 Task: Find connections with filter location Sivakasi with filter topic #Startuplife with filter profile language Spanish with filter current company Arvind Limited with filter school Indira Gandhi Delhi Technical University for Women with filter industry Building Finishing Contractors with filter service category Copywriting with filter keywords title Assistant Manager
Action: Mouse moved to (534, 65)
Screenshot: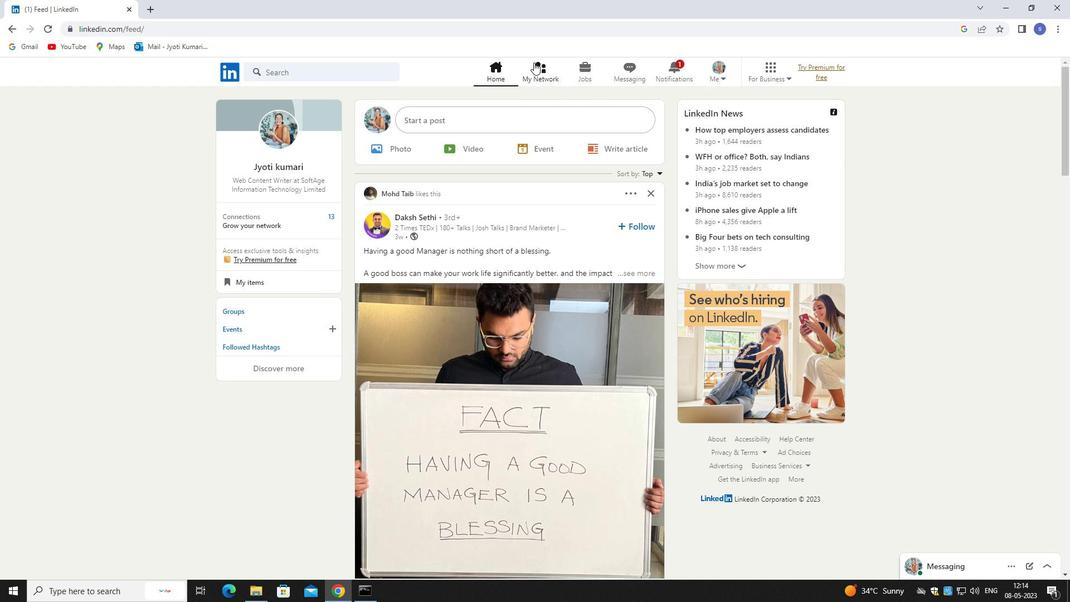 
Action: Mouse pressed left at (534, 65)
Screenshot: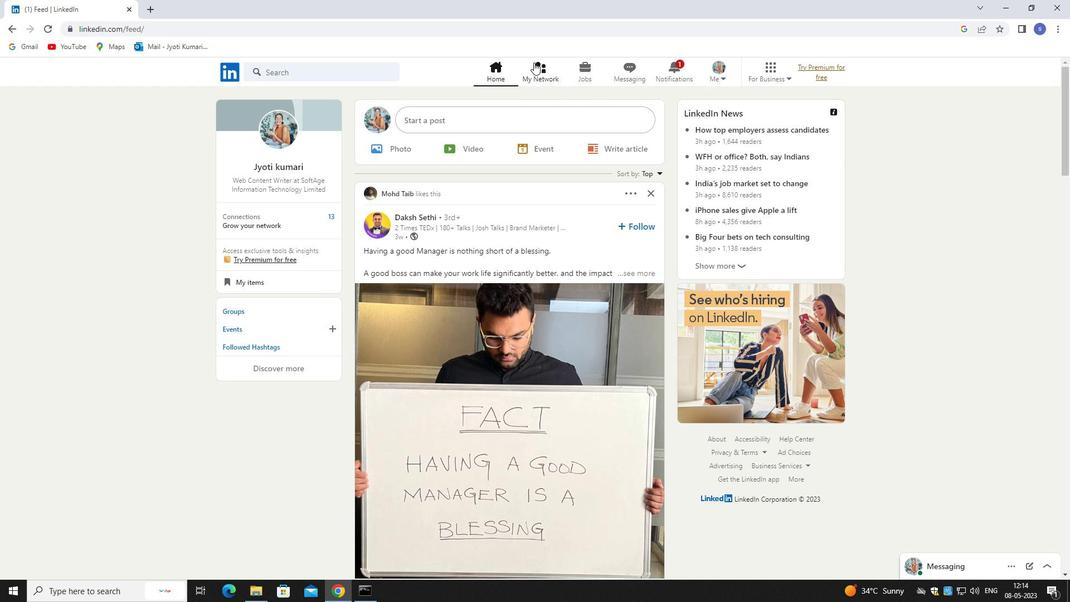 
Action: Mouse moved to (535, 65)
Screenshot: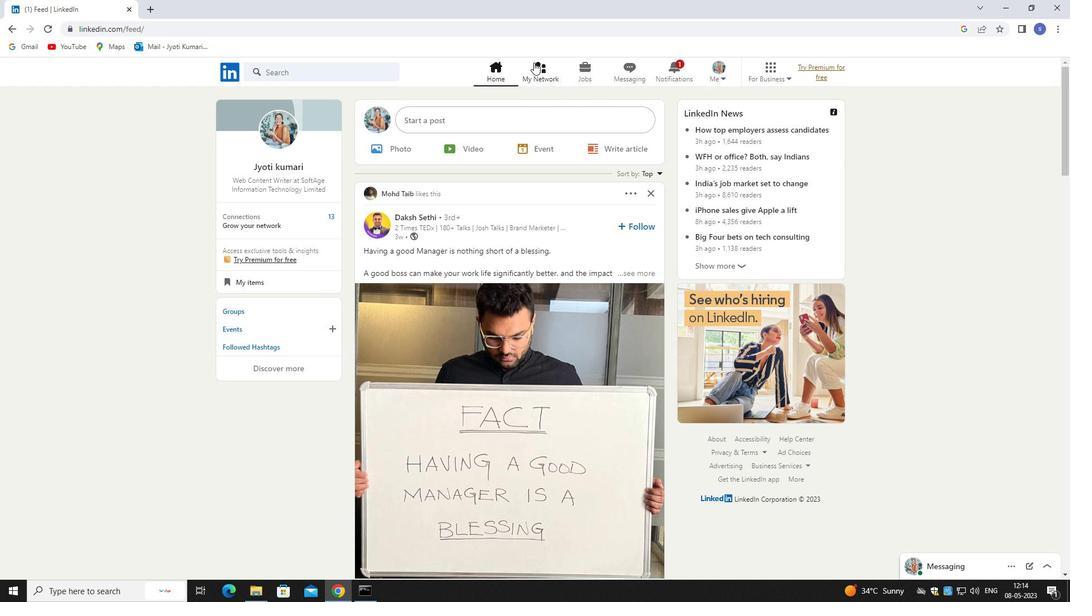 
Action: Mouse pressed left at (535, 65)
Screenshot: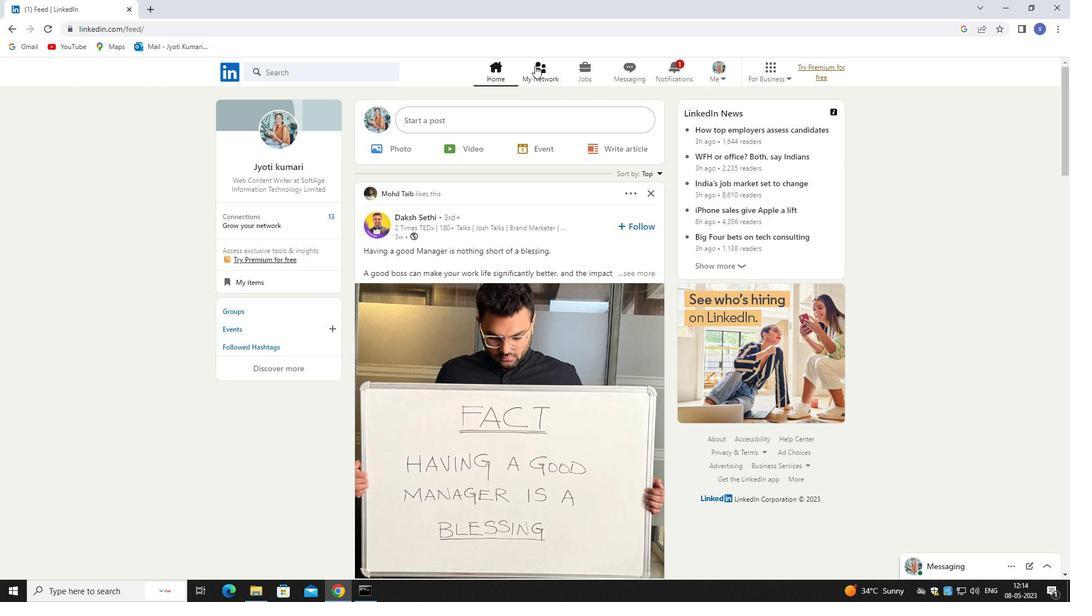 
Action: Mouse moved to (301, 124)
Screenshot: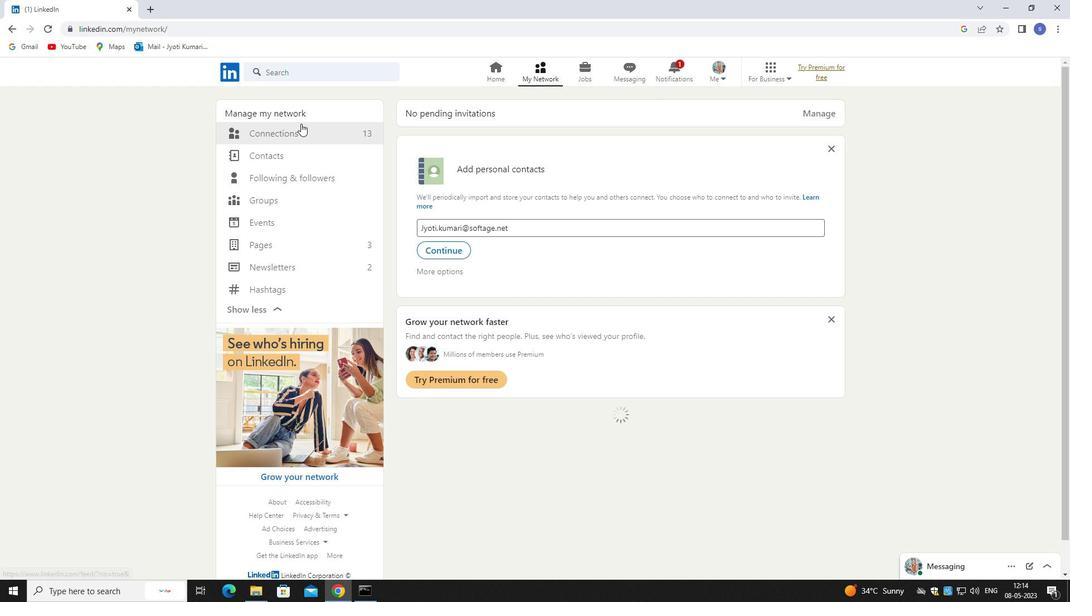 
Action: Mouse pressed left at (301, 124)
Screenshot: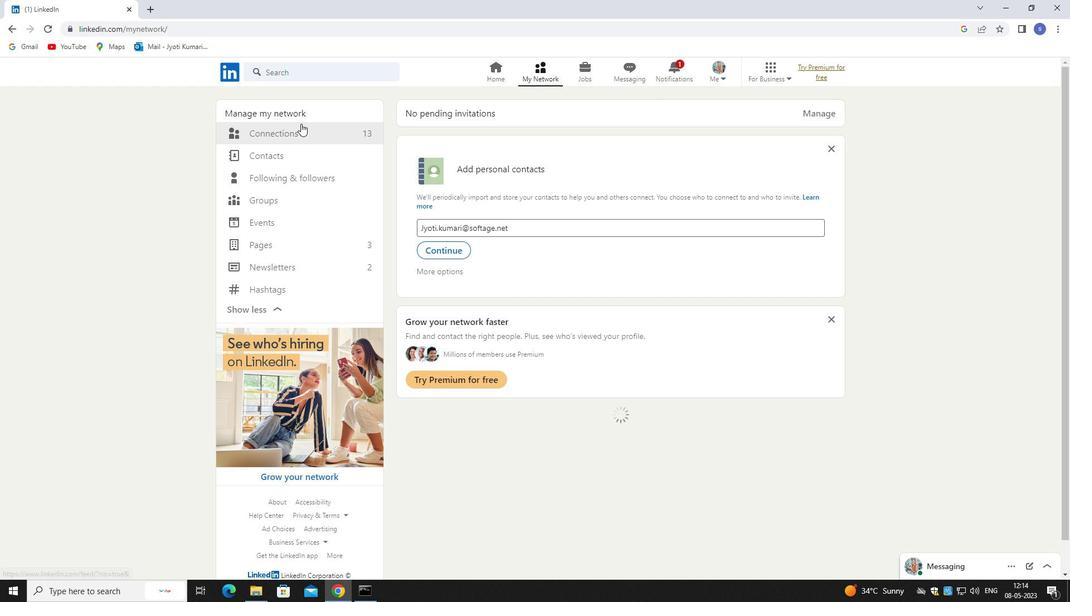 
Action: Mouse pressed left at (301, 124)
Screenshot: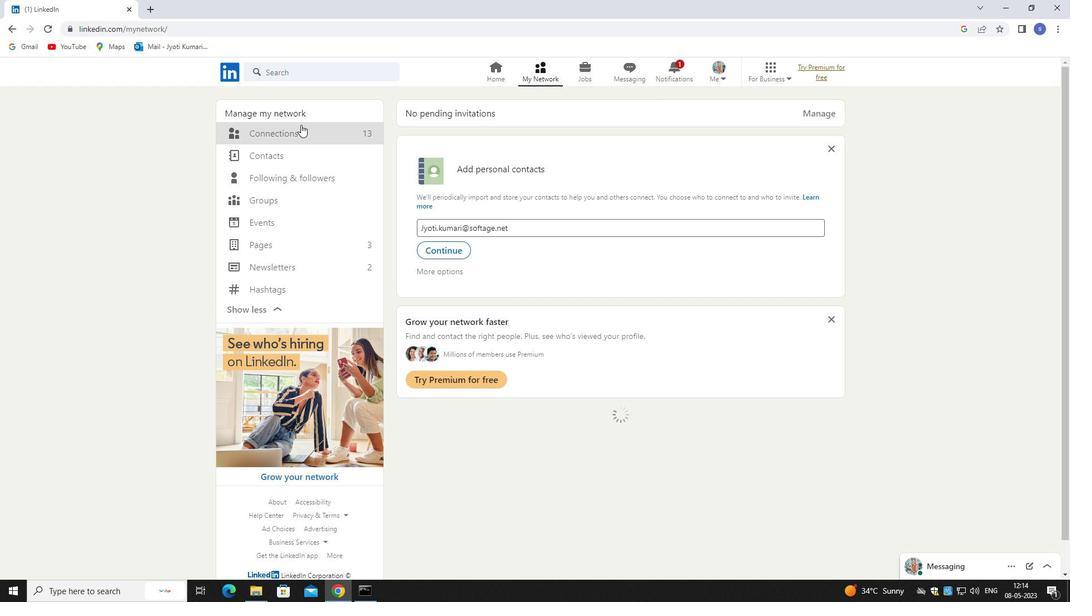 
Action: Mouse moved to (340, 141)
Screenshot: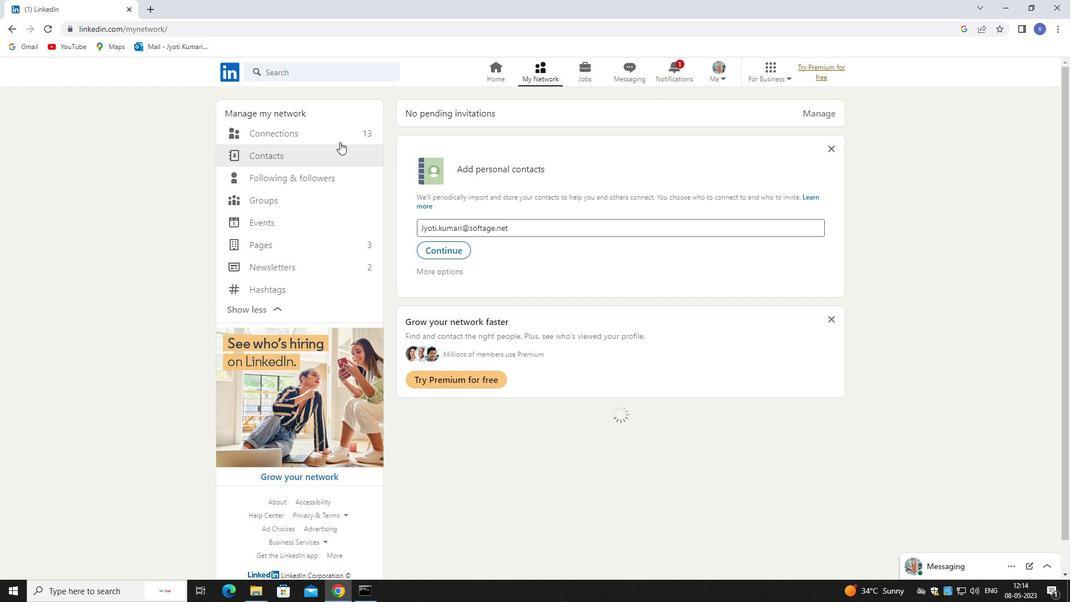 
Action: Mouse pressed left at (340, 141)
Screenshot: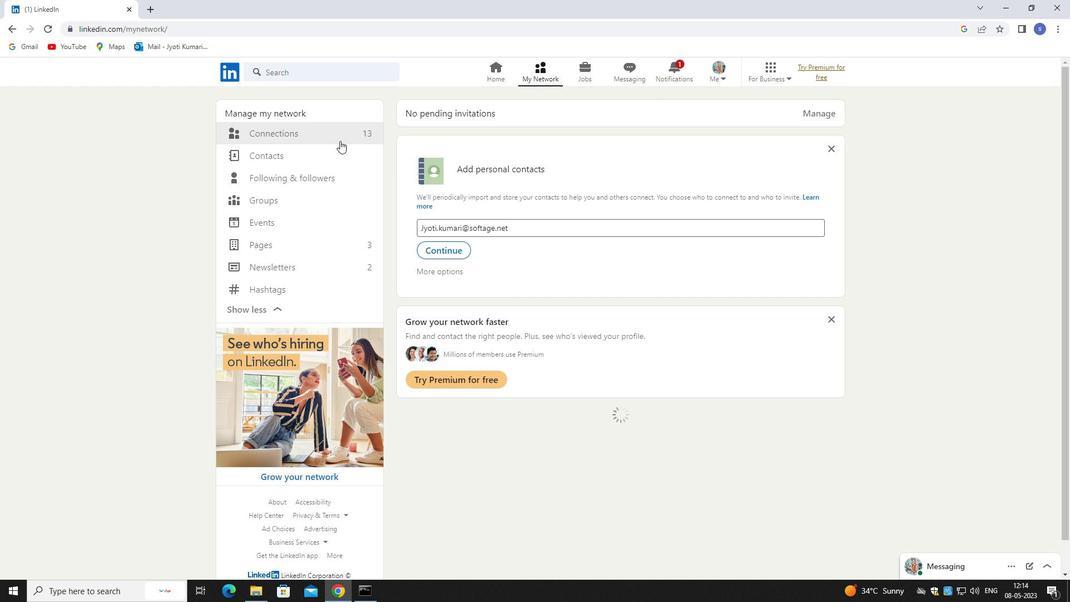 
Action: Mouse moved to (340, 141)
Screenshot: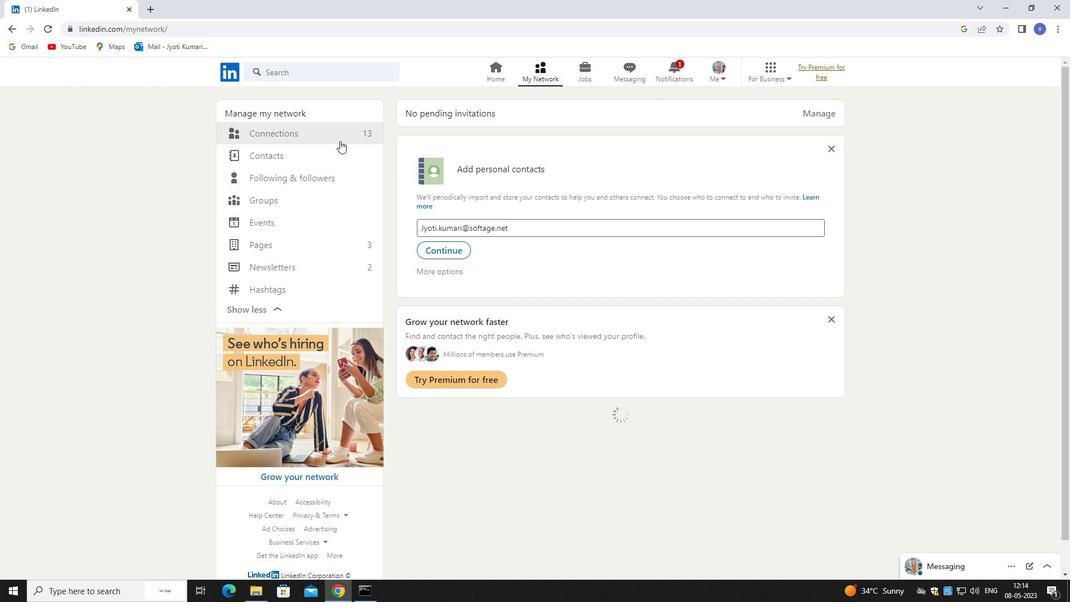
Action: Mouse pressed left at (340, 141)
Screenshot: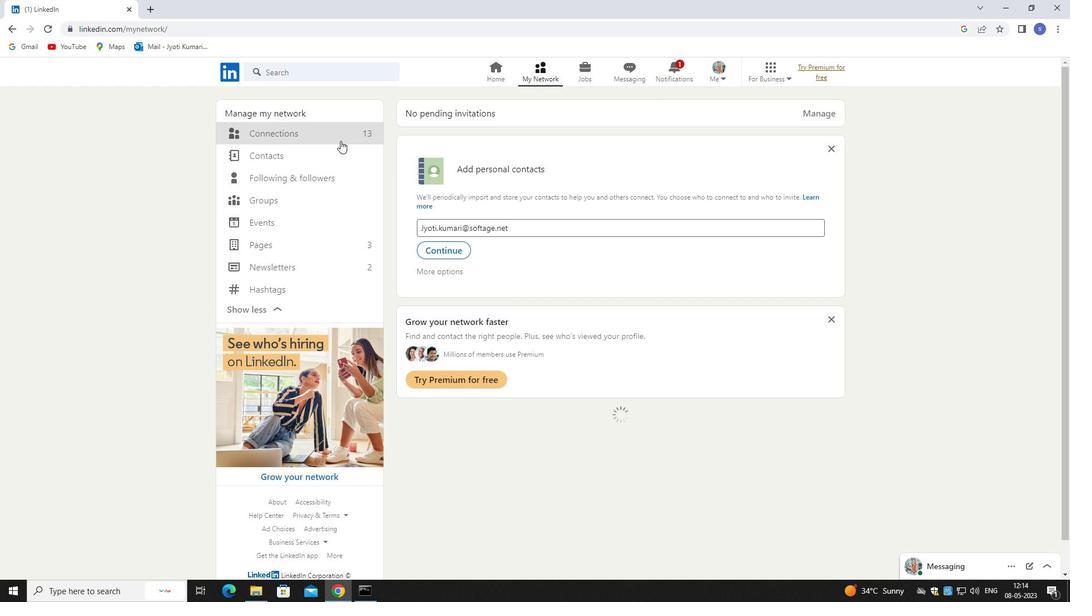 
Action: Mouse moved to (341, 140)
Screenshot: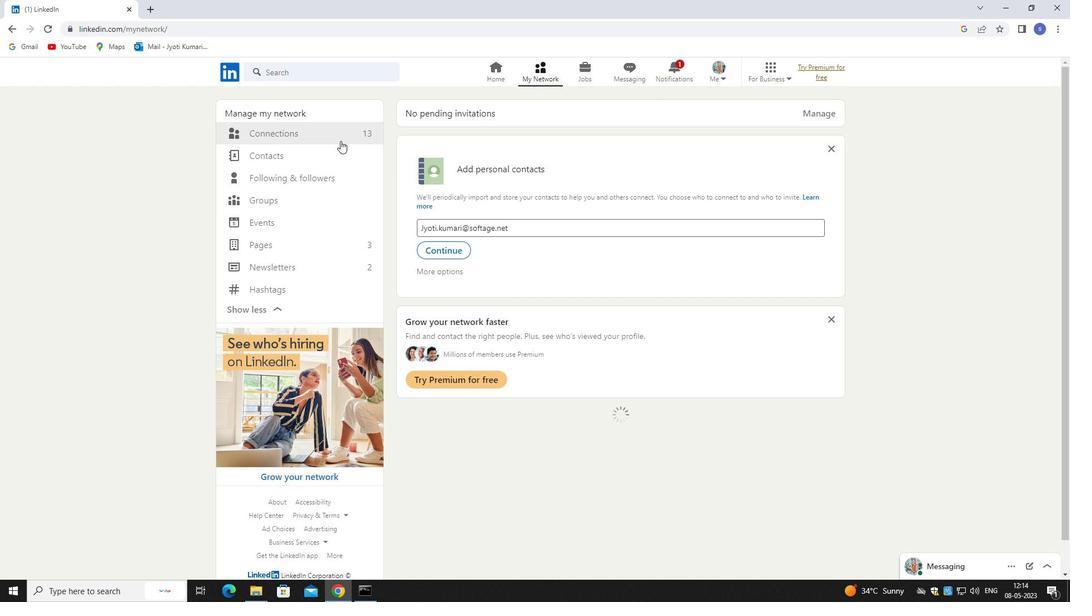 
Action: Mouse pressed left at (341, 140)
Screenshot: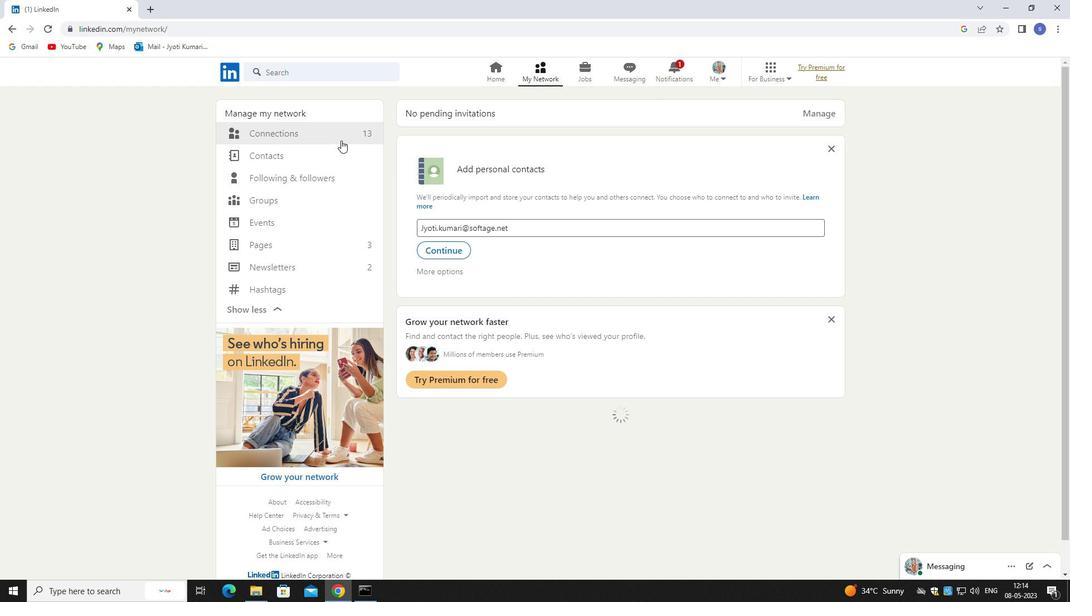 
Action: Mouse moved to (341, 139)
Screenshot: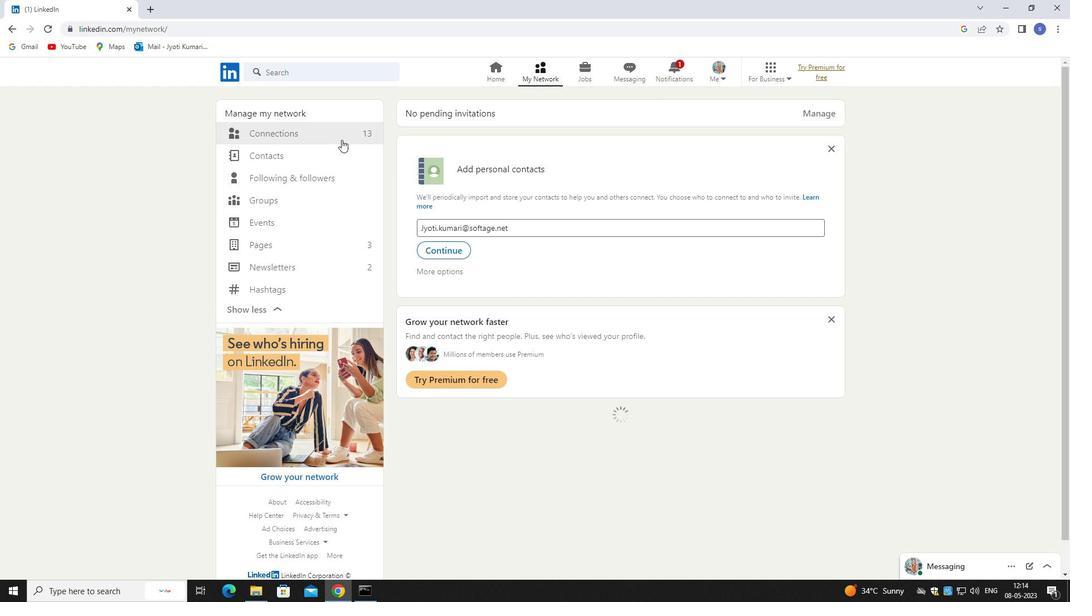 
Action: Mouse pressed left at (341, 139)
Screenshot: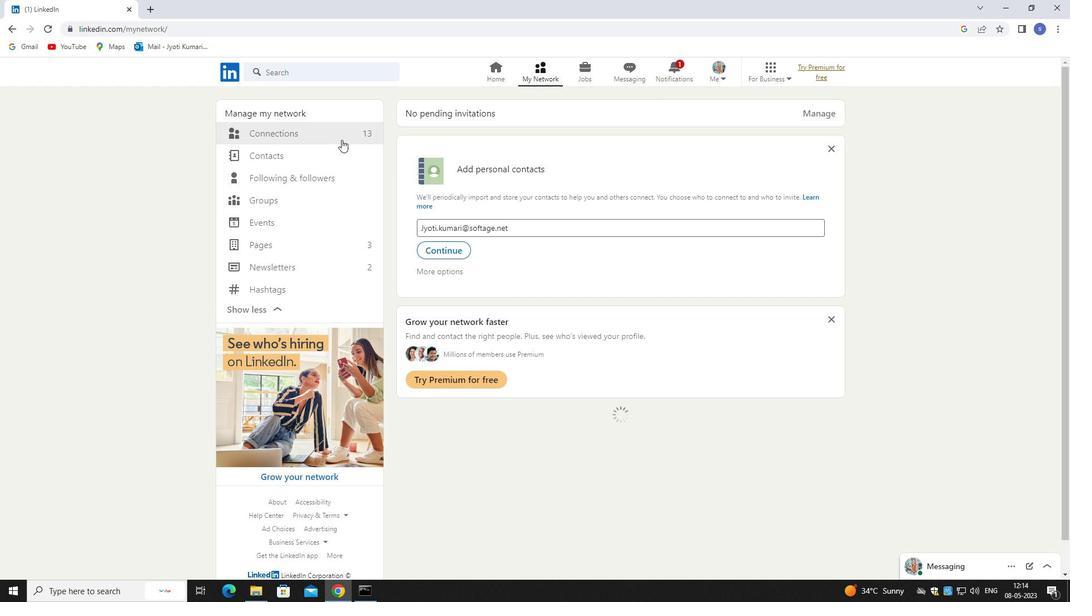 
Action: Mouse pressed left at (341, 139)
Screenshot: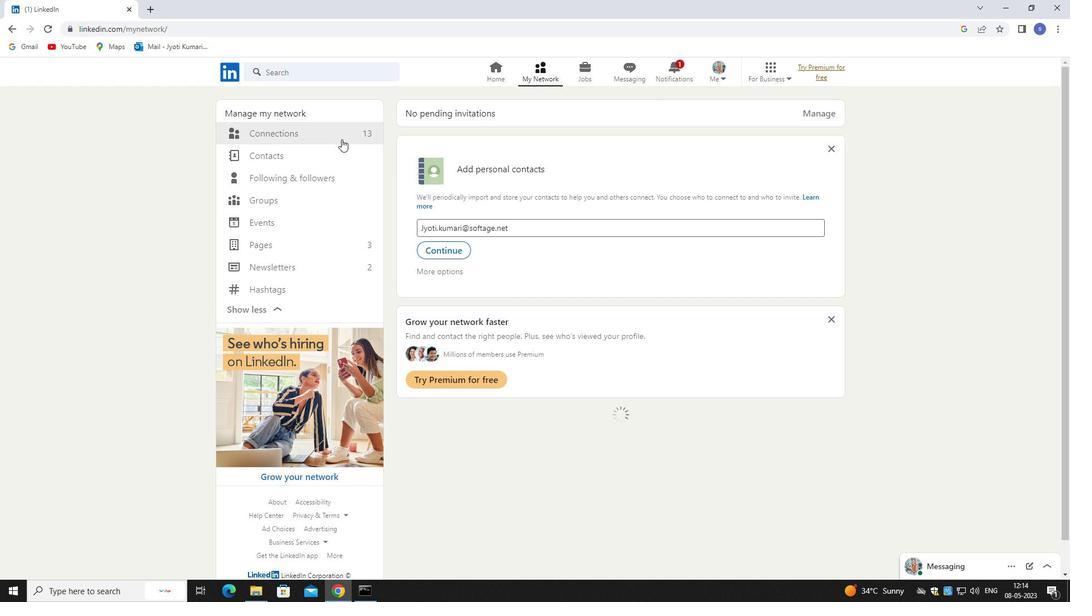 
Action: Mouse moved to (342, 138)
Screenshot: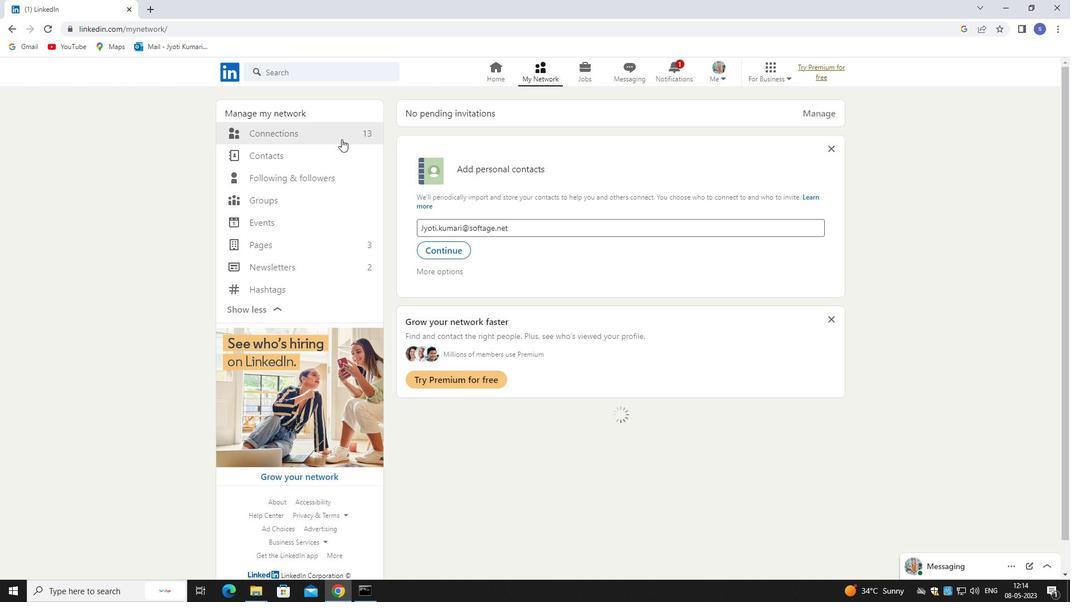 
Action: Mouse pressed left at (342, 138)
Screenshot: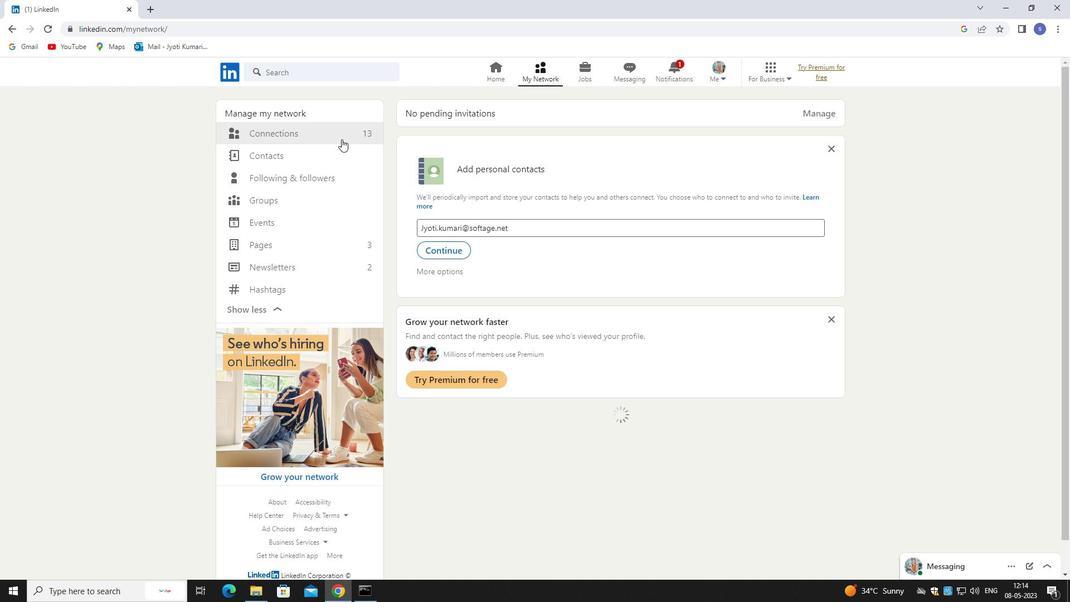 
Action: Mouse moved to (296, 131)
Screenshot: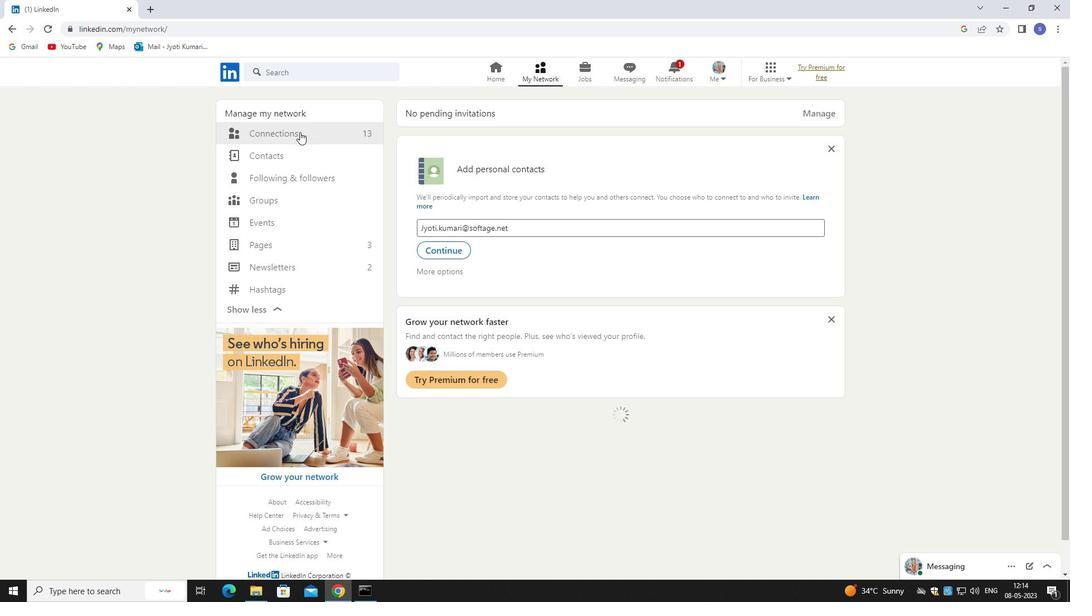 
Action: Mouse pressed left at (296, 131)
Screenshot: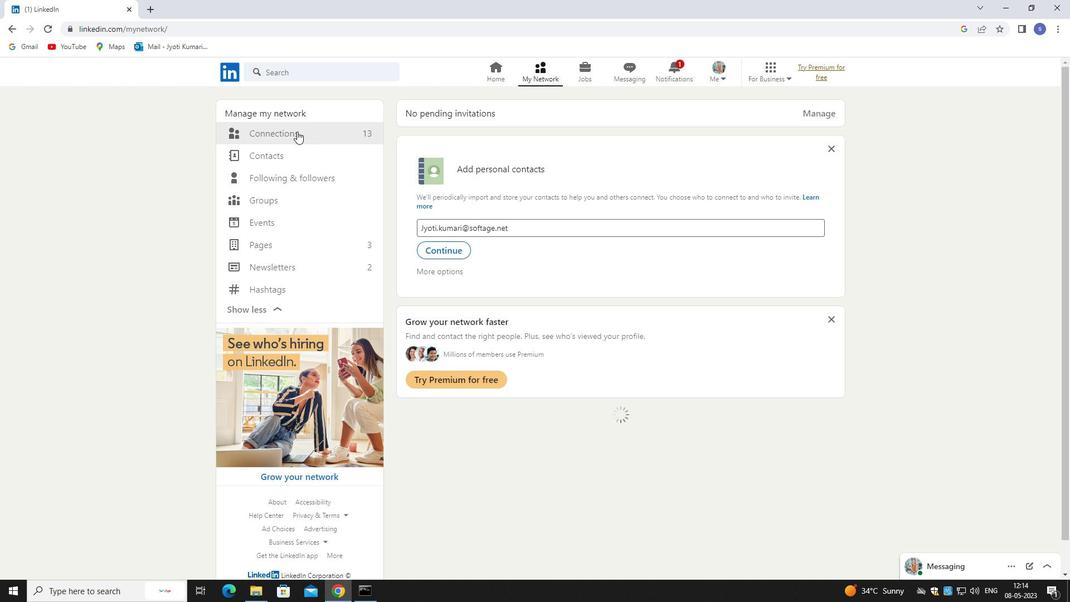 
Action: Mouse pressed left at (296, 131)
Screenshot: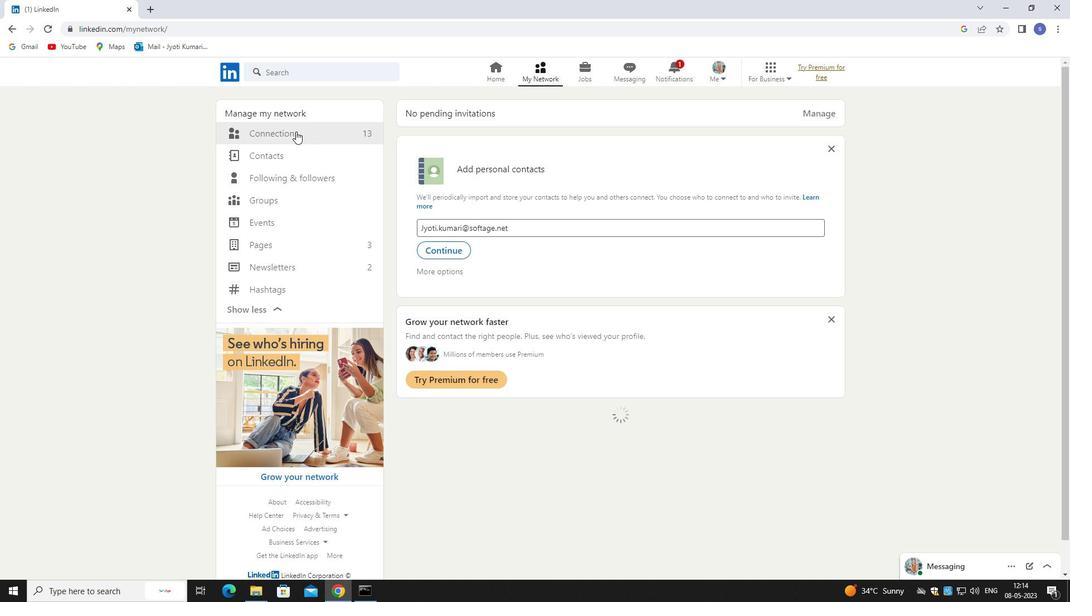 
Action: Mouse moved to (295, 131)
Screenshot: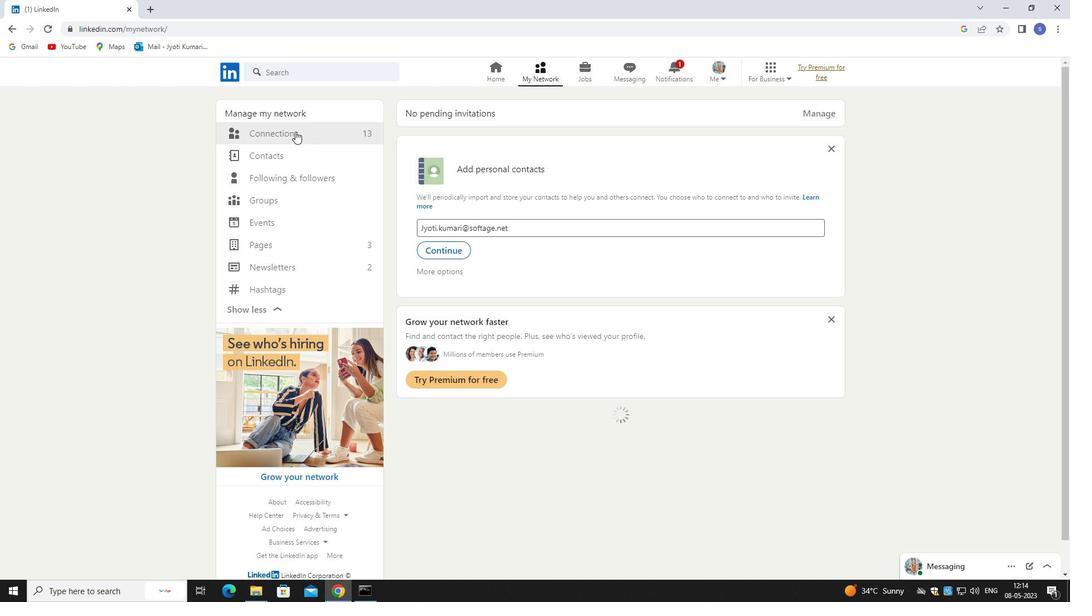 
Action: Mouse pressed left at (295, 131)
Screenshot: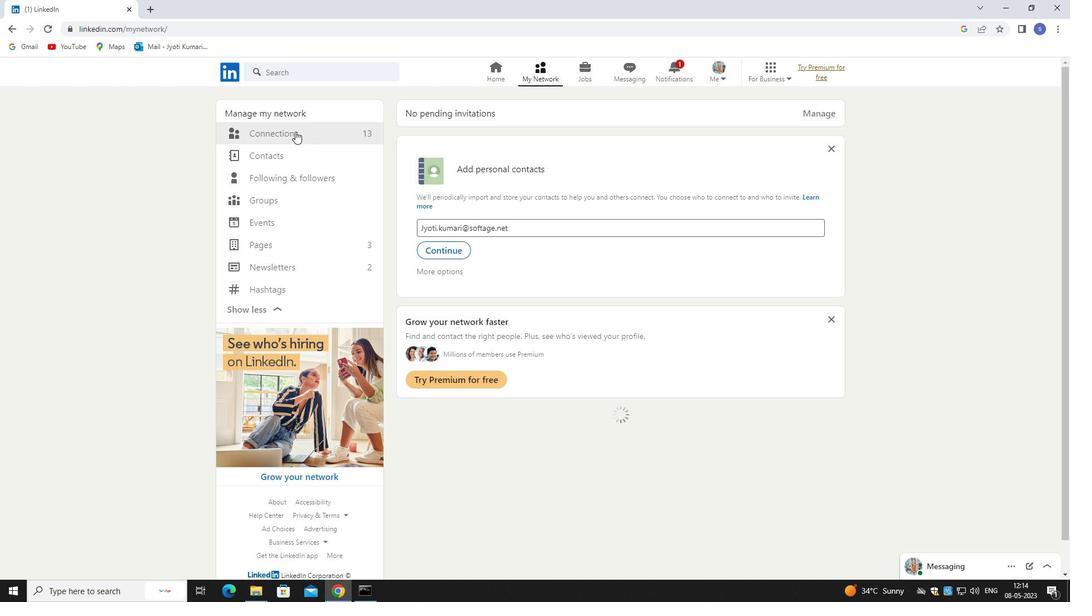 
Action: Mouse moved to (296, 131)
Screenshot: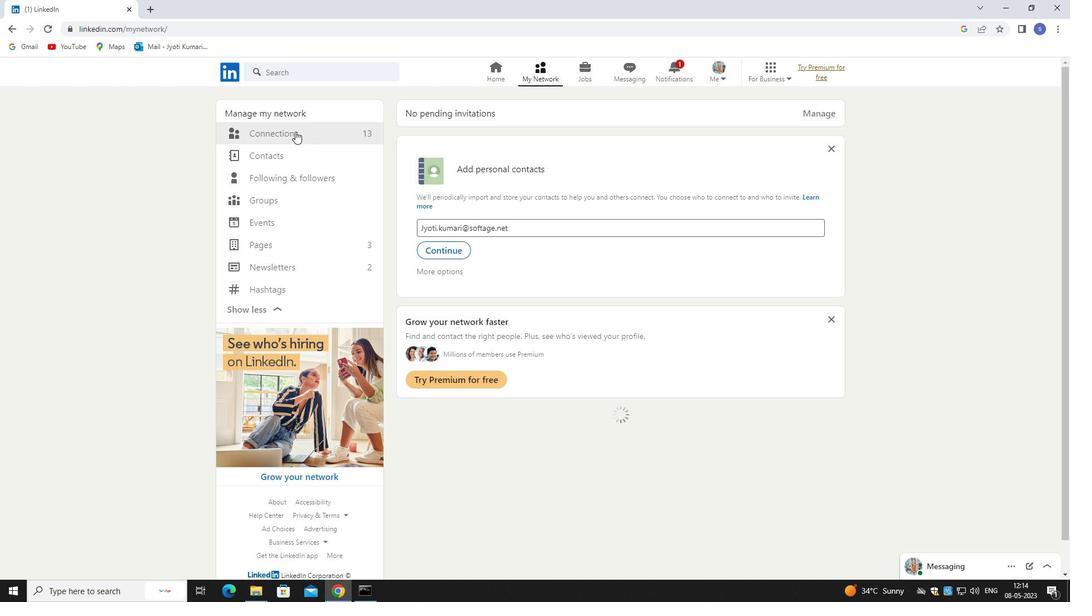 
Action: Mouse pressed left at (296, 131)
Screenshot: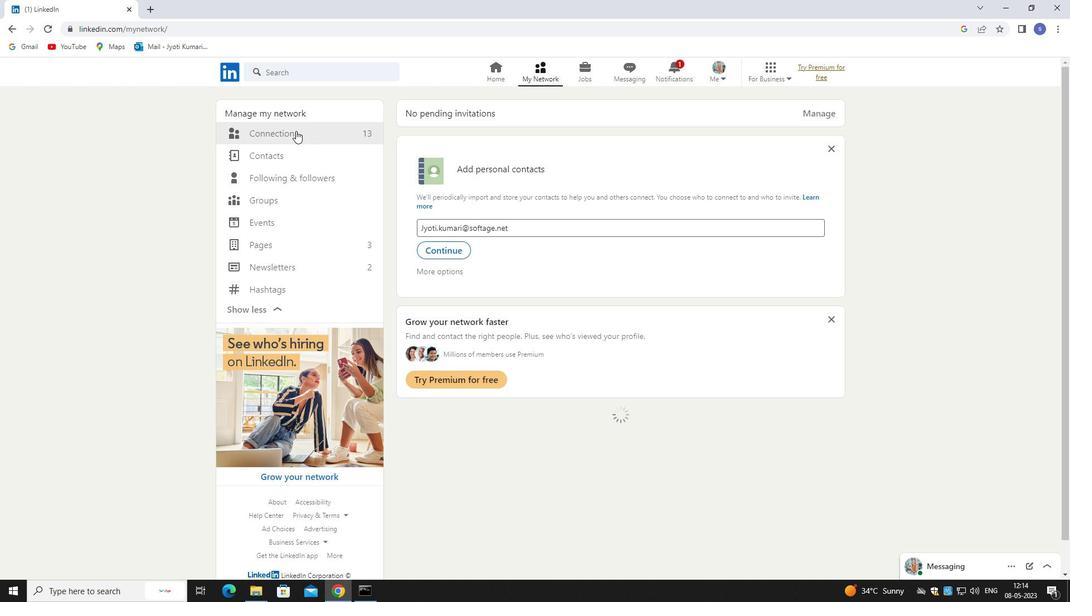 
Action: Mouse moved to (614, 133)
Screenshot: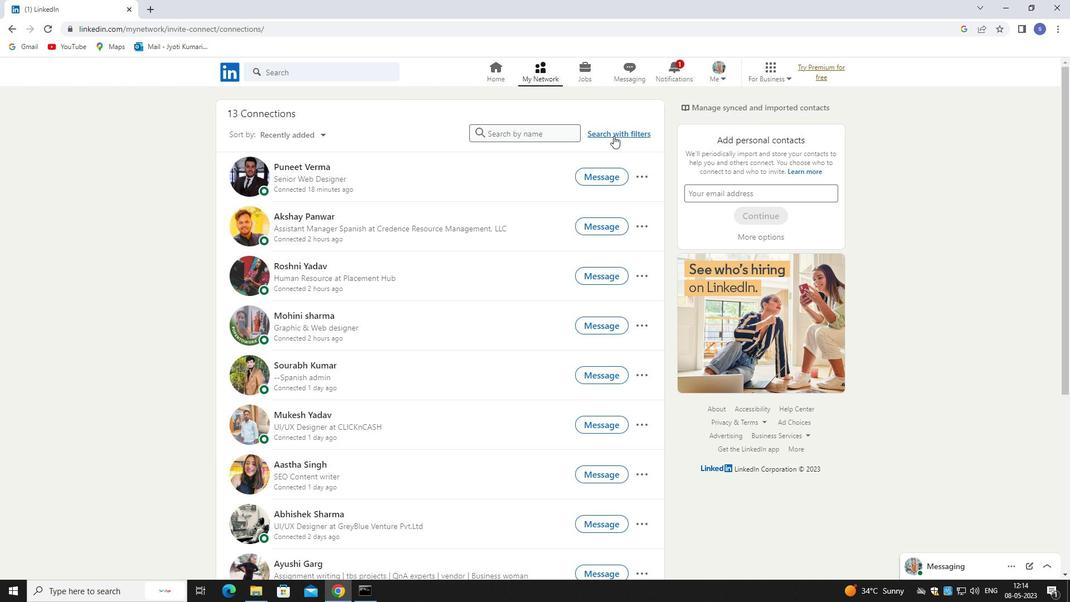 
Action: Mouse pressed left at (614, 133)
Screenshot: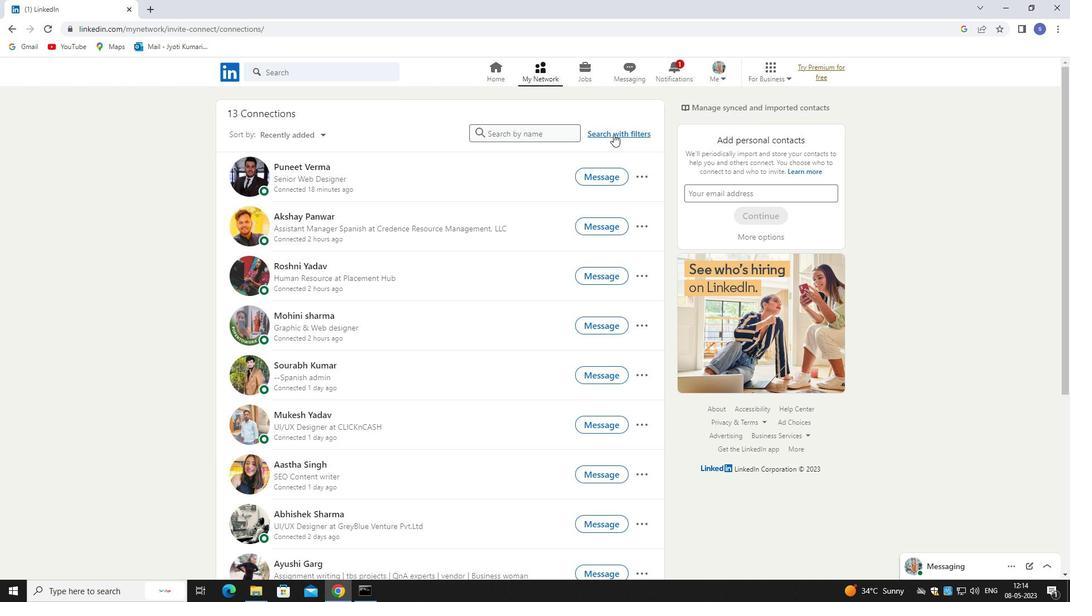 
Action: Mouse moved to (562, 99)
Screenshot: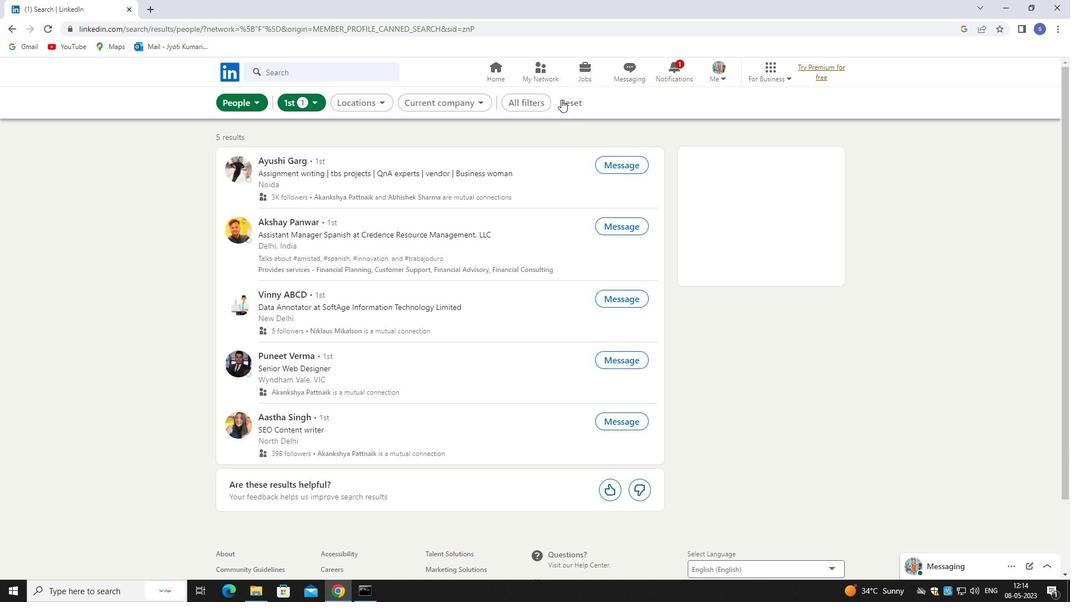
Action: Mouse pressed left at (562, 99)
Screenshot: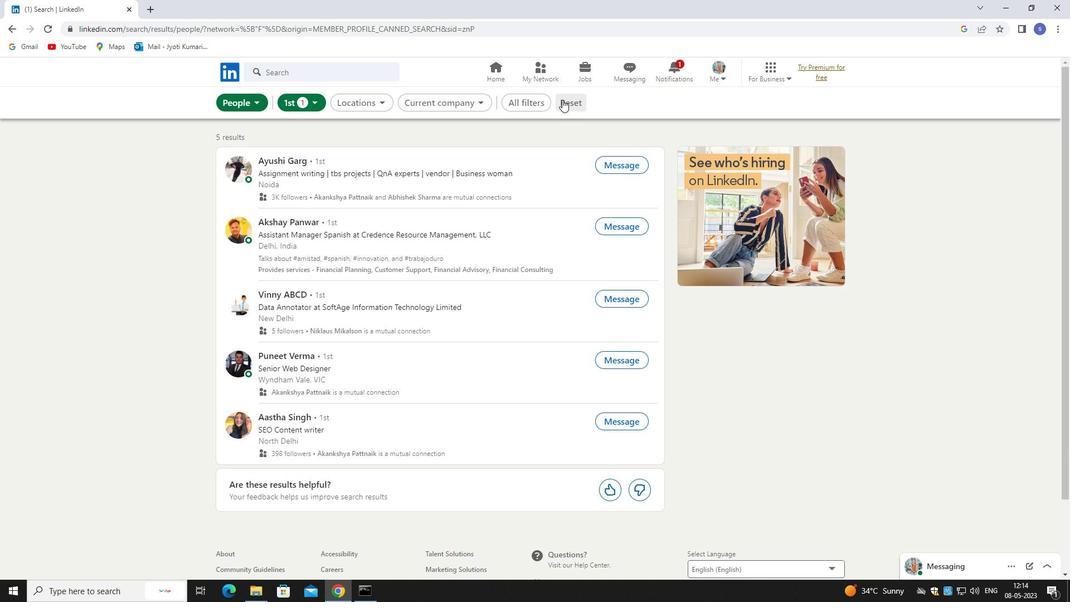 
Action: Mouse moved to (544, 98)
Screenshot: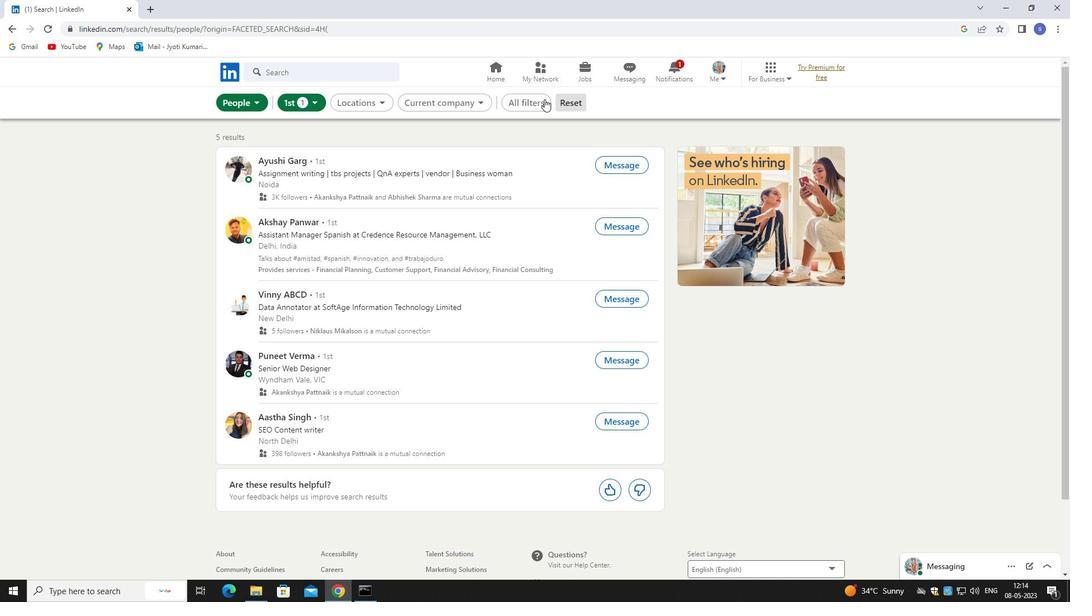 
Action: Mouse pressed left at (544, 98)
Screenshot: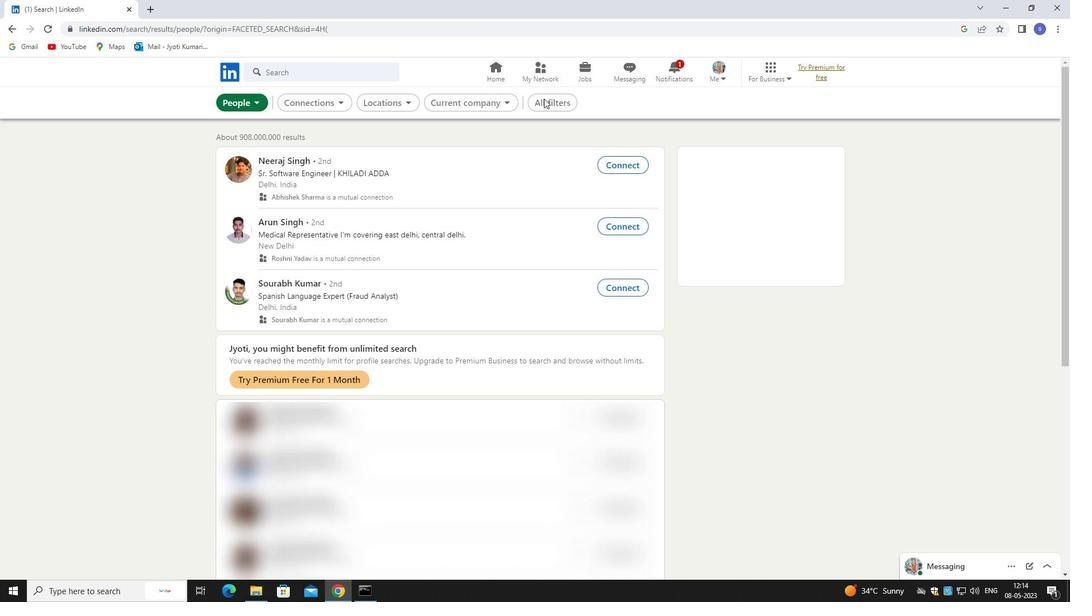 
Action: Mouse moved to (948, 436)
Screenshot: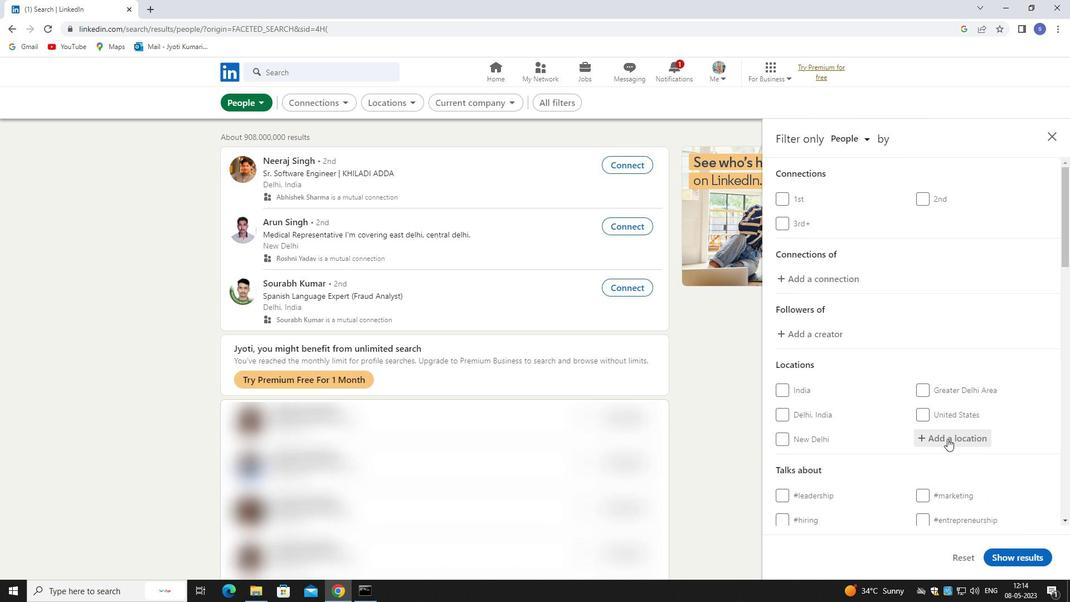 
Action: Mouse pressed left at (948, 436)
Screenshot: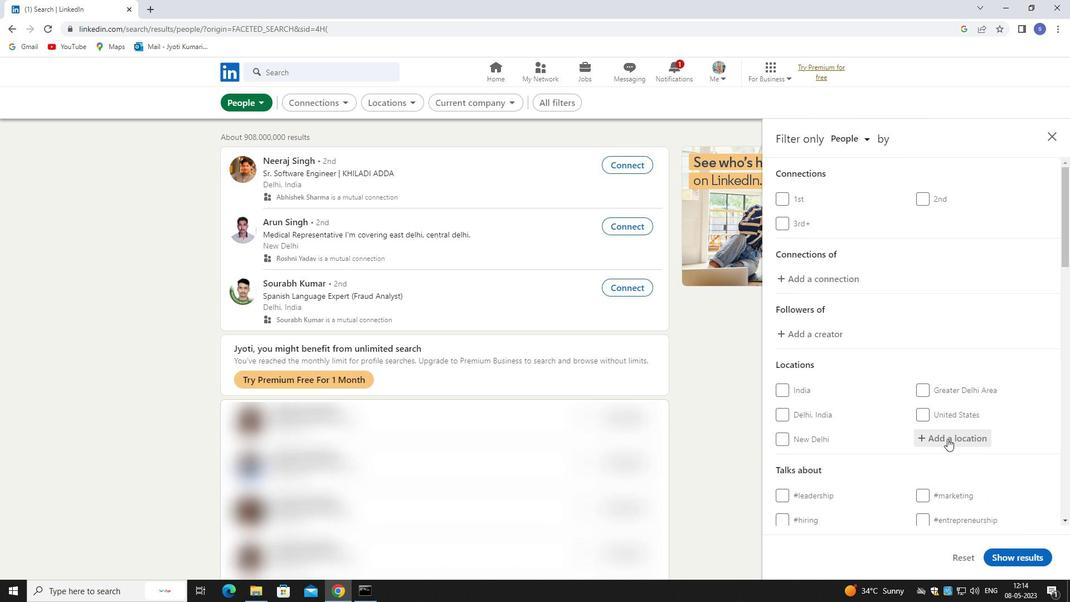 
Action: Mouse moved to (946, 434)
Screenshot: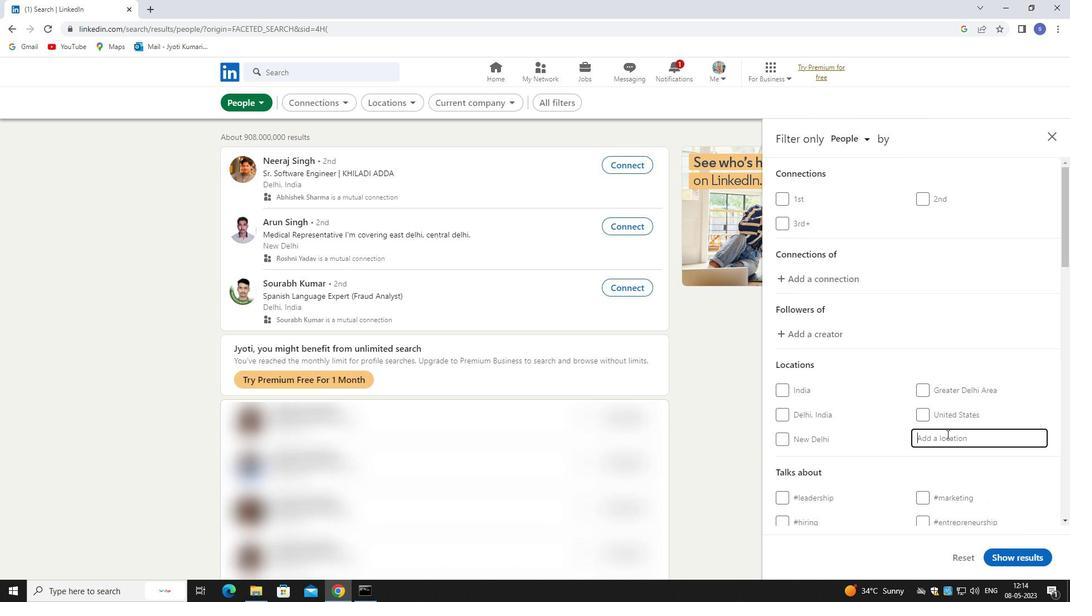 
Action: Key pressed shivkl<Key.backspace>asi
Screenshot: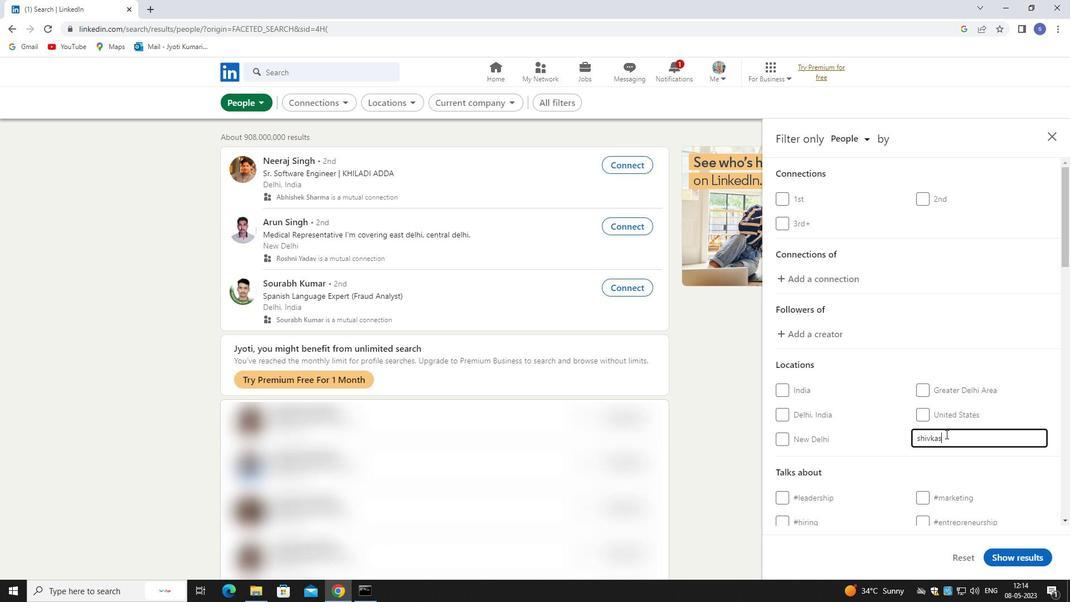 
Action: Mouse moved to (949, 442)
Screenshot: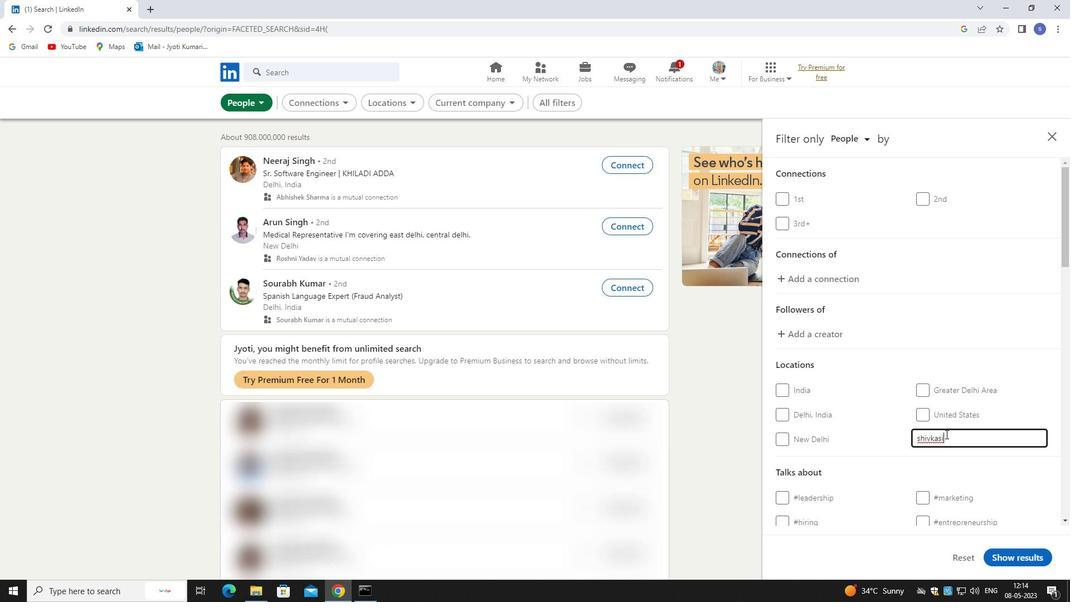 
Action: Mouse scrolled (949, 442) with delta (0, 0)
Screenshot: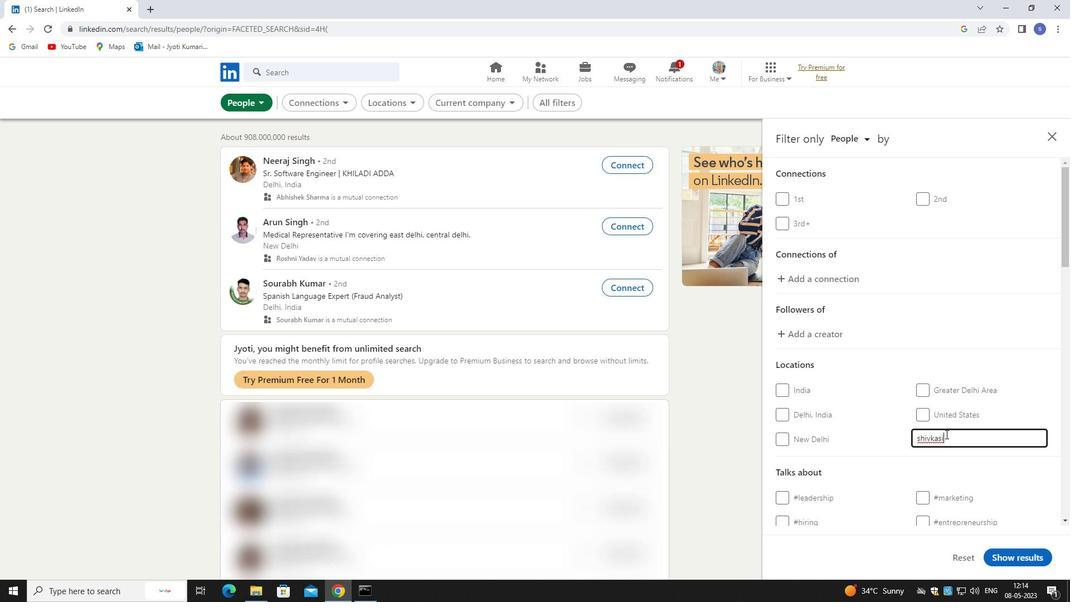 
Action: Mouse moved to (949, 443)
Screenshot: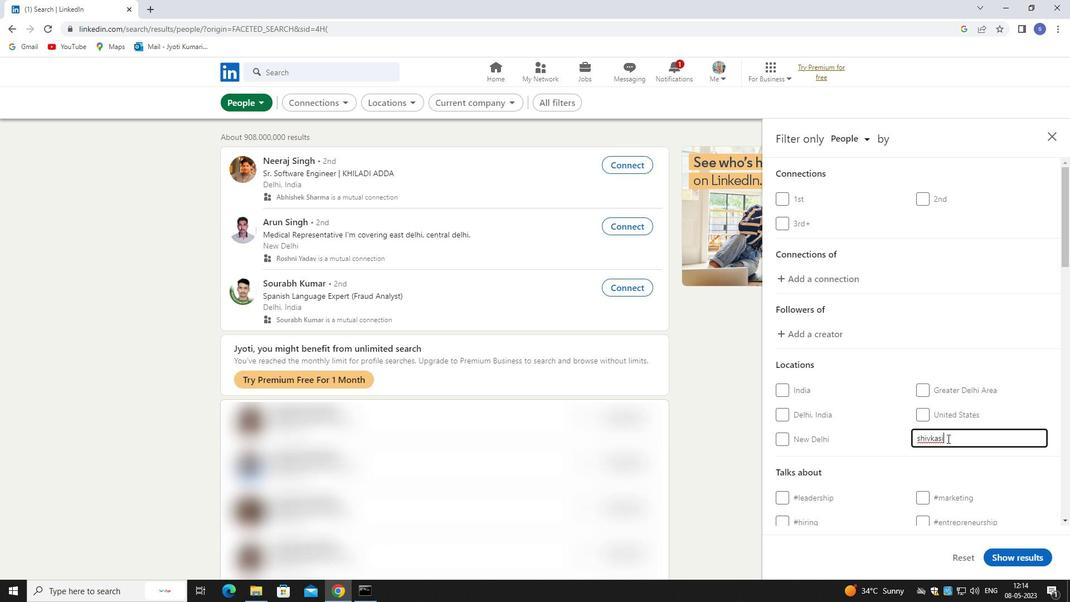 
Action: Mouse scrolled (949, 442) with delta (0, 0)
Screenshot: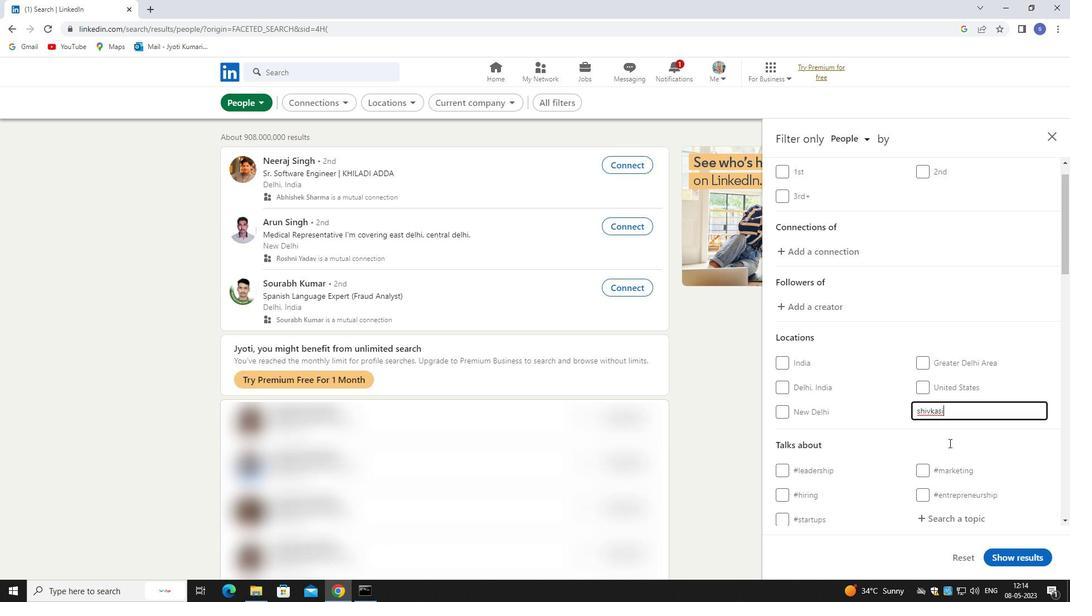 
Action: Mouse scrolled (949, 442) with delta (0, 0)
Screenshot: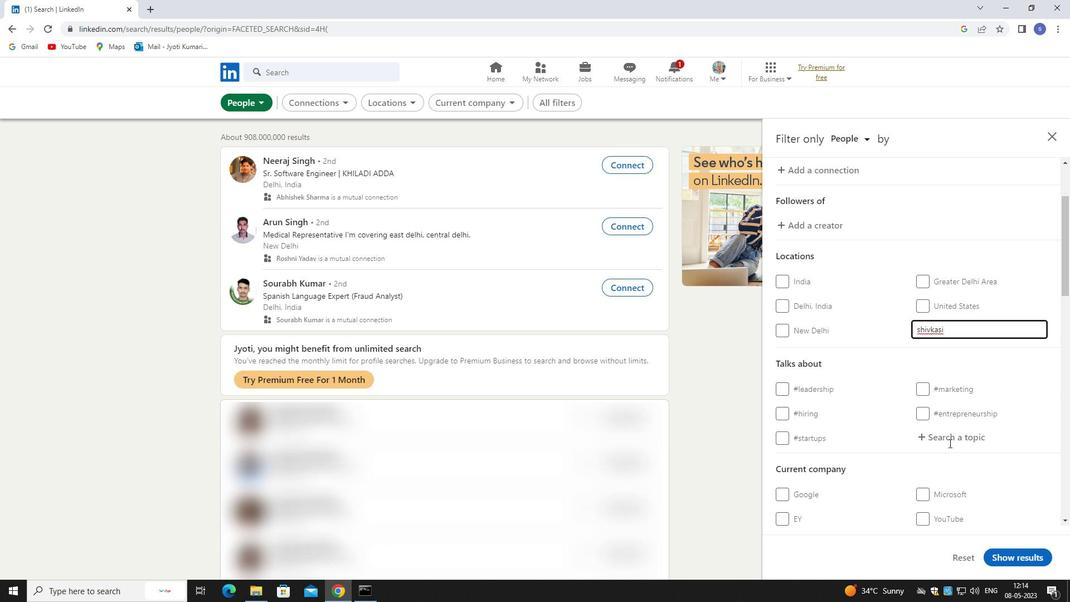 
Action: Mouse moved to (947, 379)
Screenshot: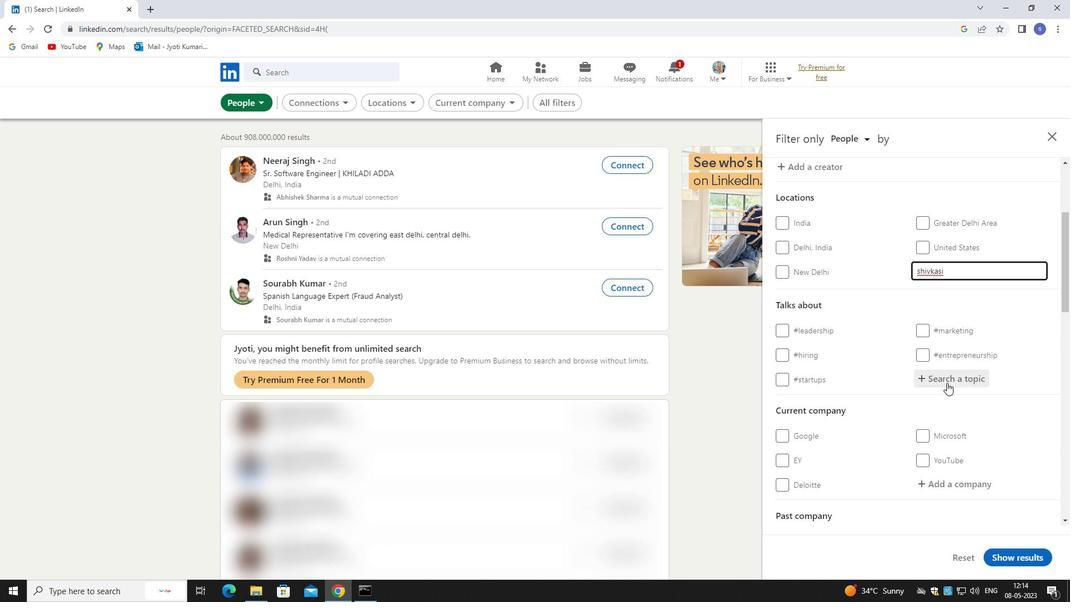 
Action: Mouse pressed left at (947, 379)
Screenshot: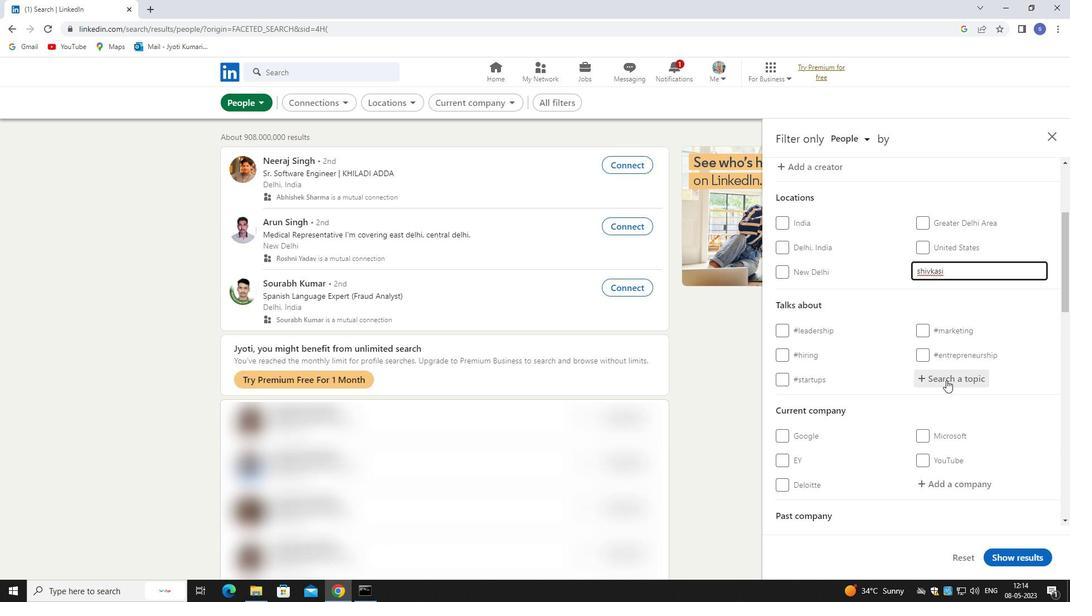 
Action: Key pressed startup
Screenshot: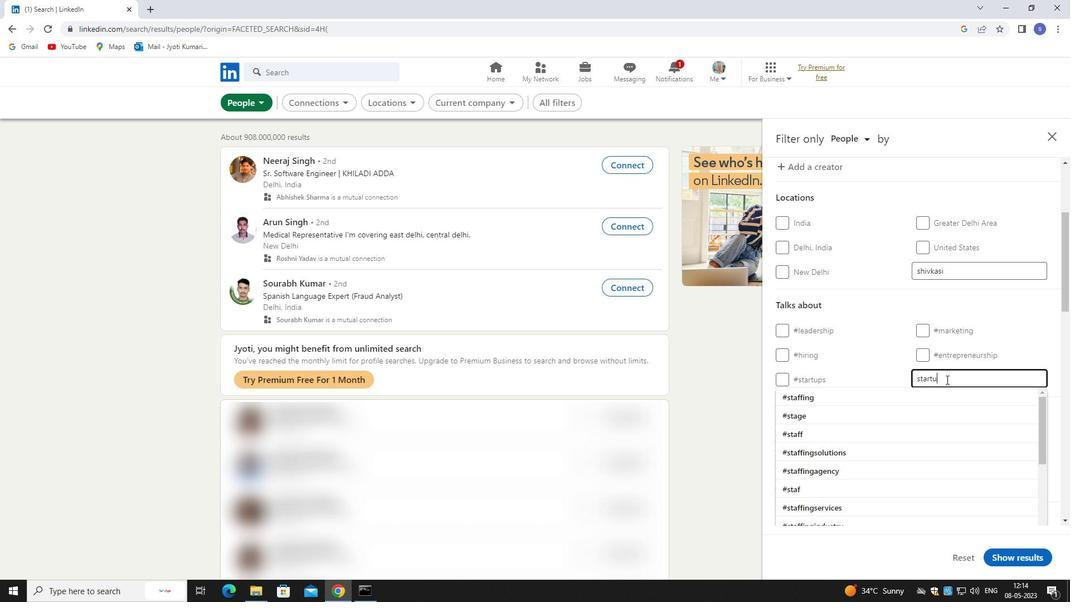 
Action: Mouse moved to (940, 399)
Screenshot: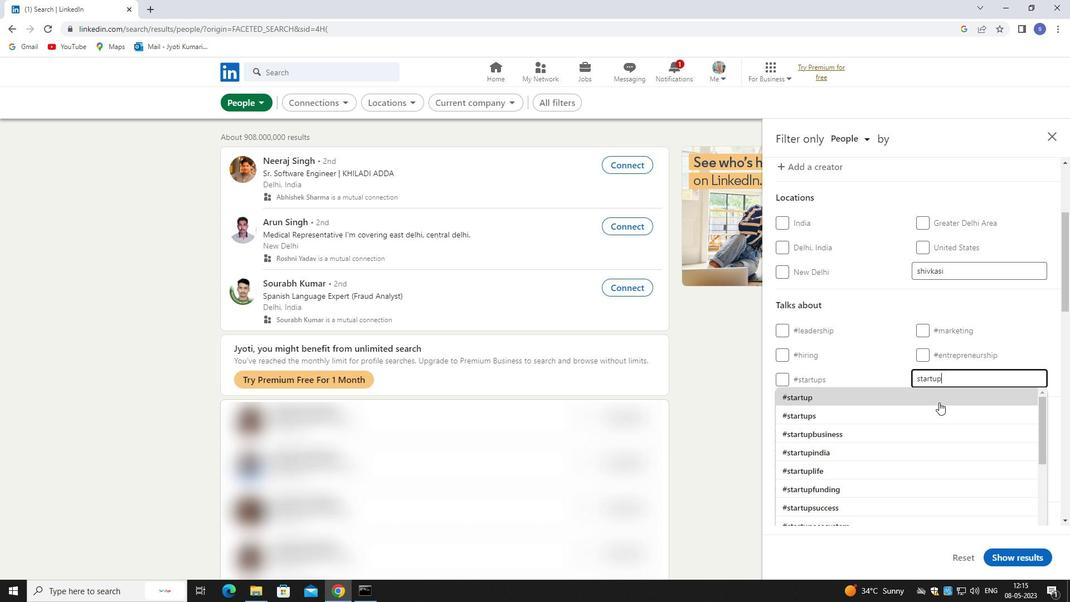 
Action: Mouse pressed left at (940, 399)
Screenshot: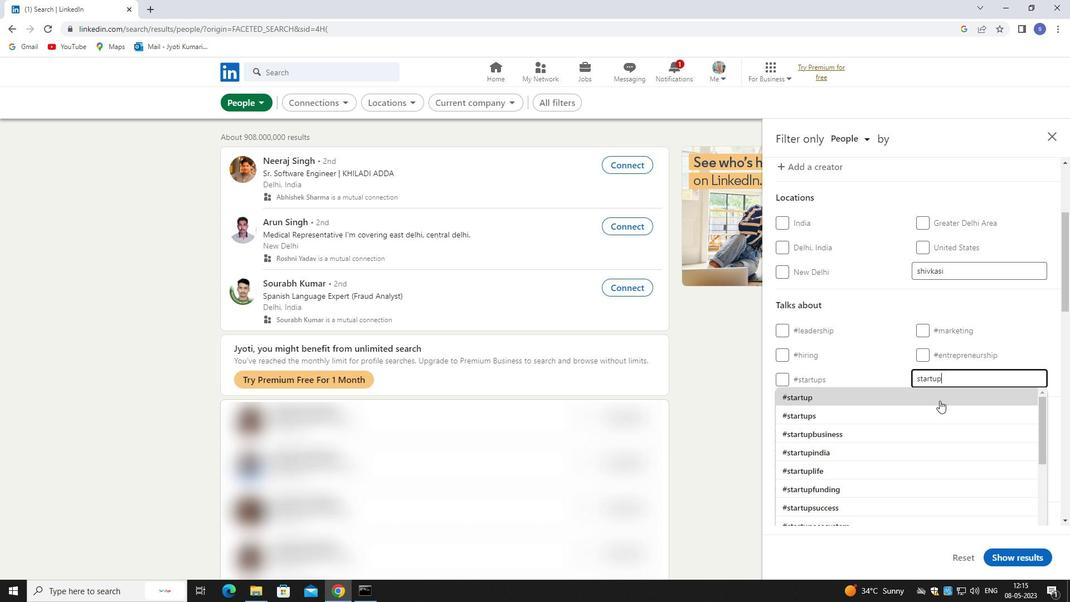 
Action: Mouse scrolled (940, 399) with delta (0, 0)
Screenshot: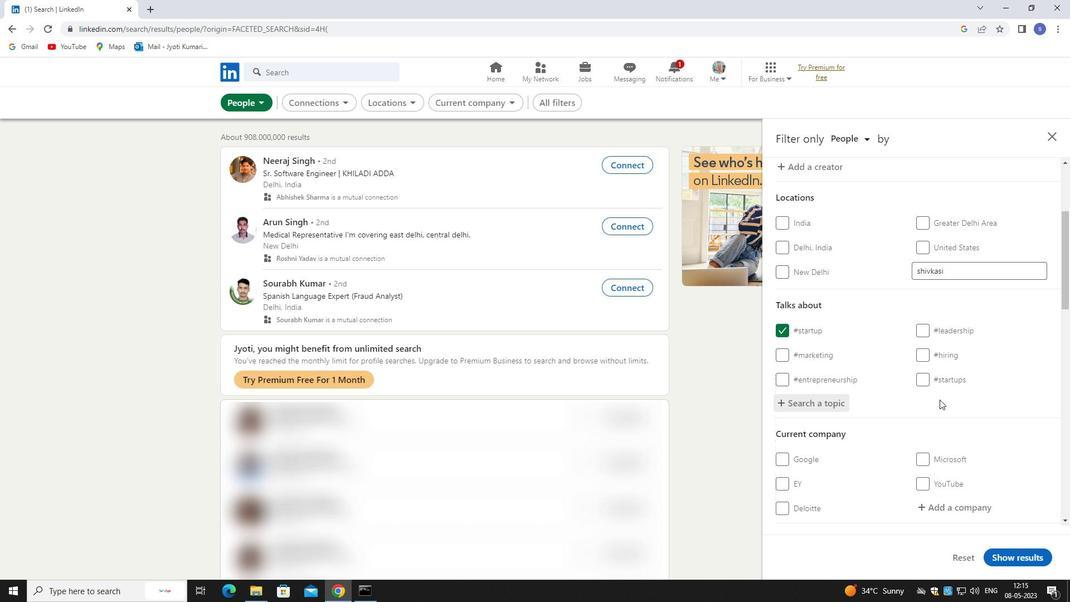 
Action: Mouse scrolled (940, 399) with delta (0, 0)
Screenshot: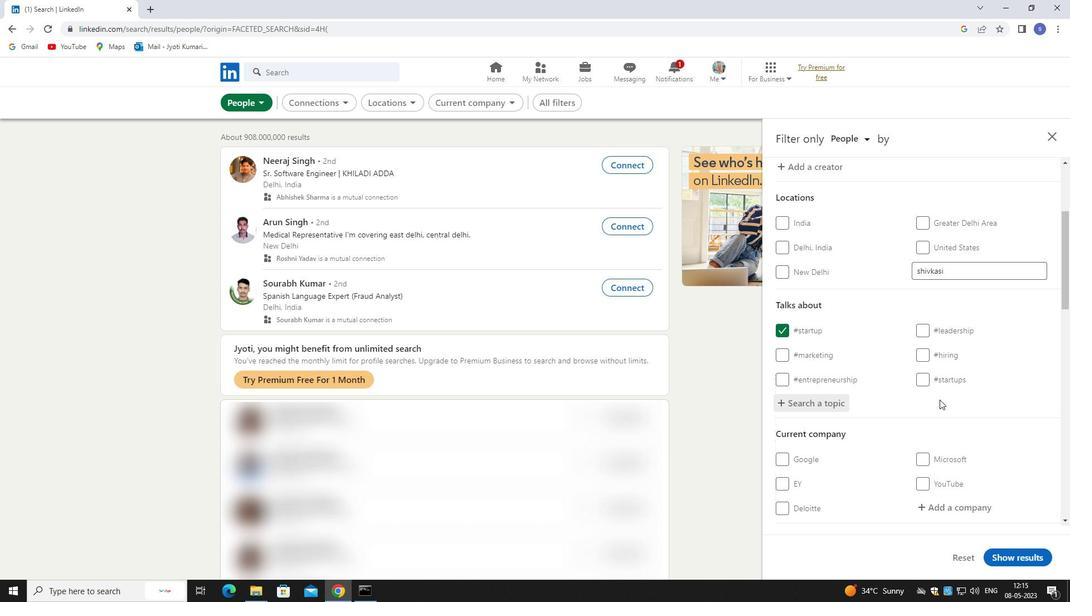 
Action: Mouse scrolled (940, 399) with delta (0, 0)
Screenshot: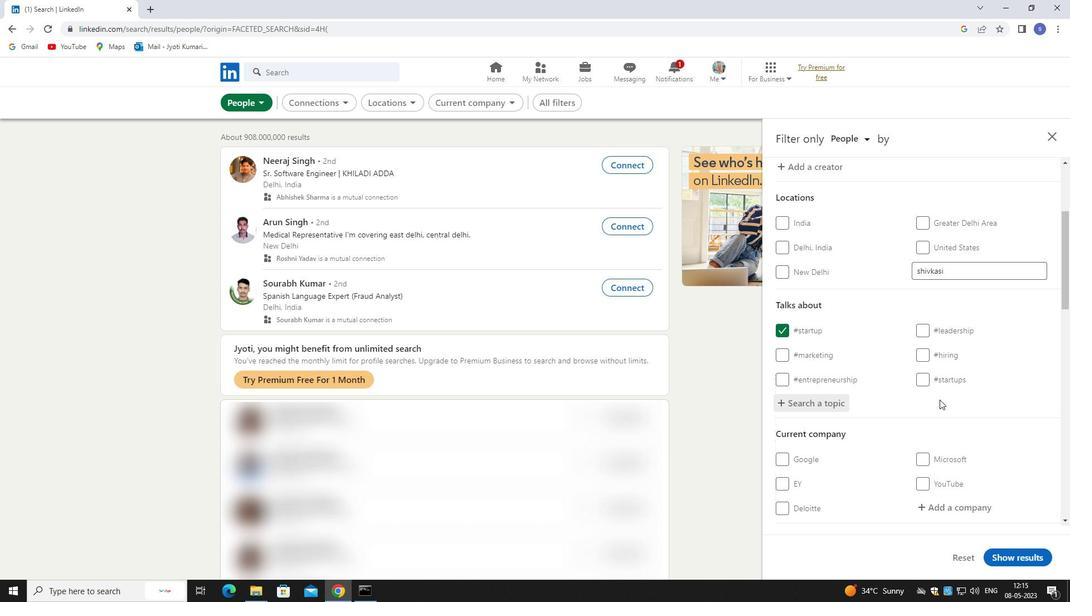 
Action: Mouse scrolled (940, 399) with delta (0, 0)
Screenshot: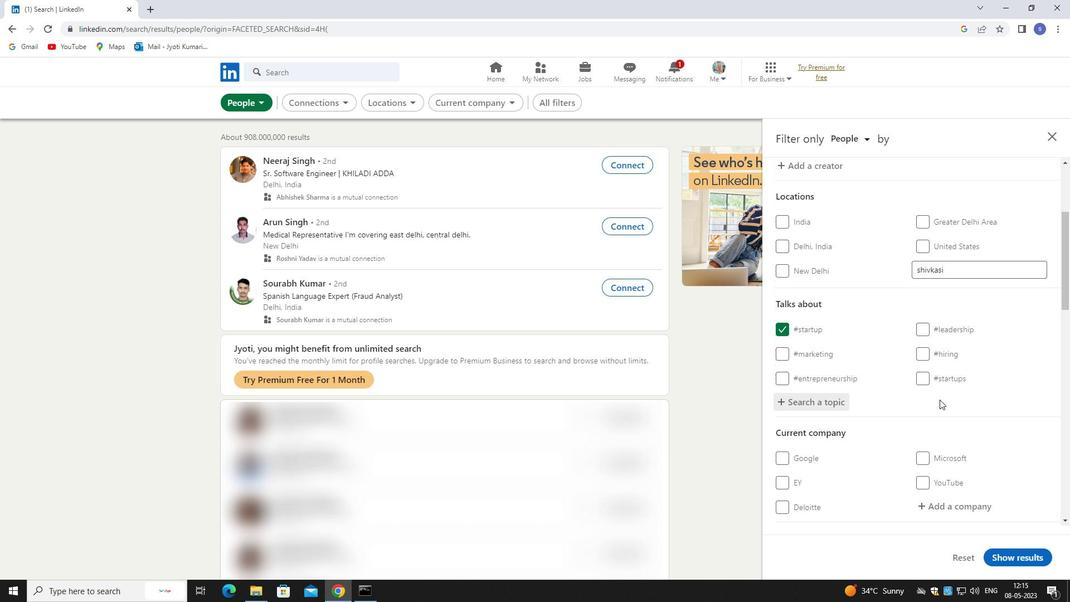 
Action: Mouse moved to (952, 282)
Screenshot: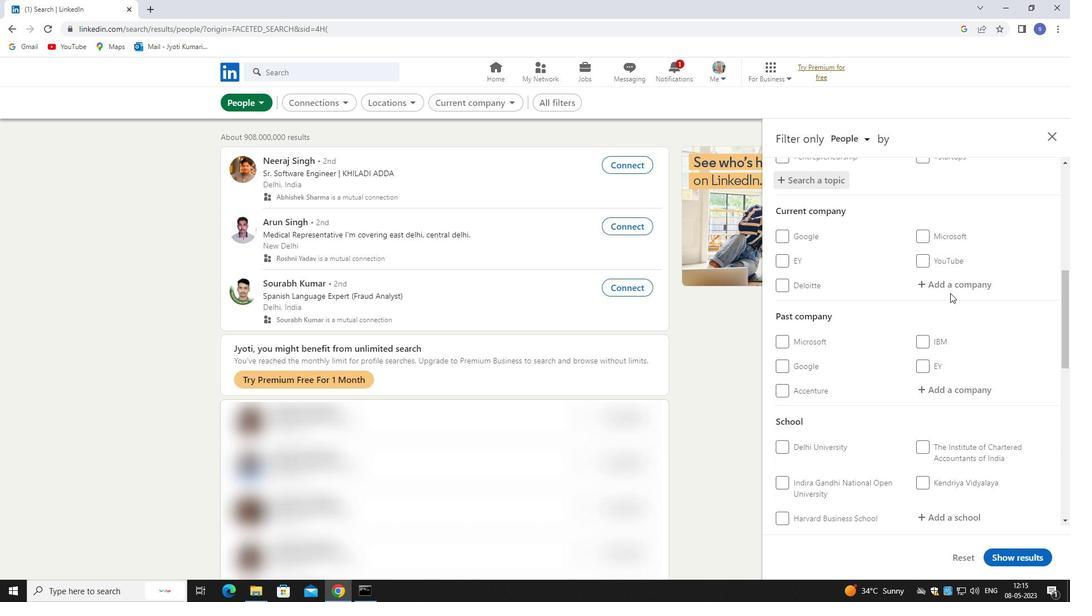 
Action: Mouse pressed left at (952, 282)
Screenshot: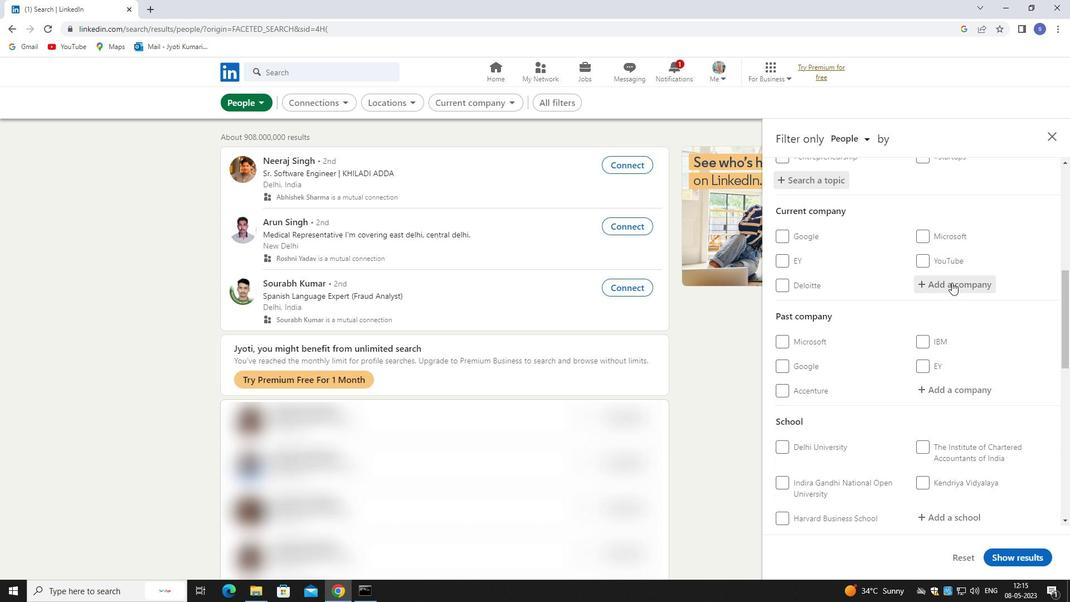 
Action: Key pressed arvind
Screenshot: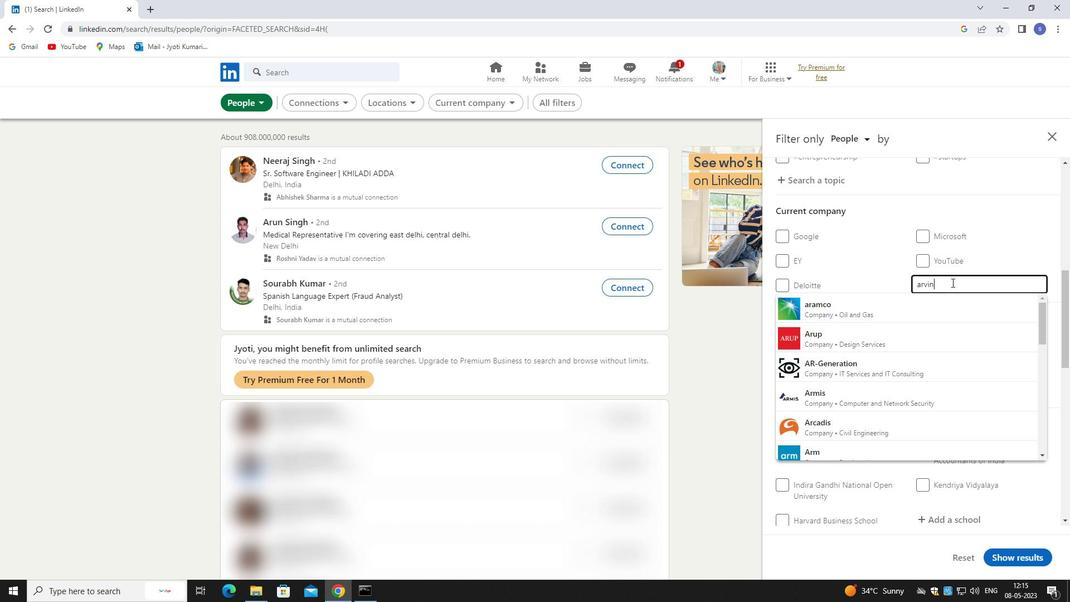 
Action: Mouse moved to (953, 293)
Screenshot: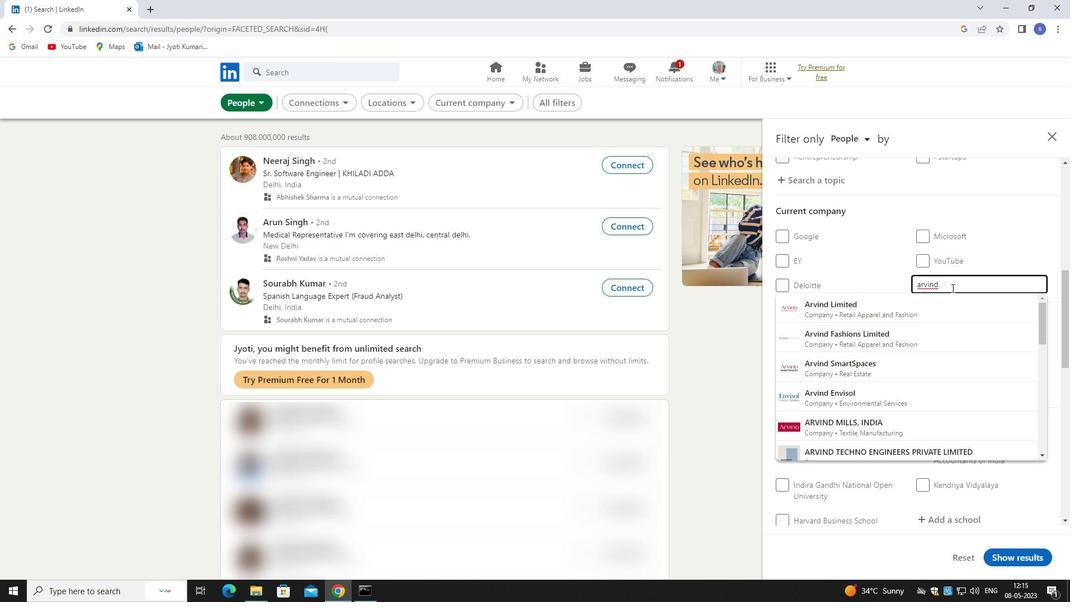 
Action: Mouse pressed left at (953, 293)
Screenshot: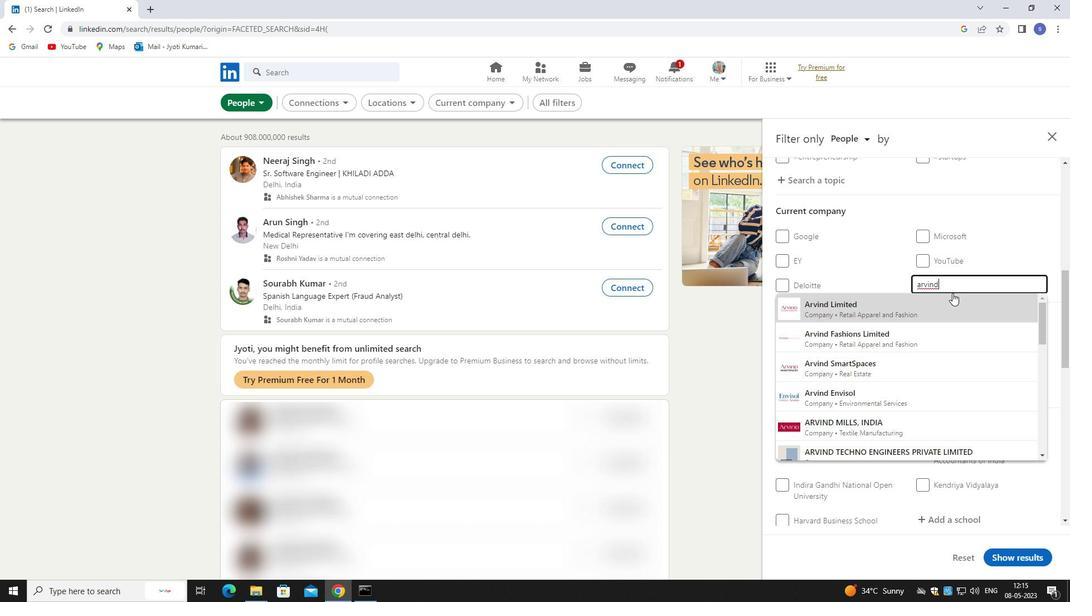 
Action: Mouse moved to (954, 296)
Screenshot: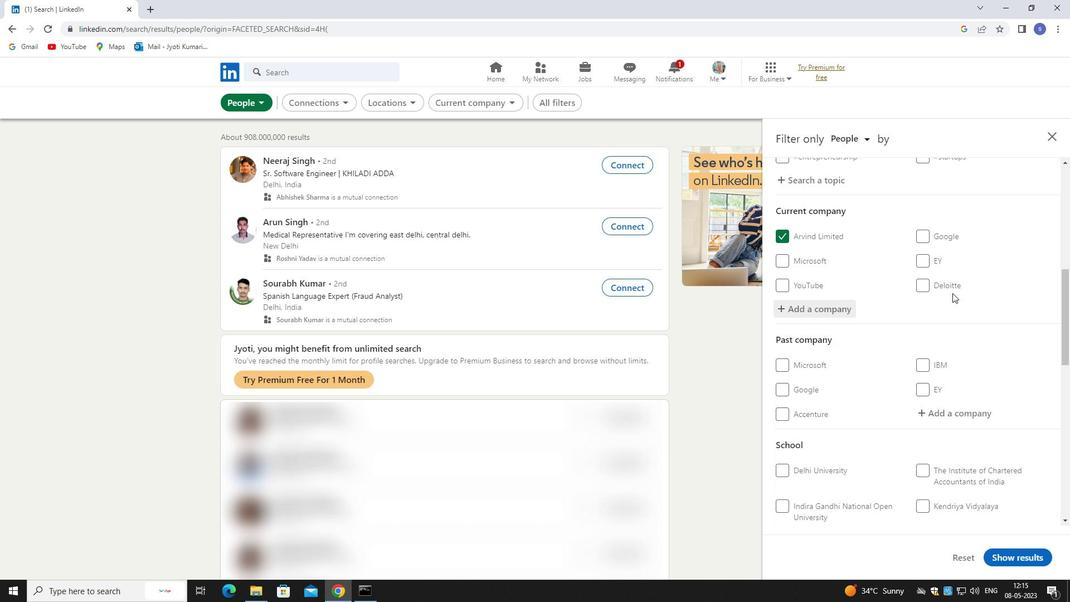 
Action: Mouse scrolled (954, 295) with delta (0, 0)
Screenshot: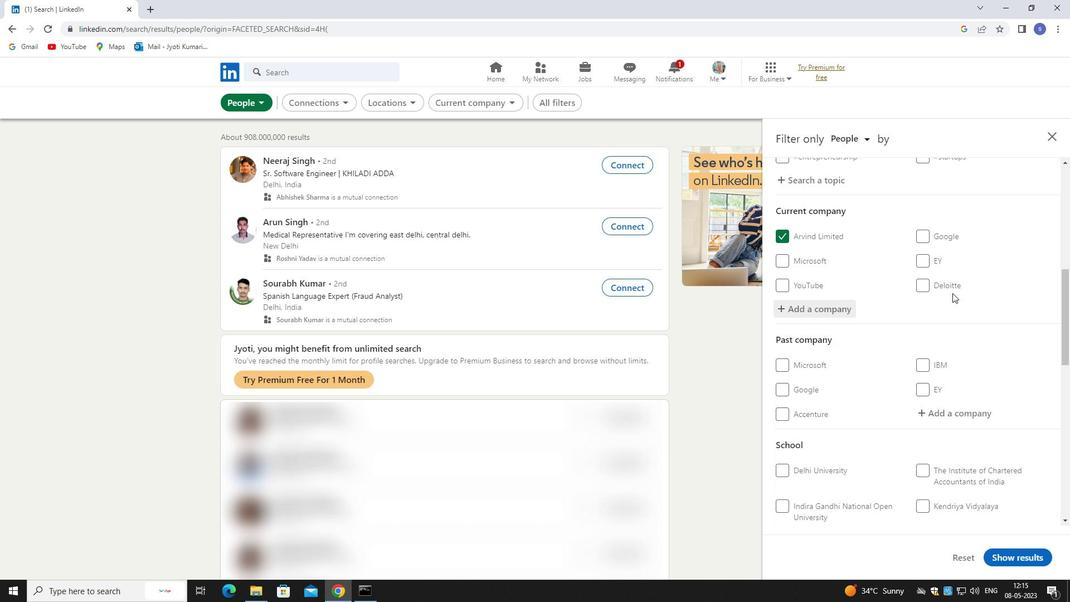 
Action: Mouse moved to (956, 298)
Screenshot: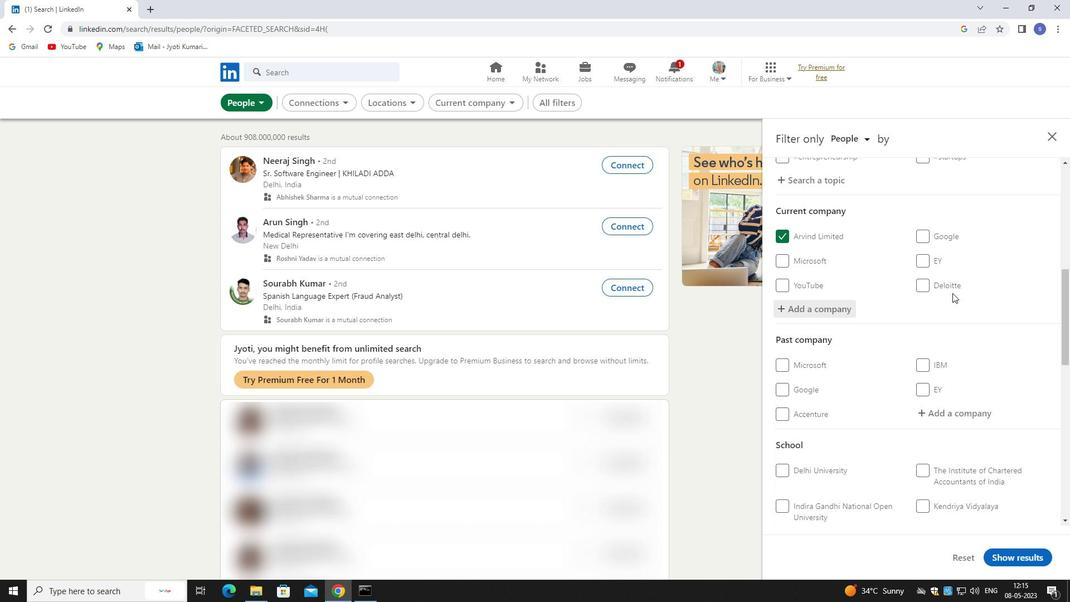 
Action: Mouse scrolled (956, 297) with delta (0, 0)
Screenshot: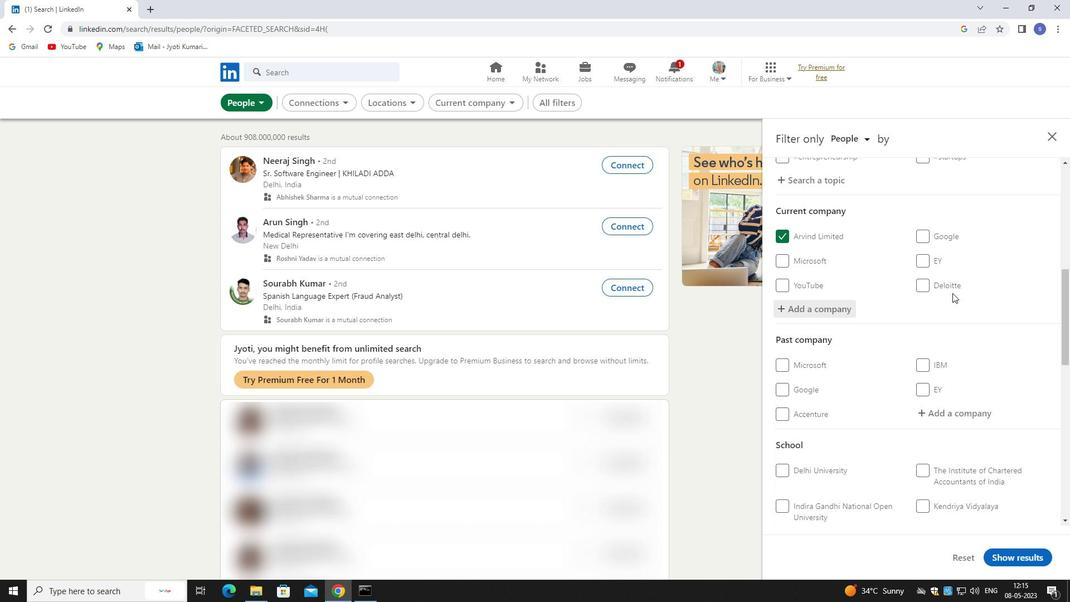 
Action: Mouse moved to (957, 299)
Screenshot: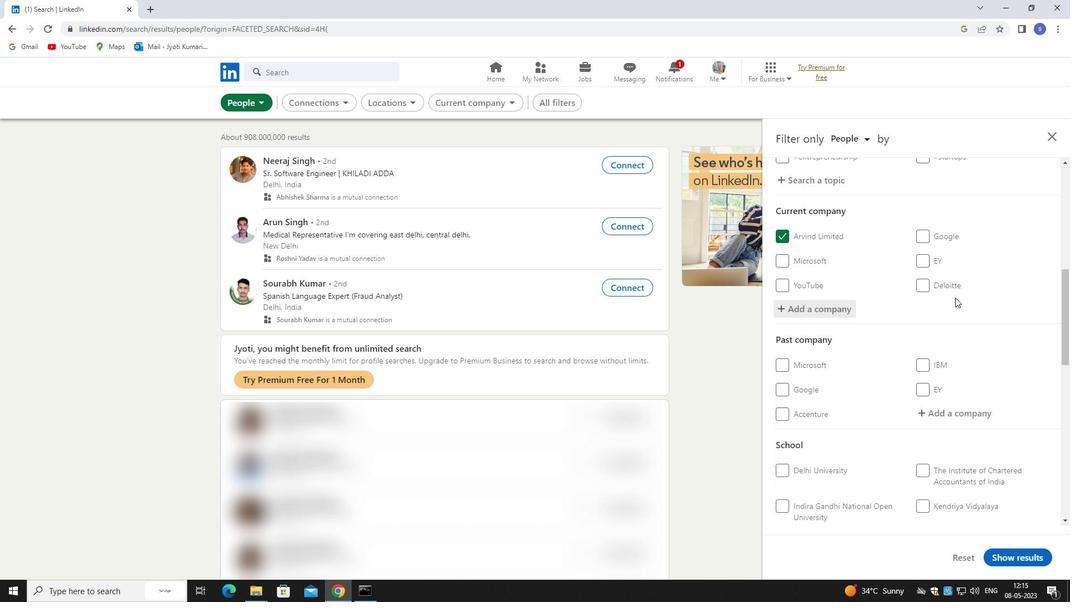 
Action: Mouse scrolled (957, 298) with delta (0, 0)
Screenshot: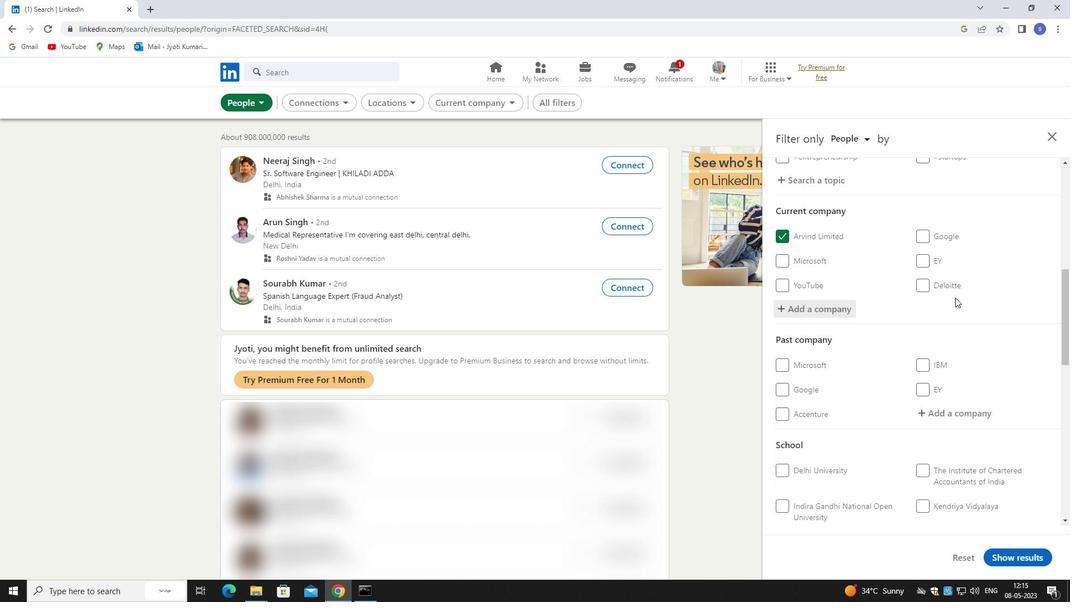 
Action: Mouse moved to (944, 379)
Screenshot: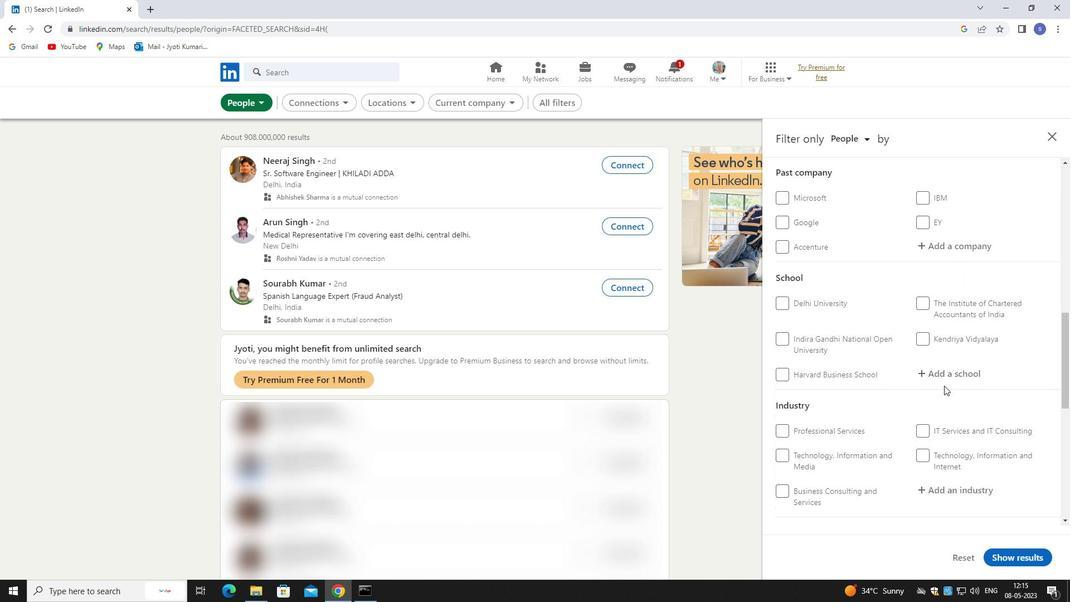 
Action: Mouse pressed left at (944, 379)
Screenshot: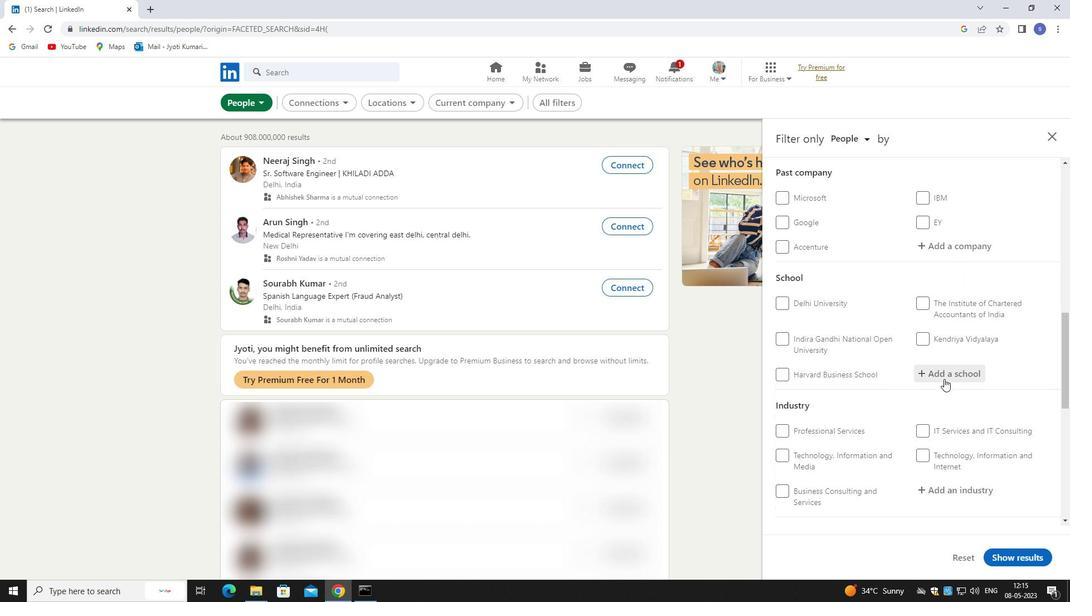 
Action: Mouse moved to (945, 375)
Screenshot: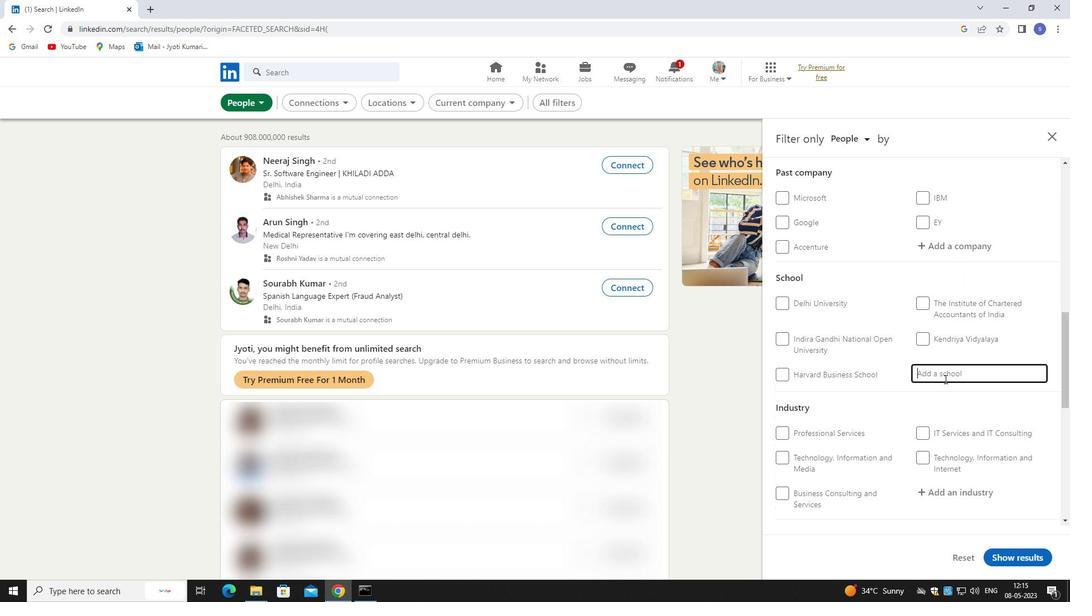 
Action: Key pressed indira
Screenshot: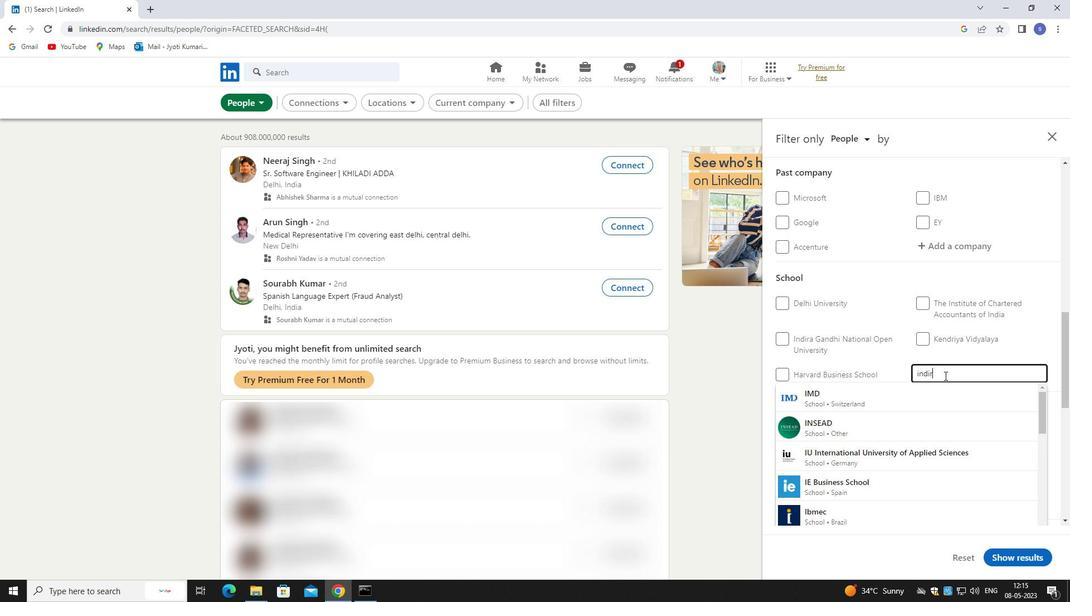 
Action: Mouse moved to (956, 505)
Screenshot: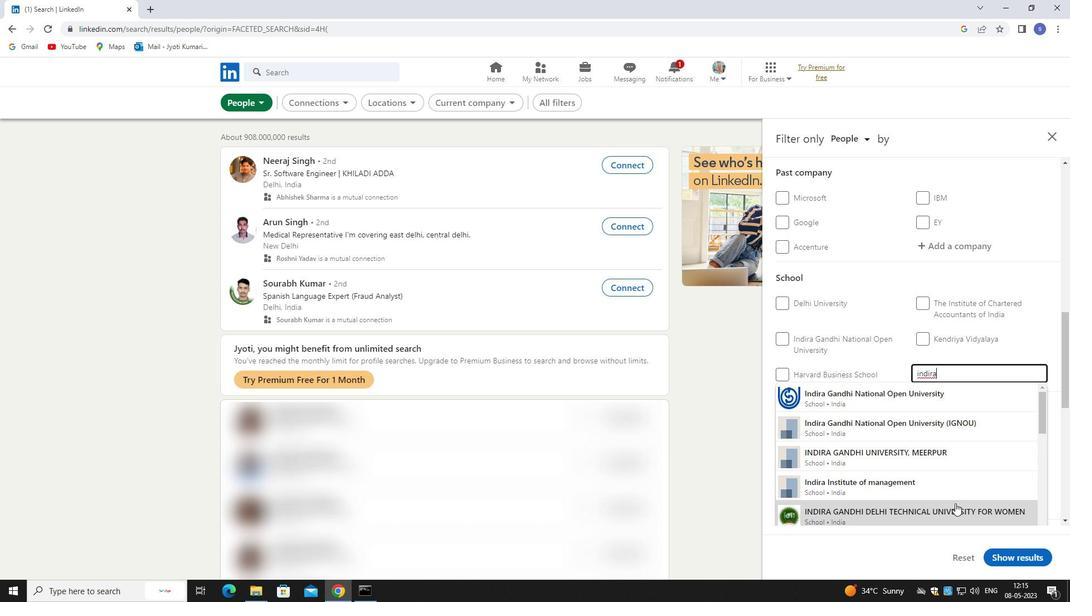 
Action: Mouse pressed left at (956, 505)
Screenshot: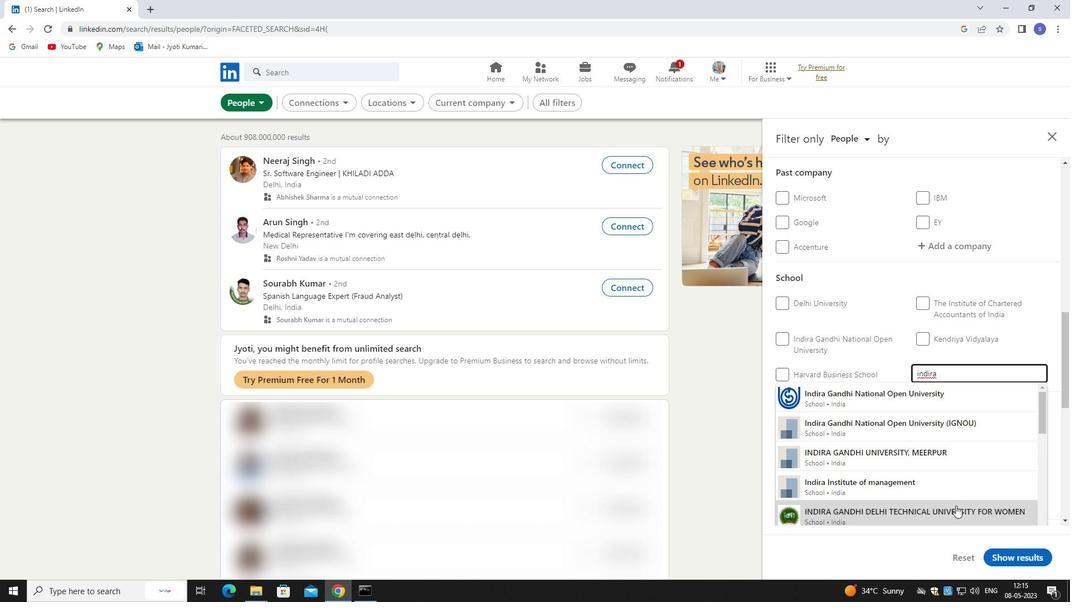 
Action: Mouse scrolled (956, 505) with delta (0, 0)
Screenshot: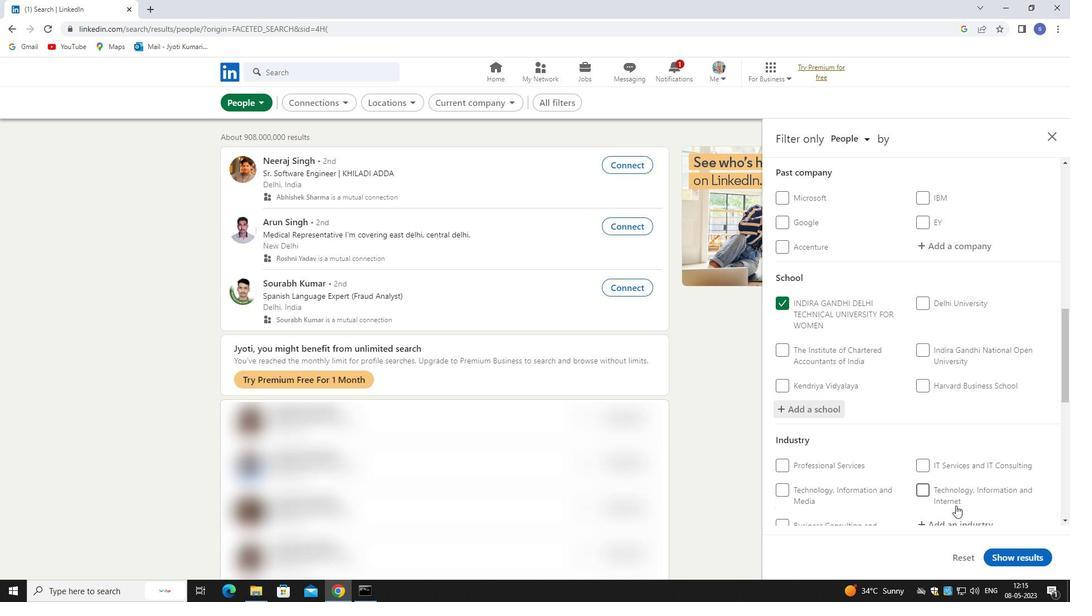 
Action: Mouse scrolled (956, 505) with delta (0, 0)
Screenshot: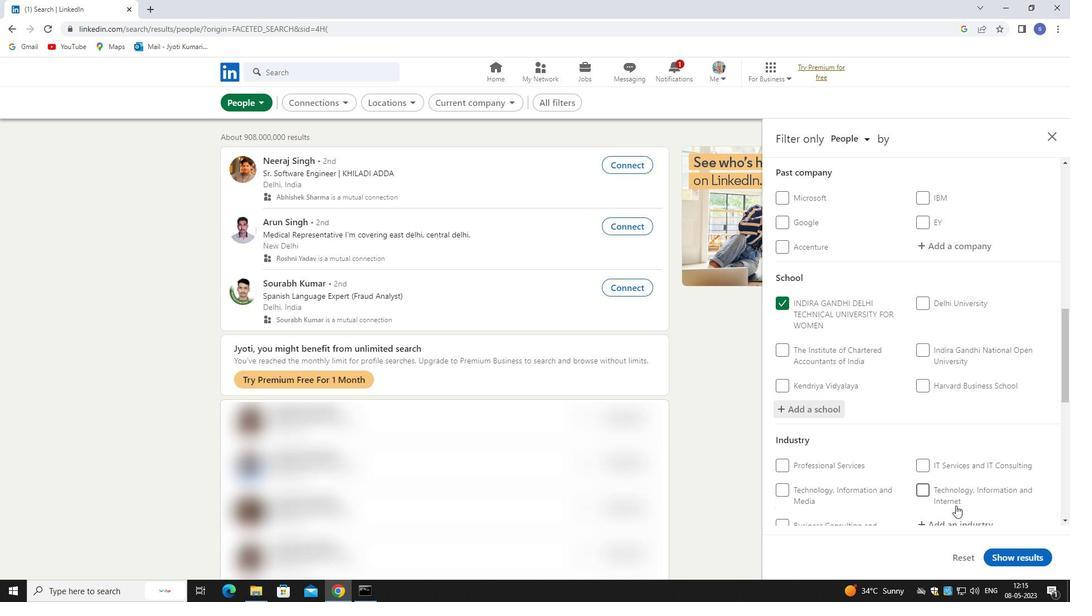 
Action: Mouse moved to (957, 413)
Screenshot: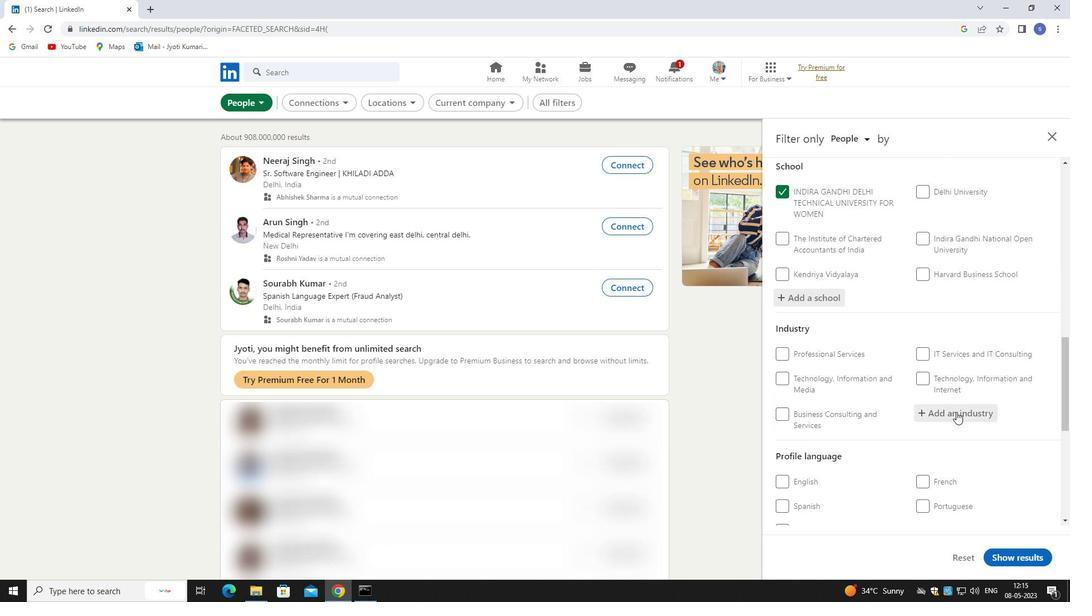 
Action: Mouse pressed left at (957, 413)
Screenshot: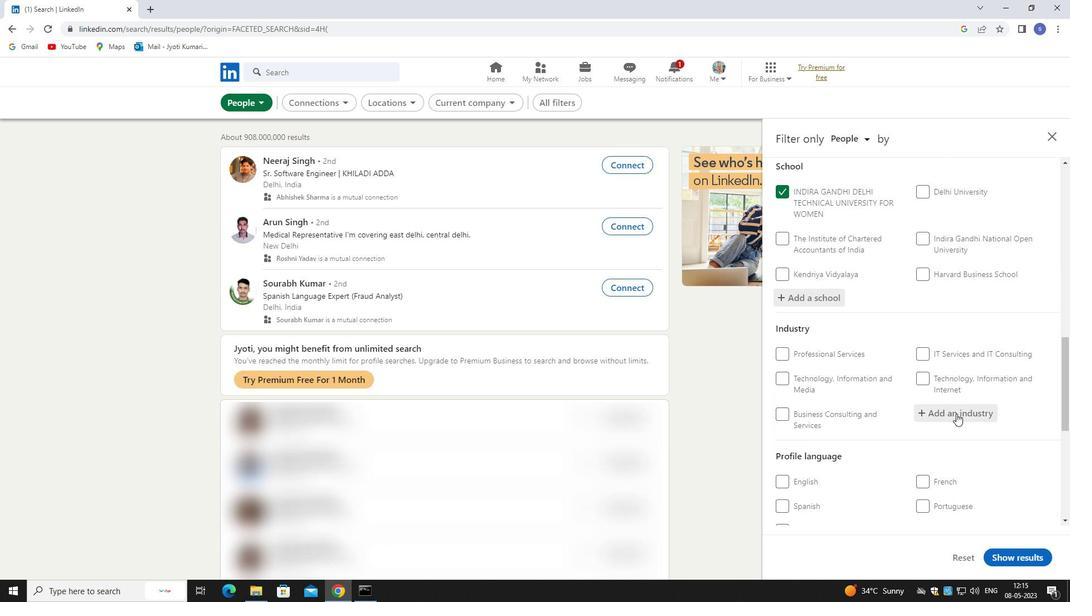 
Action: Mouse moved to (957, 414)
Screenshot: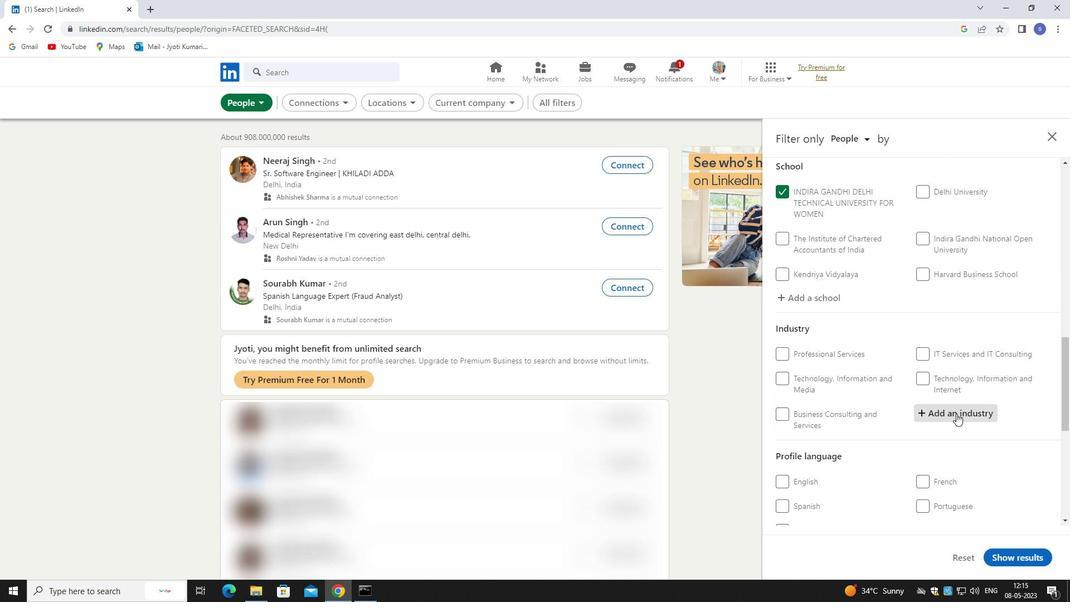 
Action: Key pressed buildi<Key.backspace><Key.backspace><Key.backspace><Key.backspace>ild
Screenshot: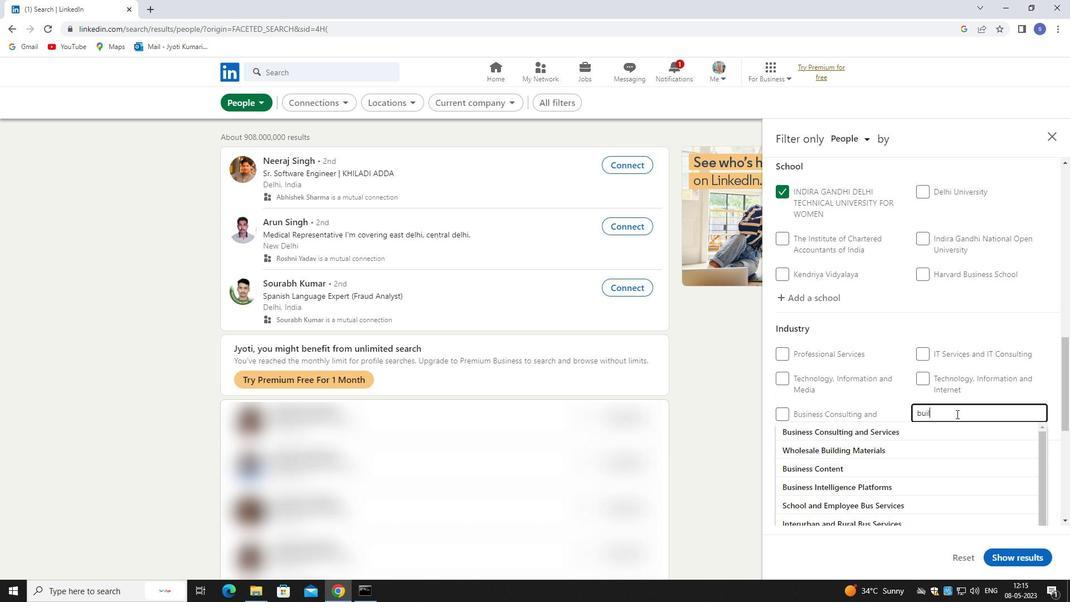 
Action: Mouse moved to (981, 462)
Screenshot: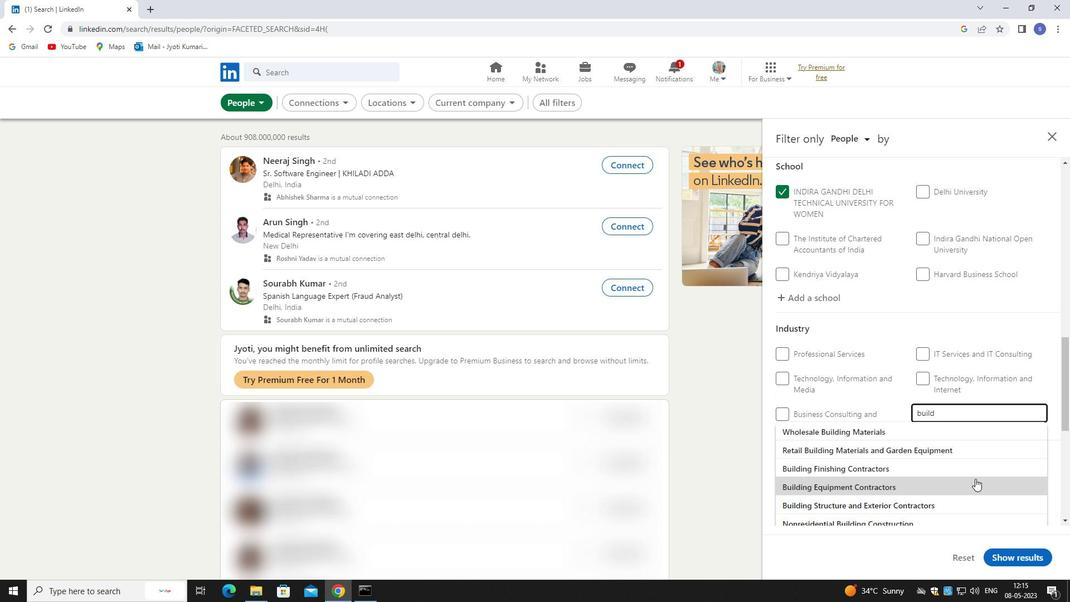 
Action: Mouse pressed left at (981, 462)
Screenshot: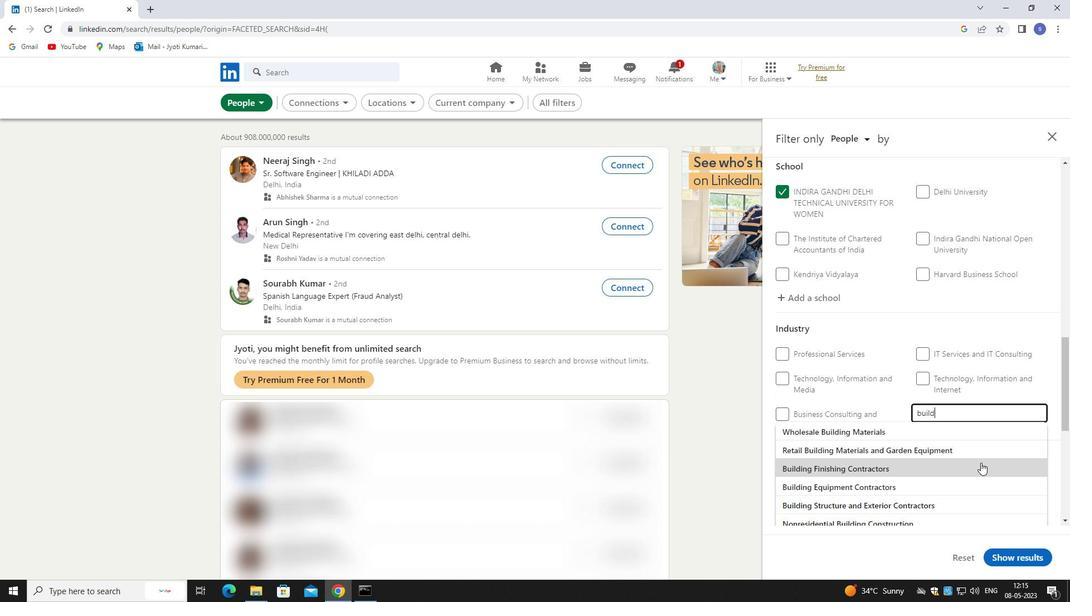 
Action: Mouse scrolled (981, 462) with delta (0, 0)
Screenshot: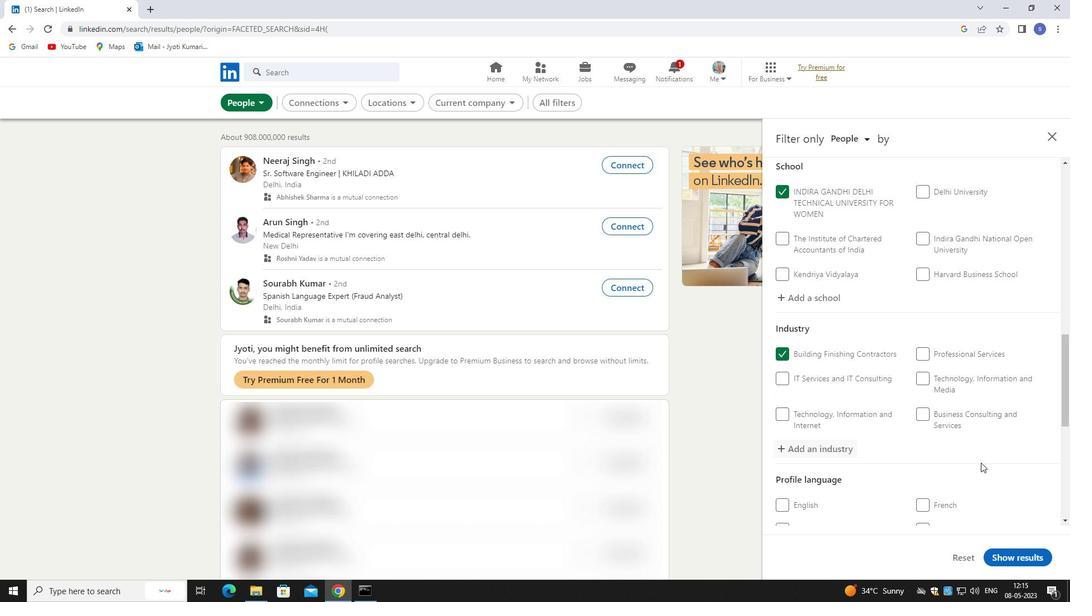 
Action: Mouse scrolled (981, 462) with delta (0, 0)
Screenshot: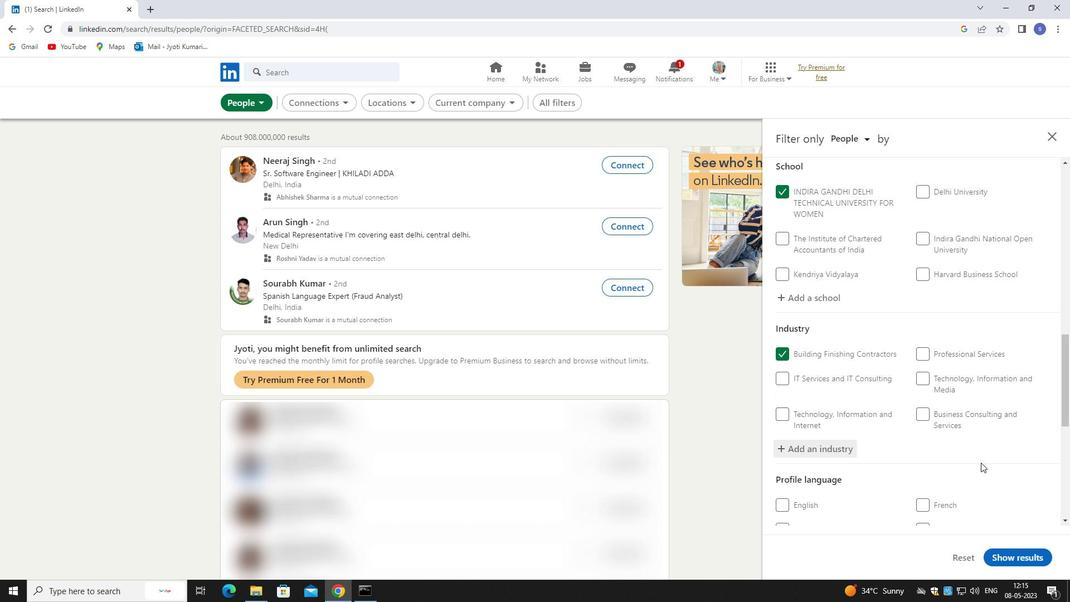 
Action: Mouse scrolled (981, 462) with delta (0, 0)
Screenshot: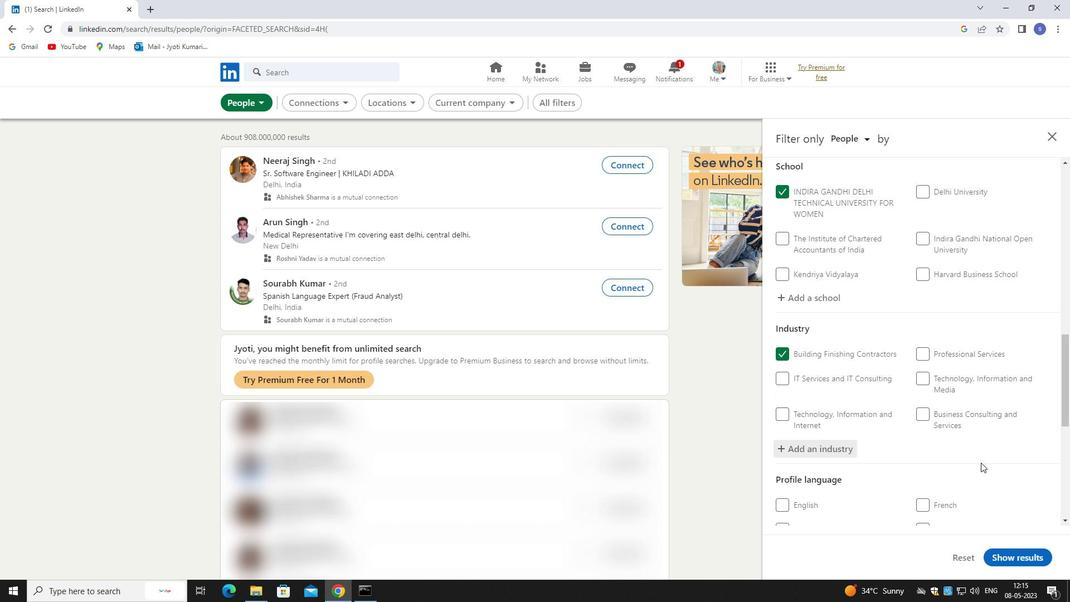 
Action: Mouse scrolled (981, 462) with delta (0, 0)
Screenshot: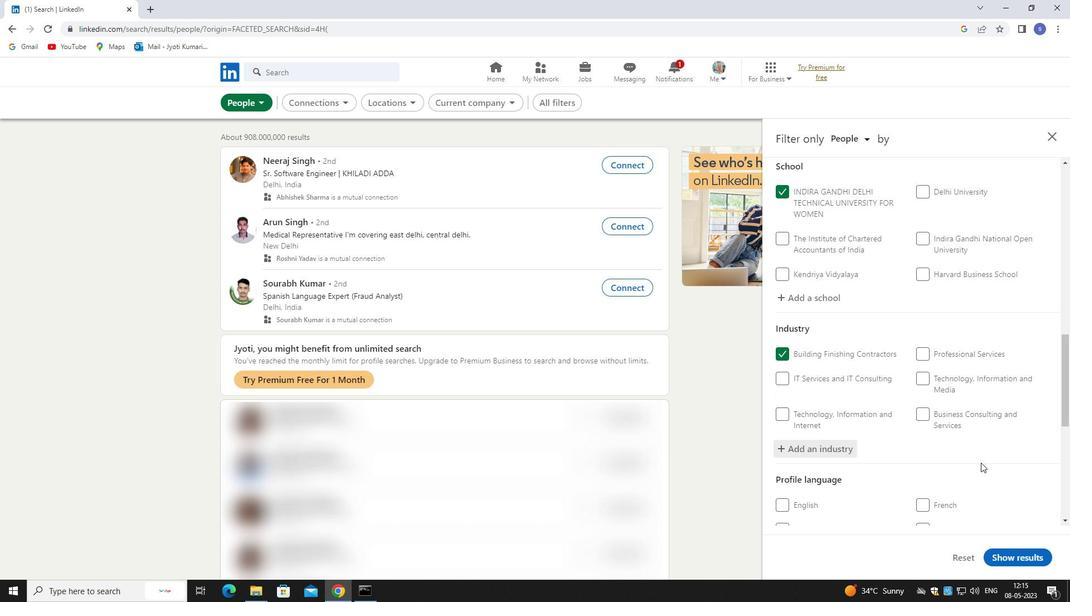 
Action: Mouse moved to (795, 305)
Screenshot: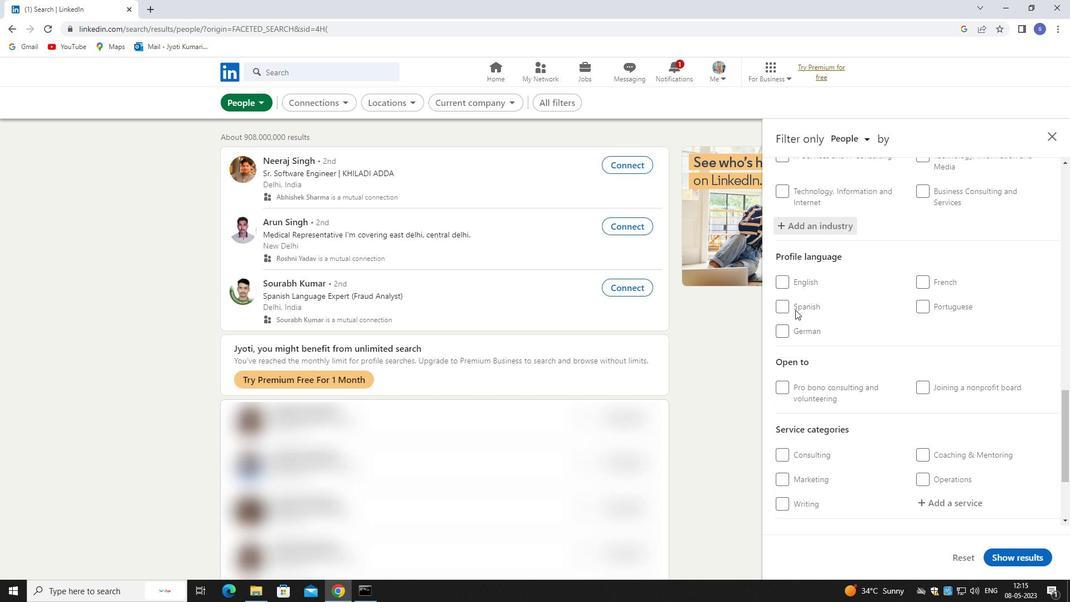 
Action: Mouse pressed left at (795, 305)
Screenshot: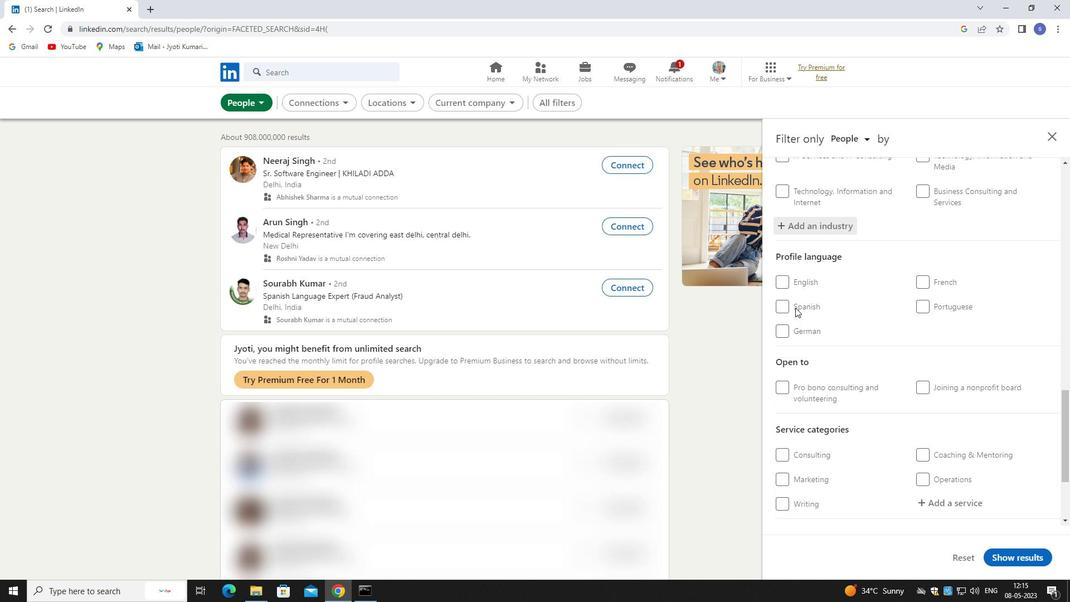 
Action: Mouse moved to (784, 307)
Screenshot: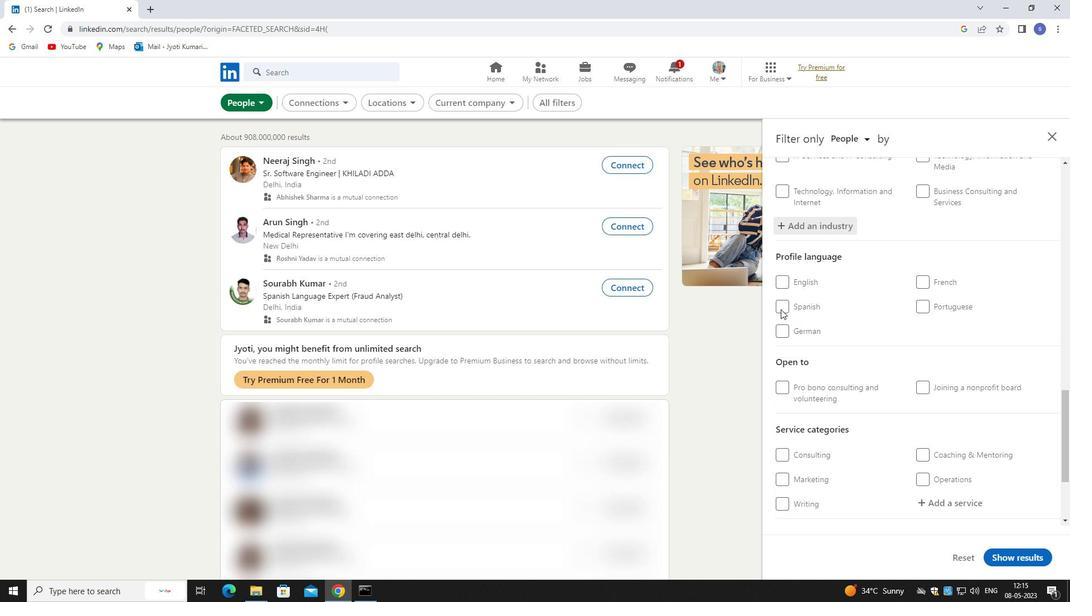 
Action: Mouse pressed left at (784, 307)
Screenshot: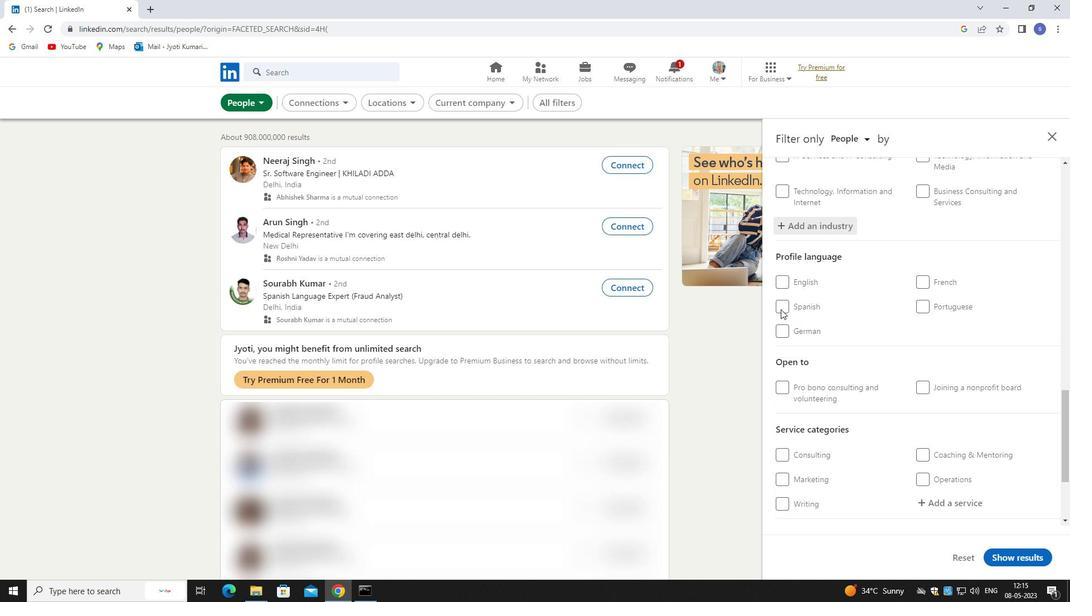 
Action: Mouse moved to (783, 303)
Screenshot: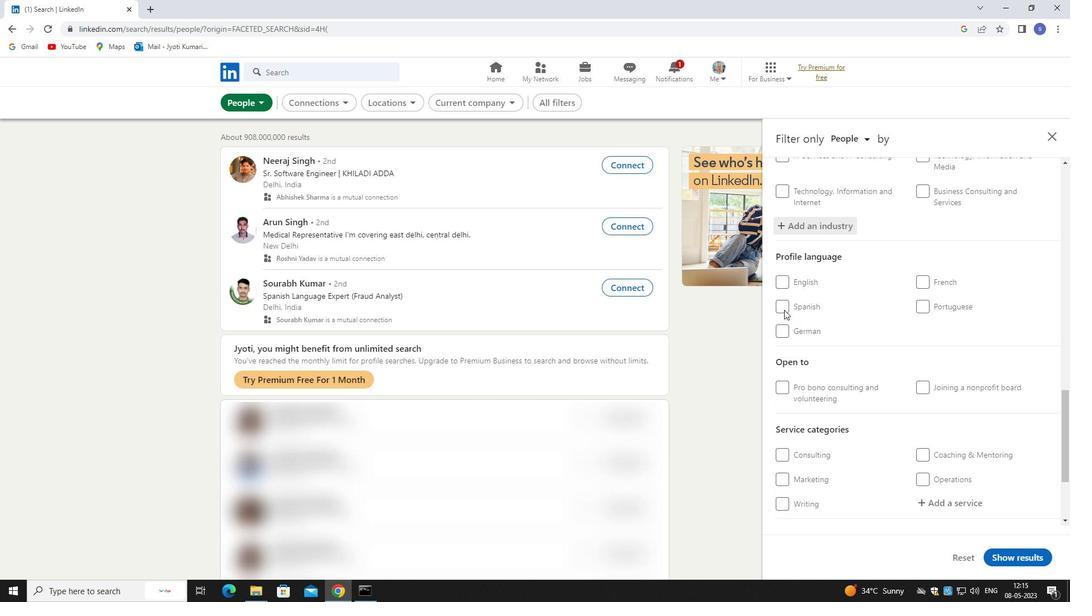 
Action: Mouse pressed left at (783, 303)
Screenshot: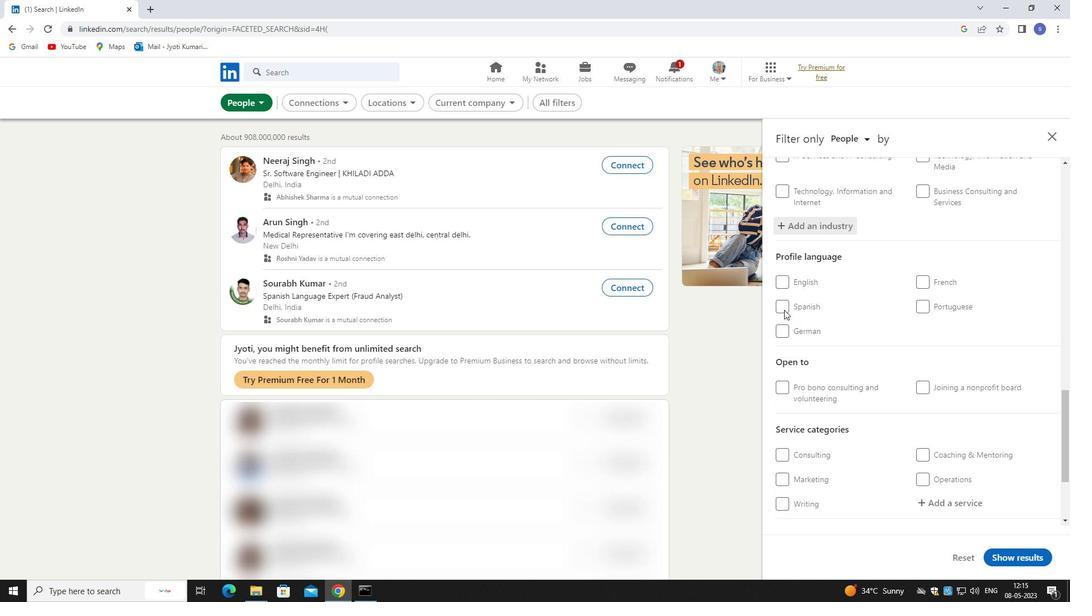 
Action: Mouse pressed left at (783, 303)
Screenshot: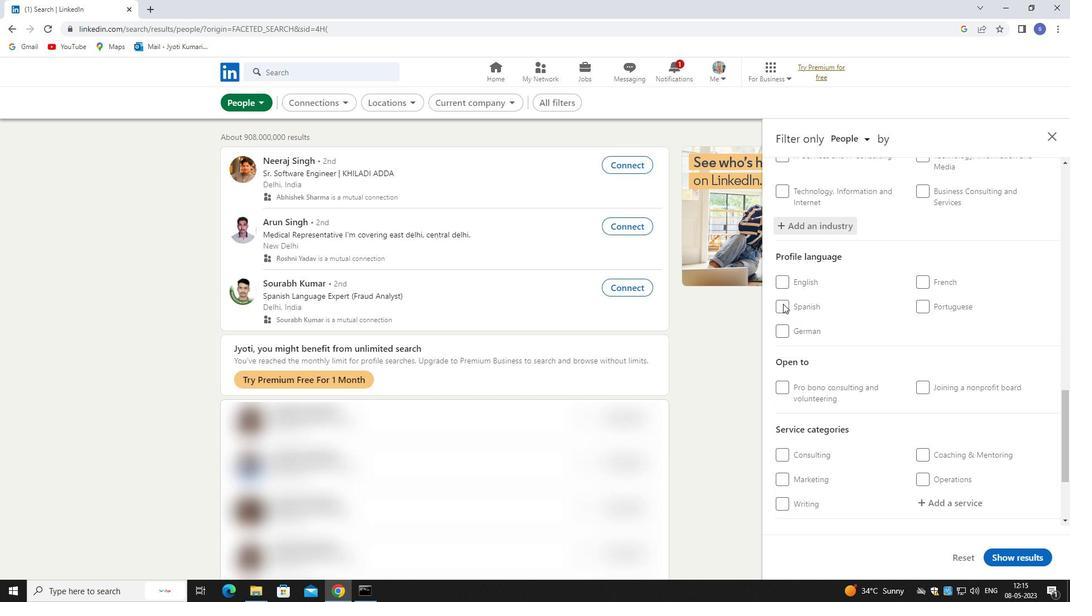 
Action: Mouse moved to (785, 303)
Screenshot: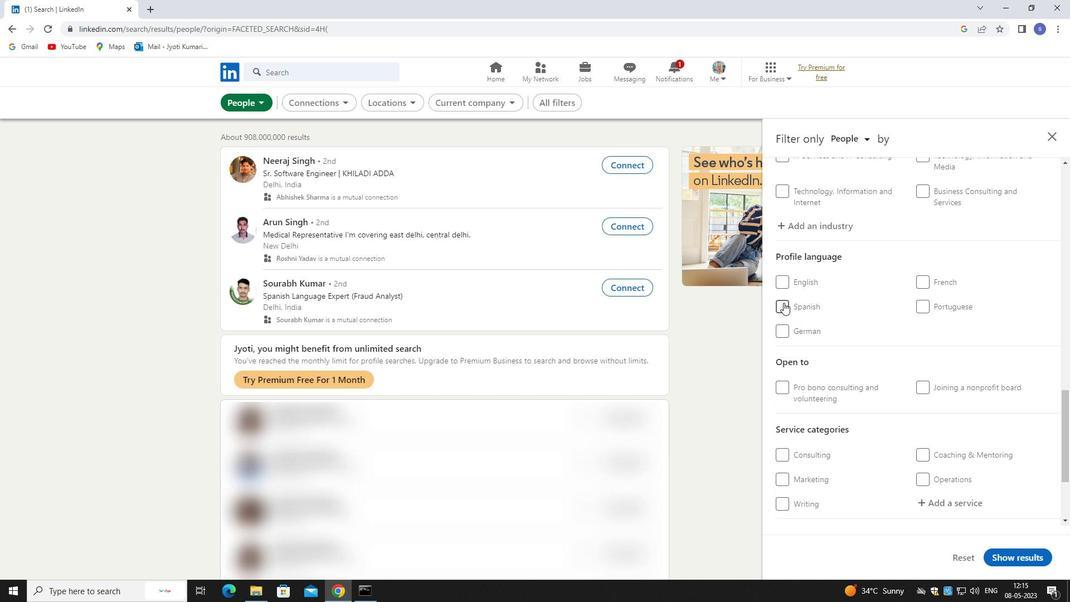 
Action: Mouse pressed left at (785, 303)
Screenshot: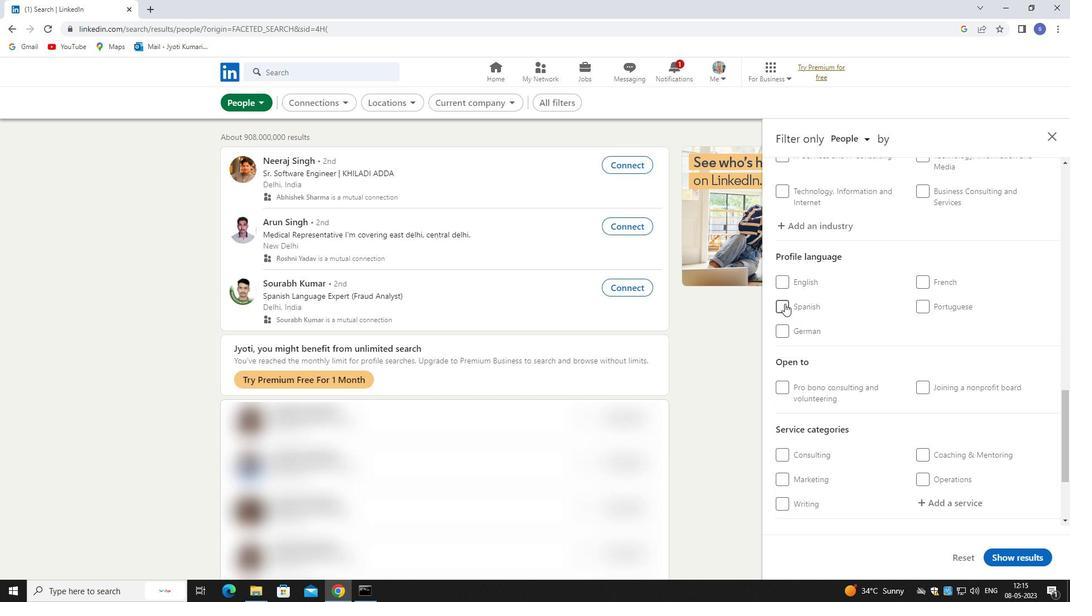
Action: Mouse moved to (851, 356)
Screenshot: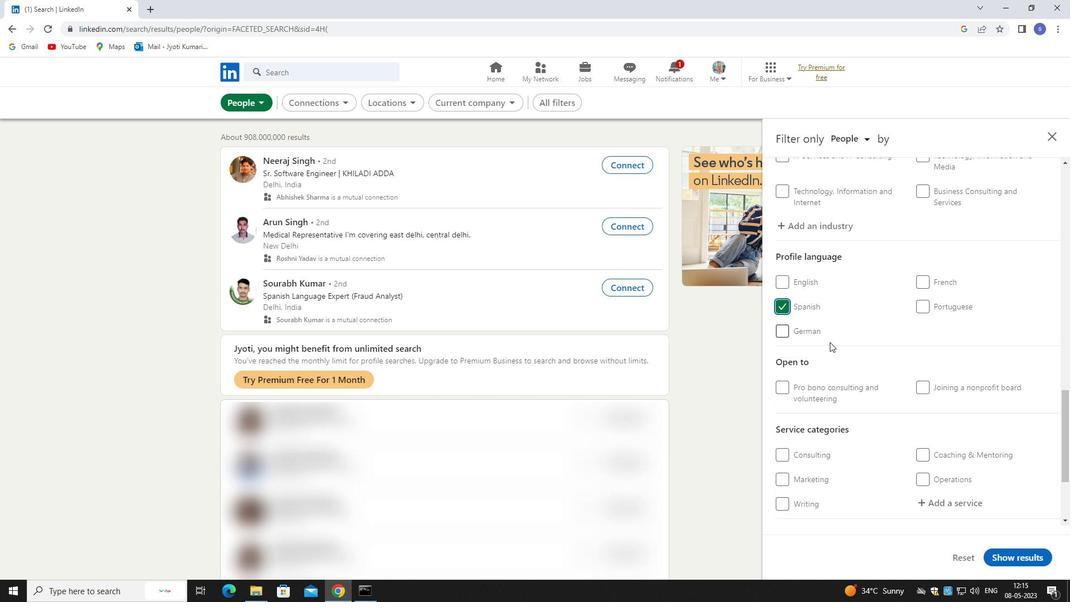 
Action: Mouse scrolled (851, 356) with delta (0, 0)
Screenshot: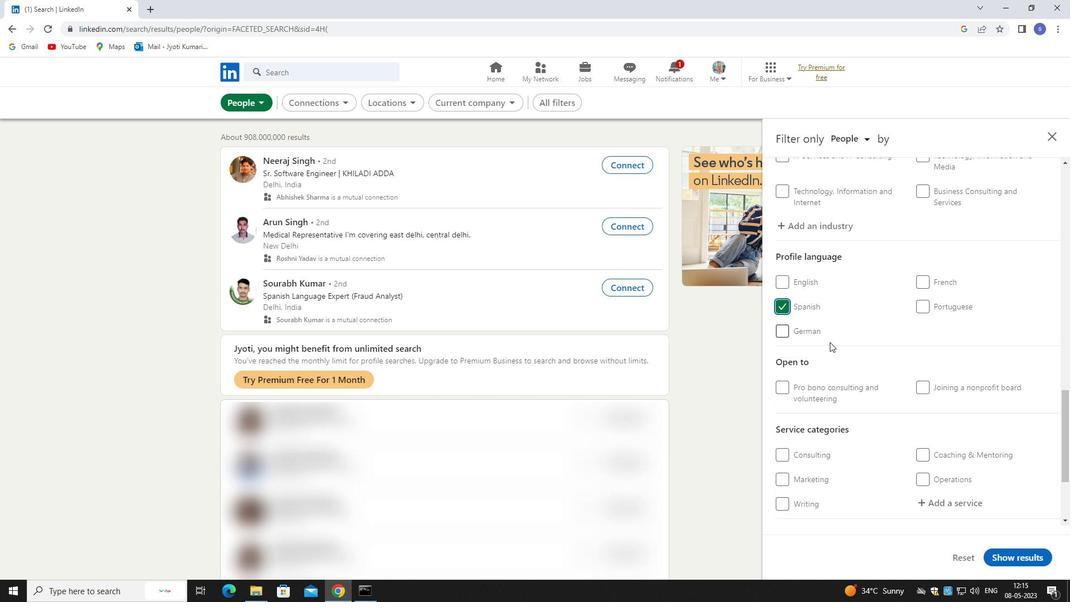 
Action: Mouse moved to (859, 362)
Screenshot: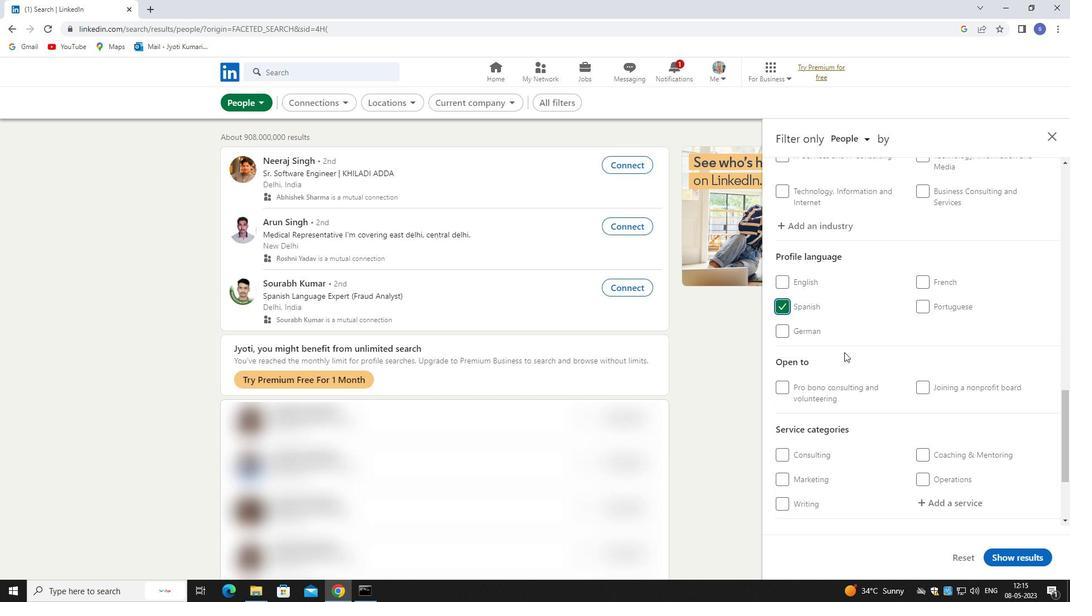 
Action: Mouse scrolled (859, 361) with delta (0, 0)
Screenshot: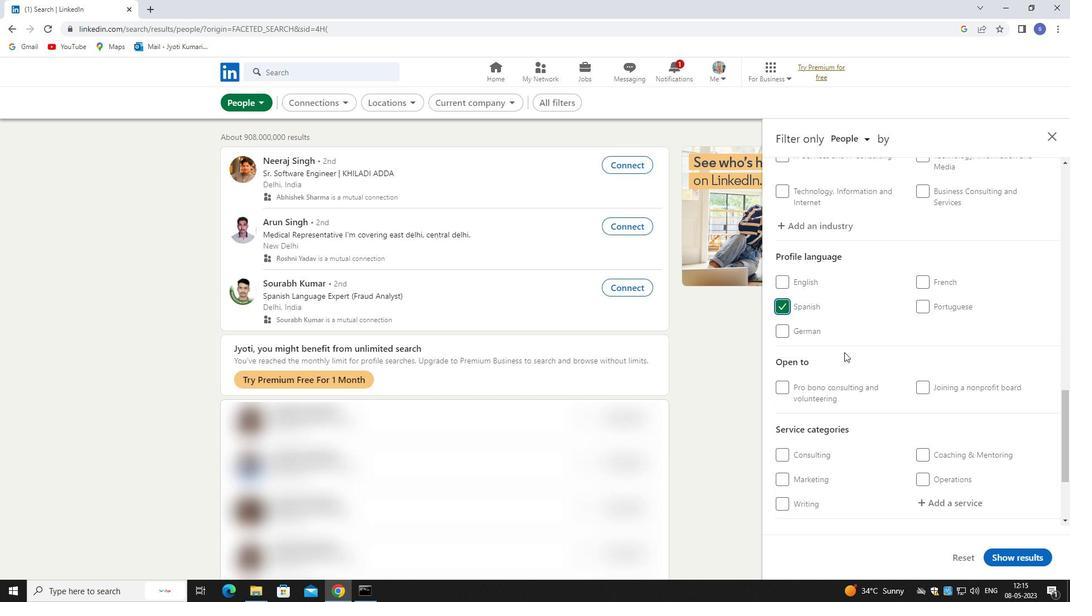 
Action: Mouse moved to (862, 363)
Screenshot: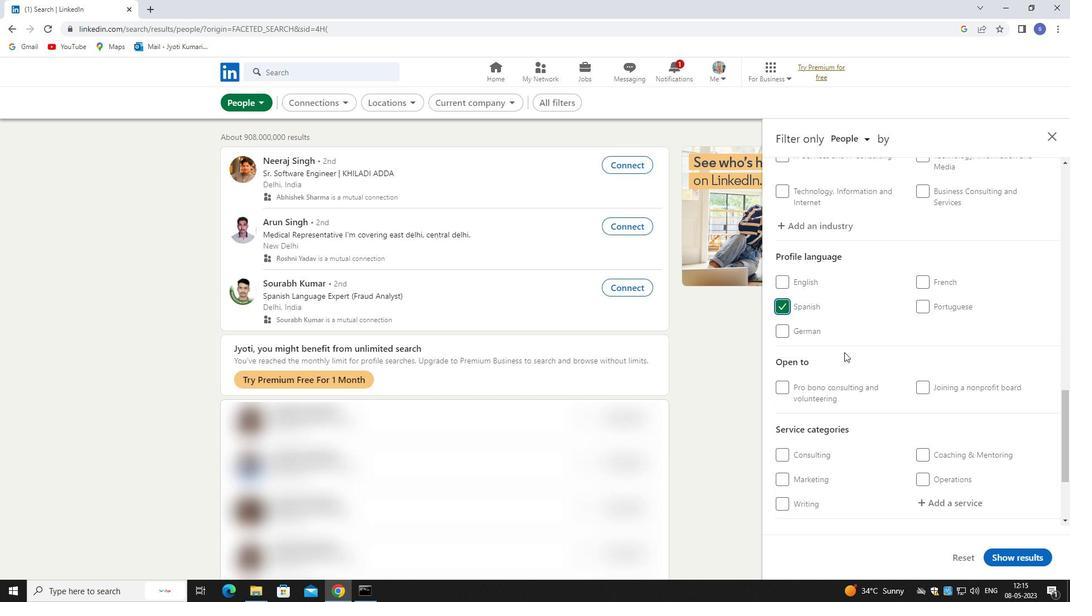 
Action: Mouse scrolled (862, 363) with delta (0, 0)
Screenshot: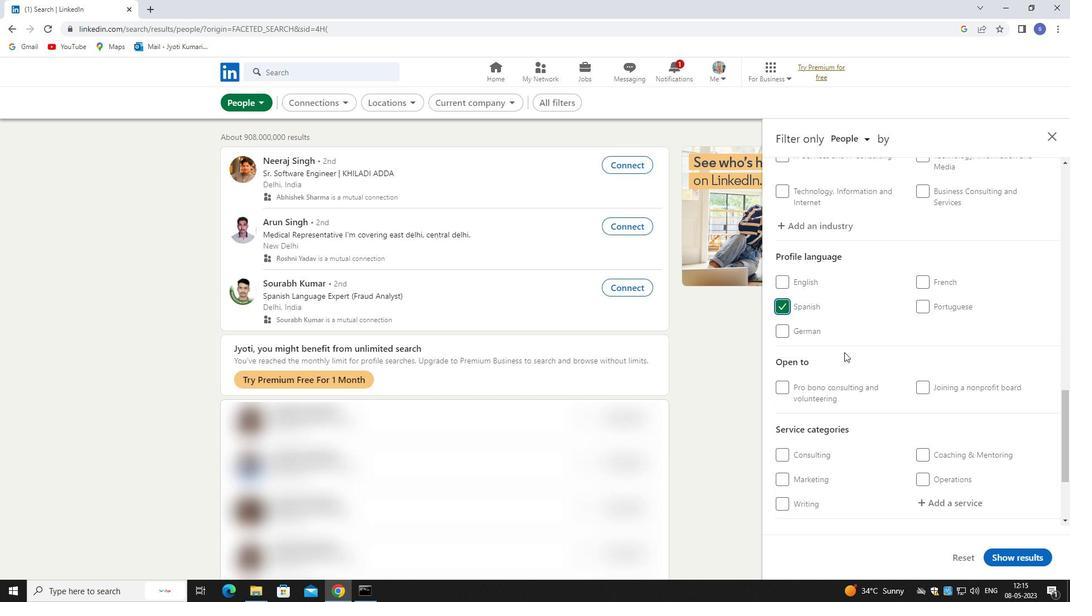 
Action: Mouse moved to (975, 484)
Screenshot: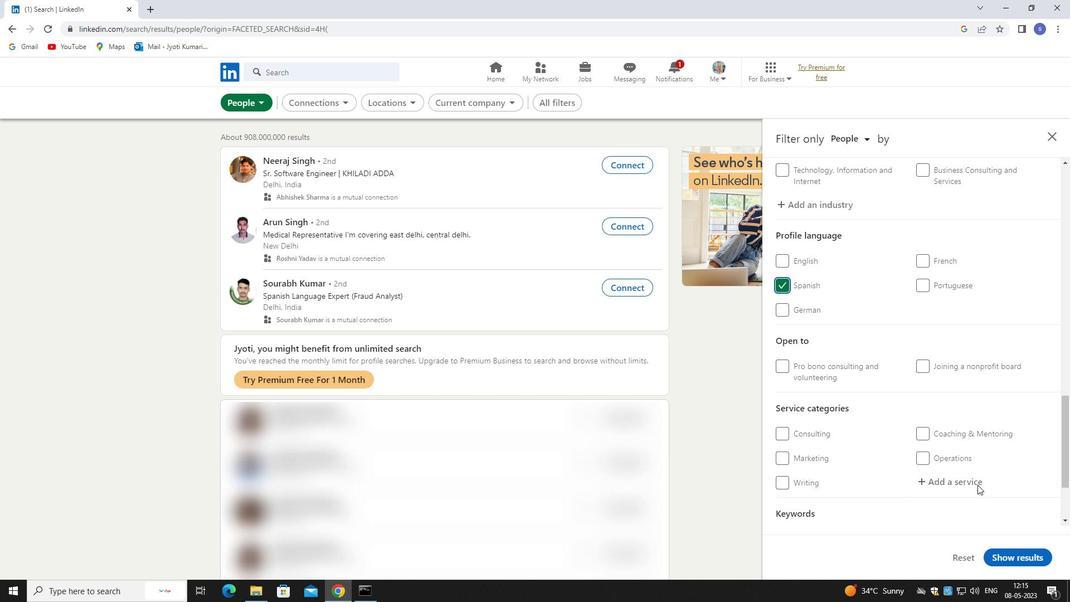 
Action: Mouse pressed left at (975, 484)
Screenshot: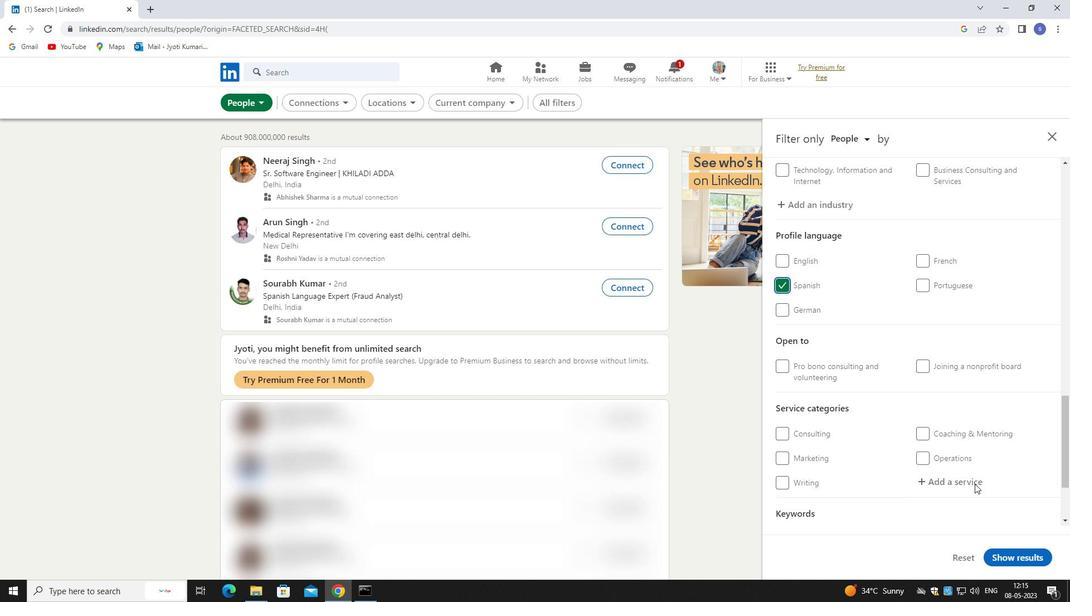 
Action: Mouse moved to (975, 483)
Screenshot: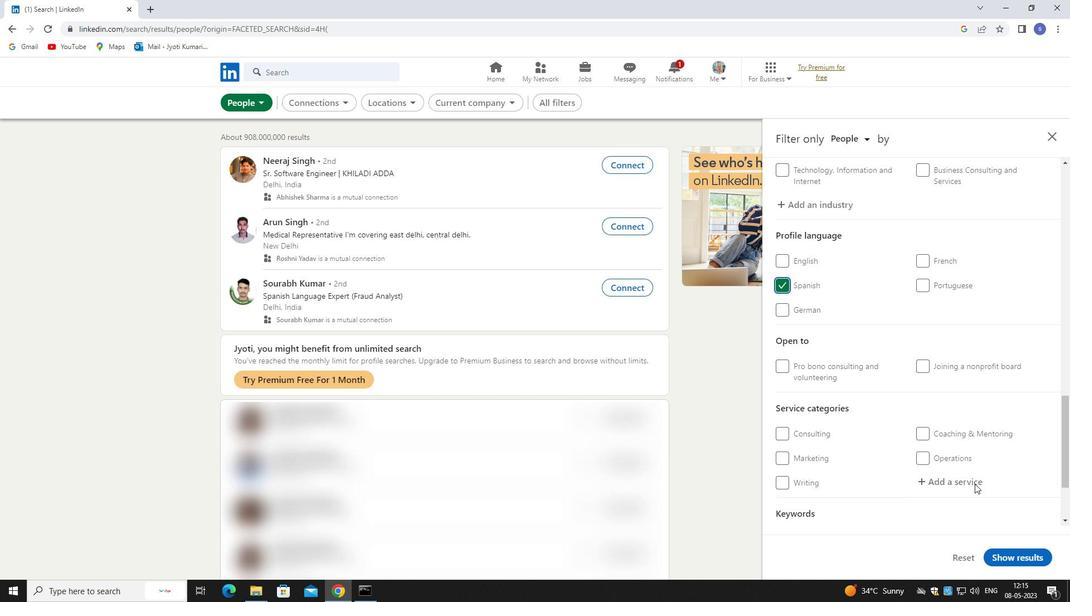 
Action: Key pressed copywrit
Screenshot: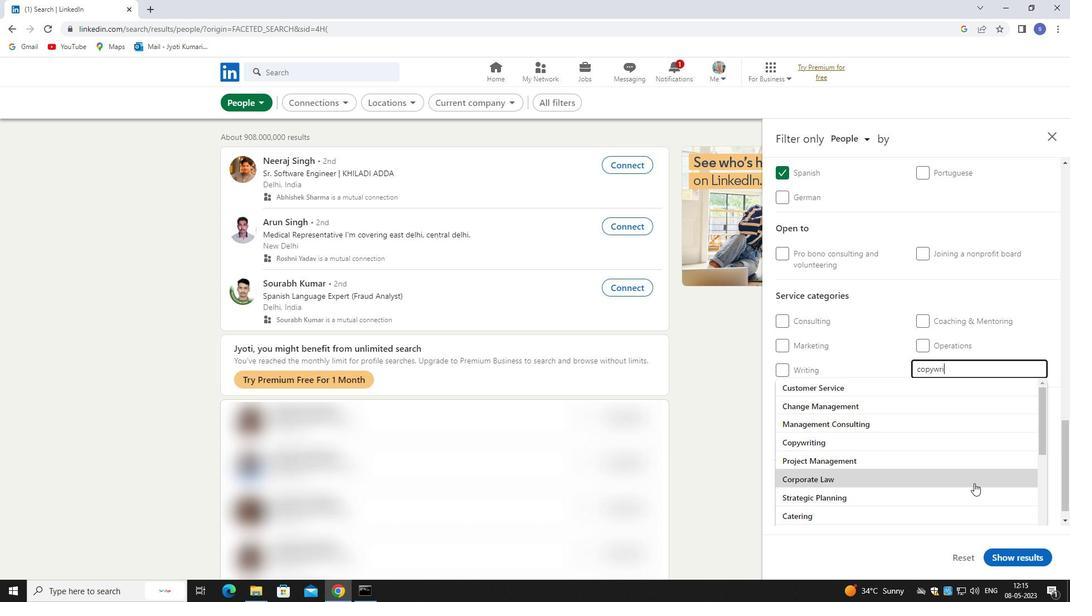 
Action: Mouse moved to (909, 391)
Screenshot: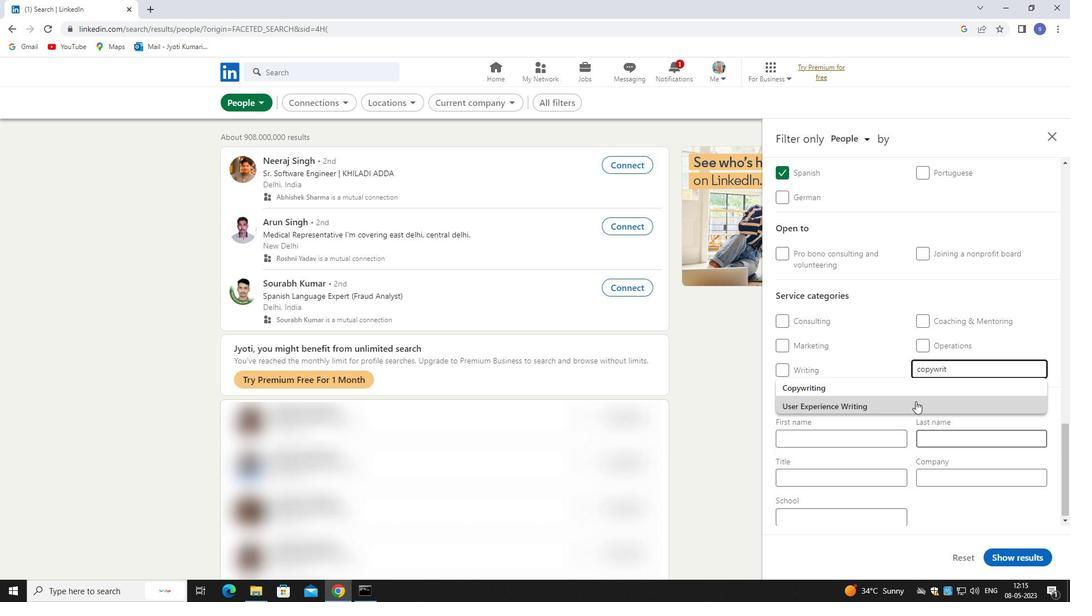 
Action: Mouse pressed left at (909, 391)
Screenshot: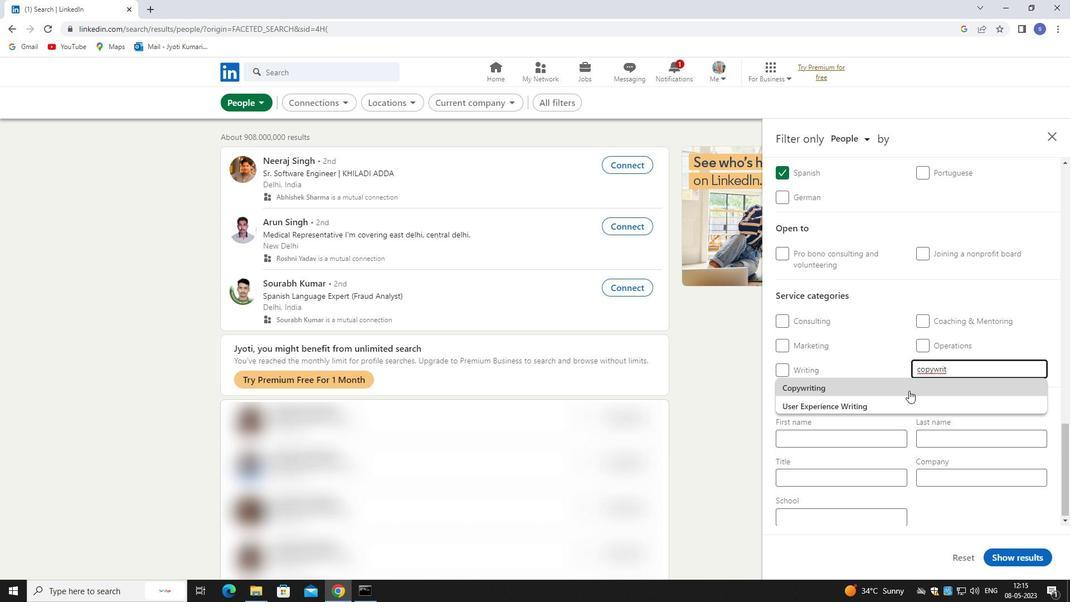 
Action: Mouse moved to (912, 441)
Screenshot: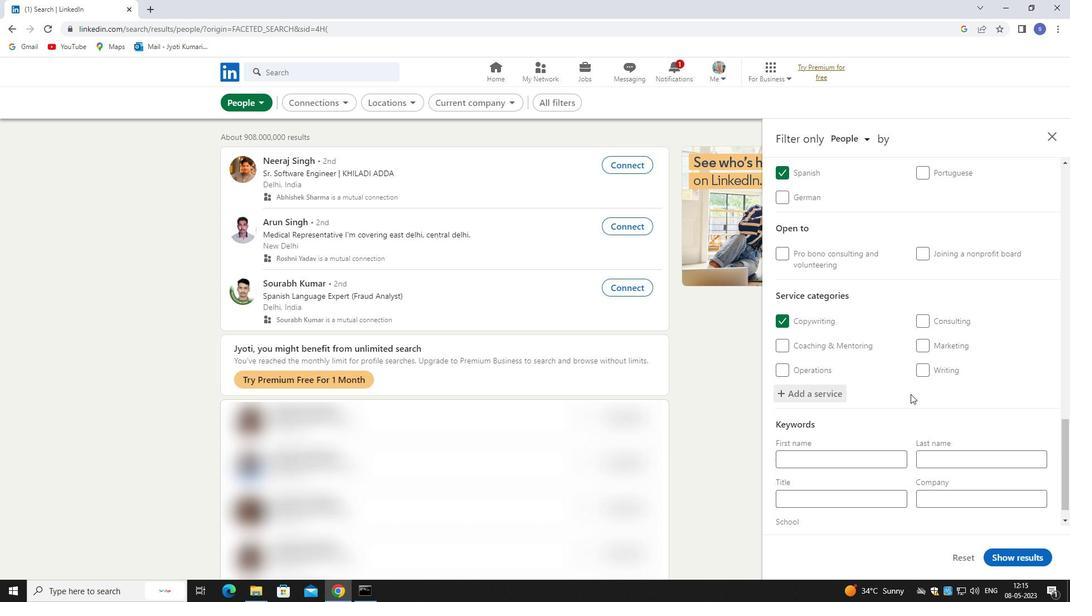 
Action: Mouse scrolled (912, 441) with delta (0, 0)
Screenshot: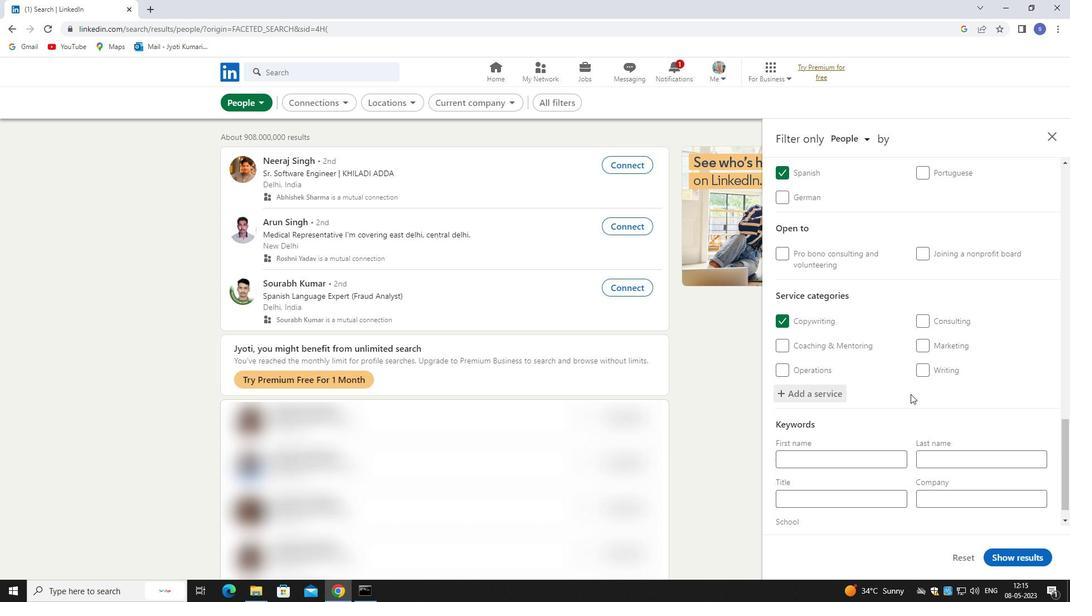 
Action: Mouse moved to (891, 479)
Screenshot: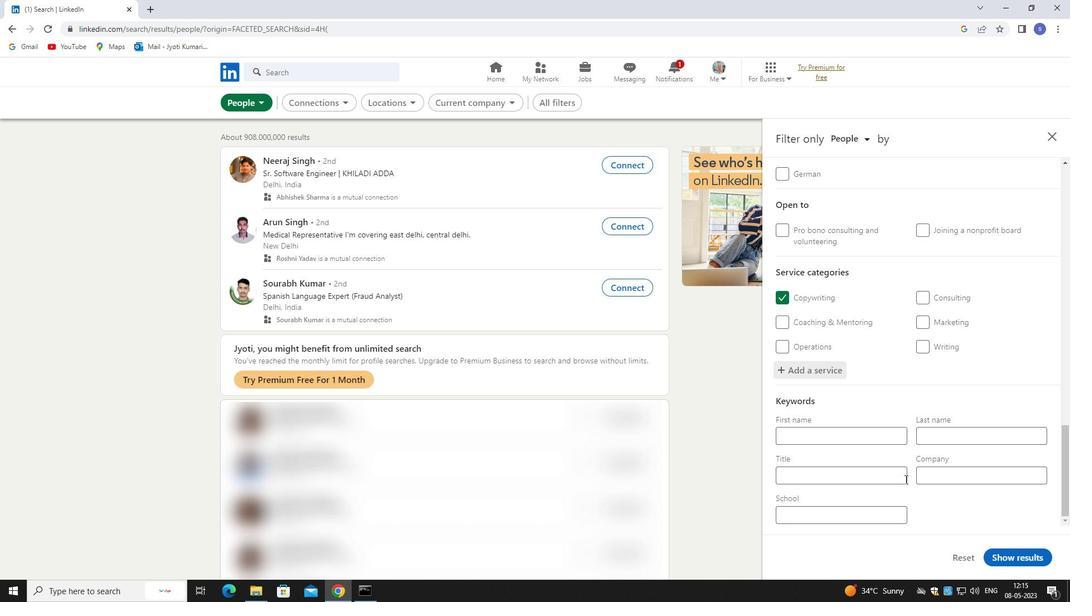 
Action: Mouse pressed left at (891, 479)
Screenshot: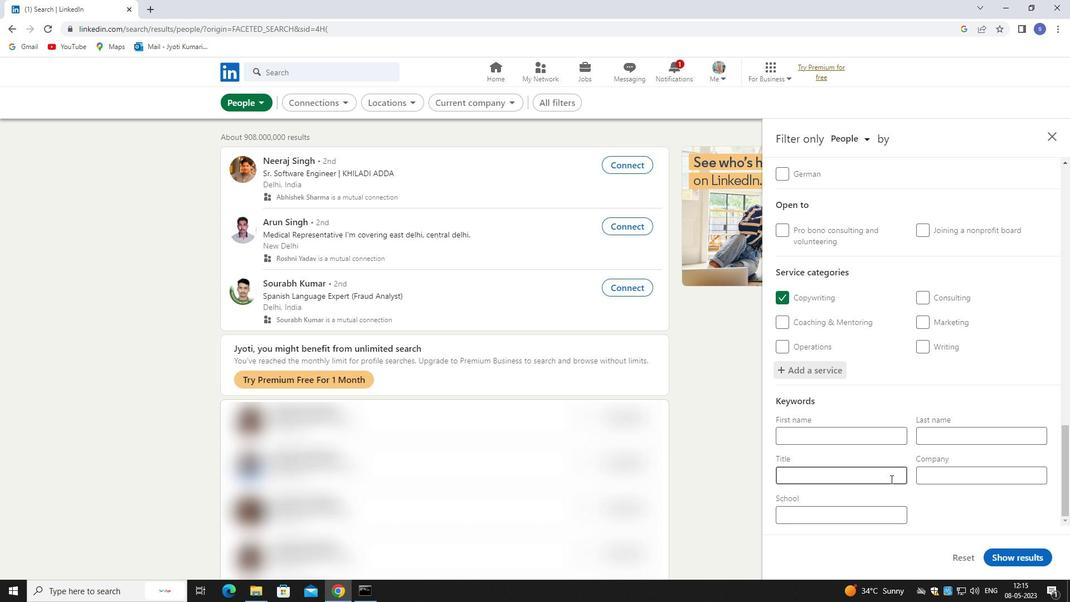 
Action: Mouse moved to (890, 483)
Screenshot: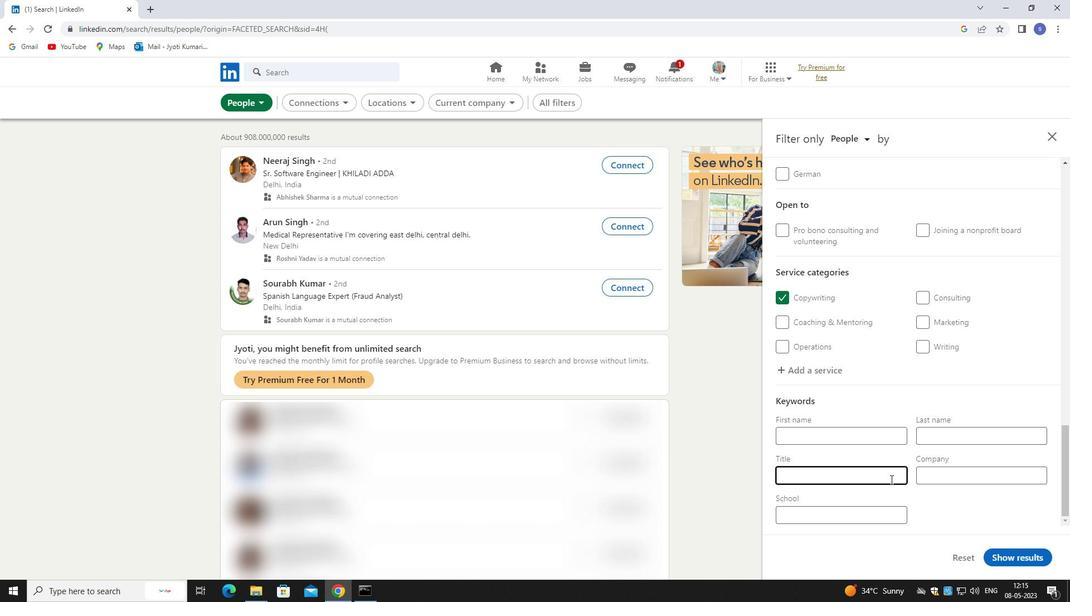 
Action: Key pressed <Key.shift>ASSISTANT<Key.space><Key.shift><Key.shift><Key.shift><Key.shift><Key.shift><Key.shift>MANAGER
Screenshot: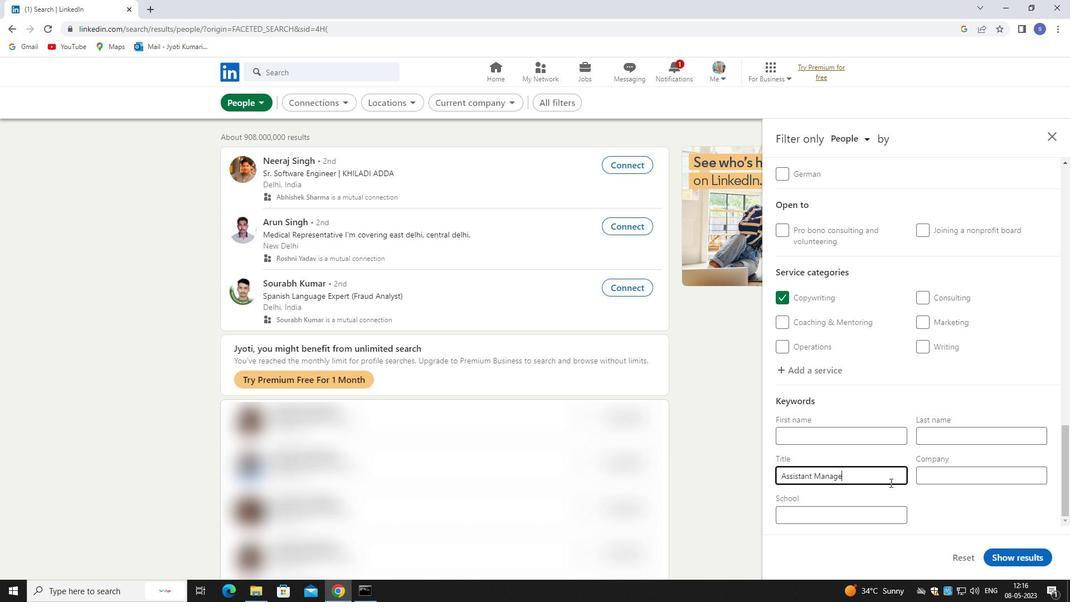 
Action: Mouse moved to (996, 552)
Screenshot: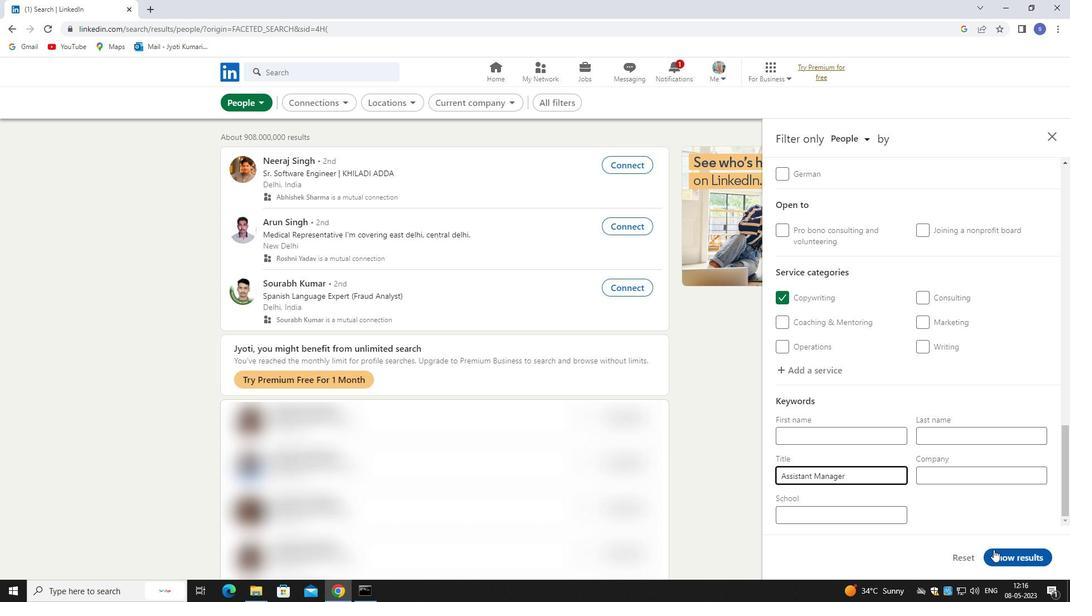 
Action: Mouse pressed left at (996, 552)
Screenshot: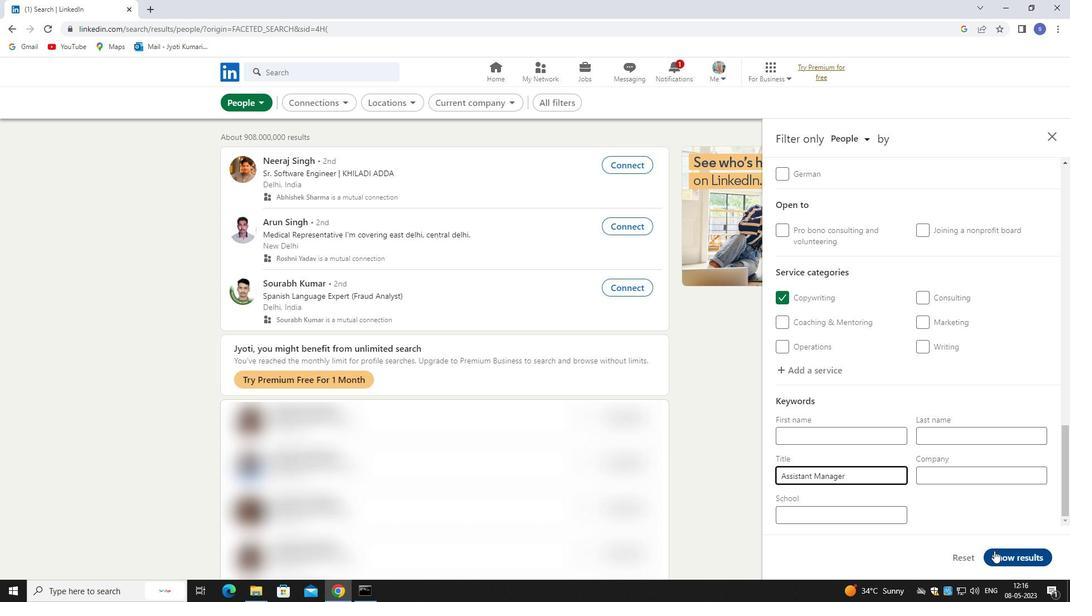 
Action: Mouse moved to (996, 547)
Screenshot: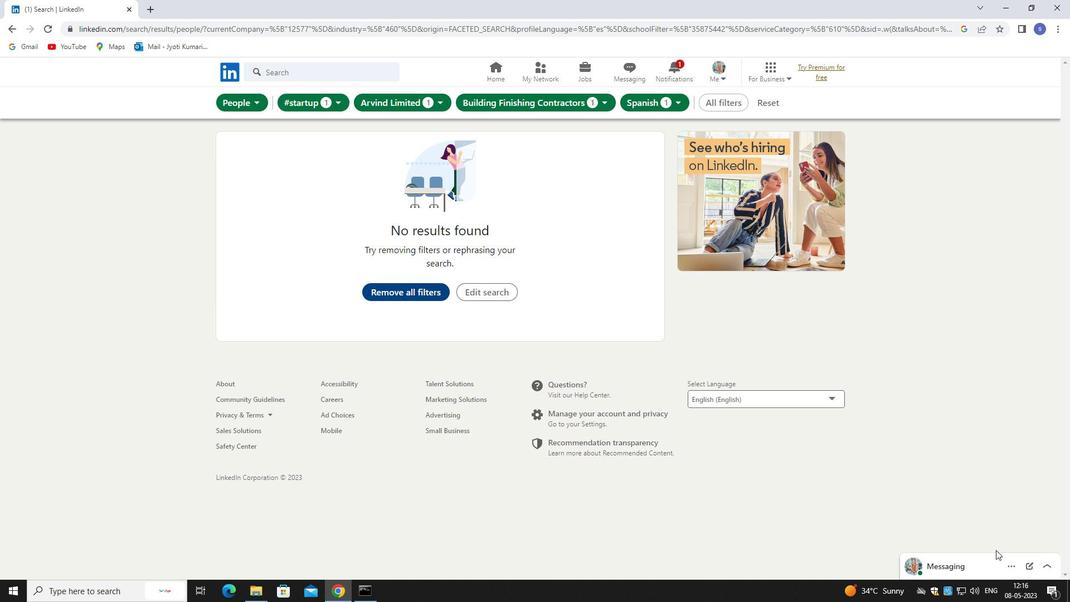 
